 Task: Check the average views per listing of center island in the last 1 year.
Action: Mouse moved to (1064, 242)
Screenshot: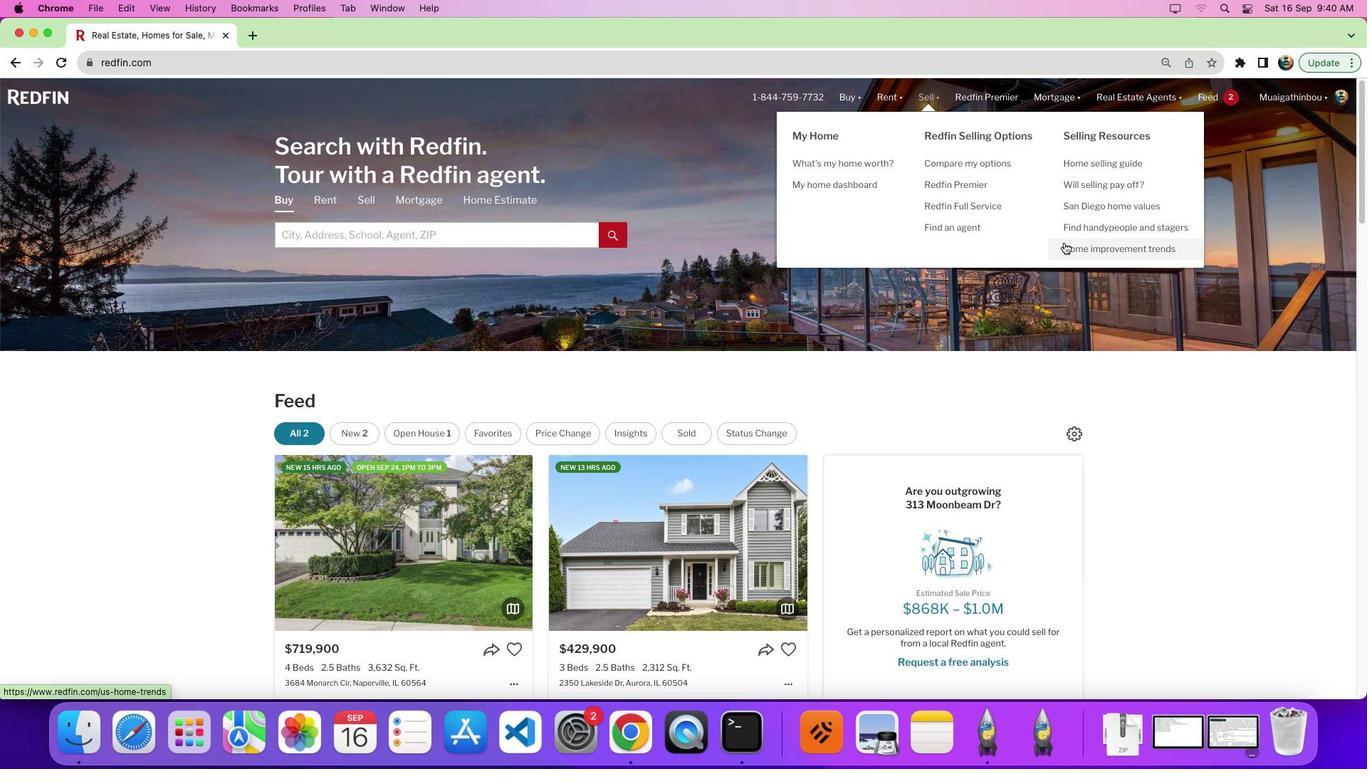 
Action: Mouse pressed left at (1064, 242)
Screenshot: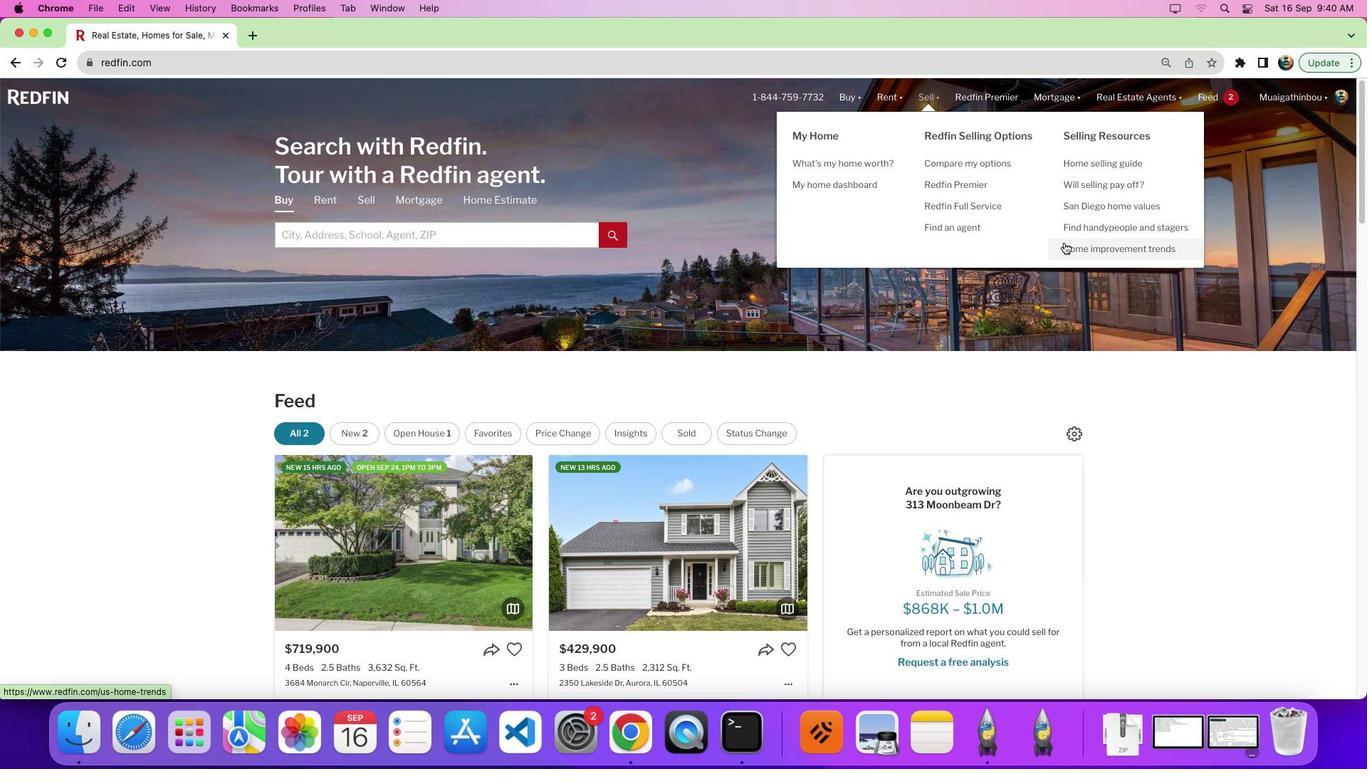 
Action: Mouse pressed left at (1064, 242)
Screenshot: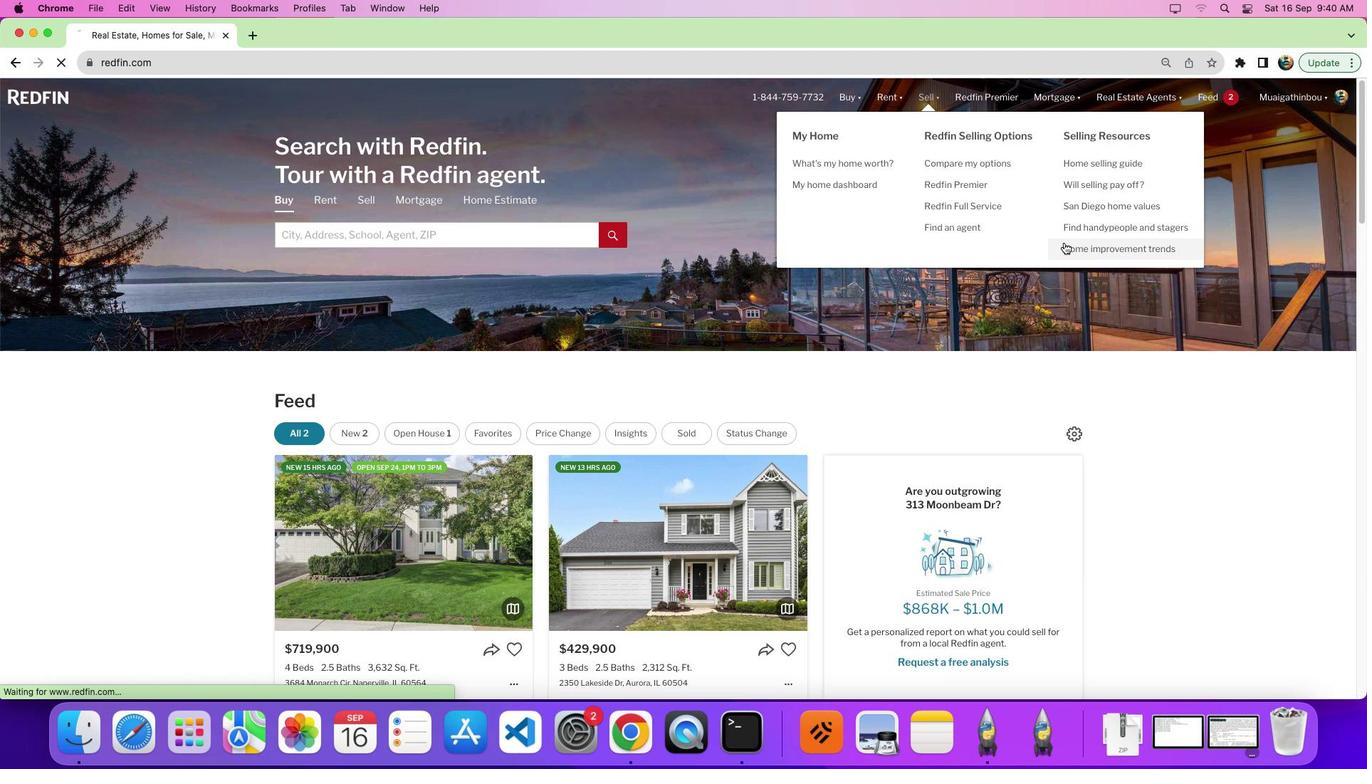 
Action: Mouse moved to (392, 273)
Screenshot: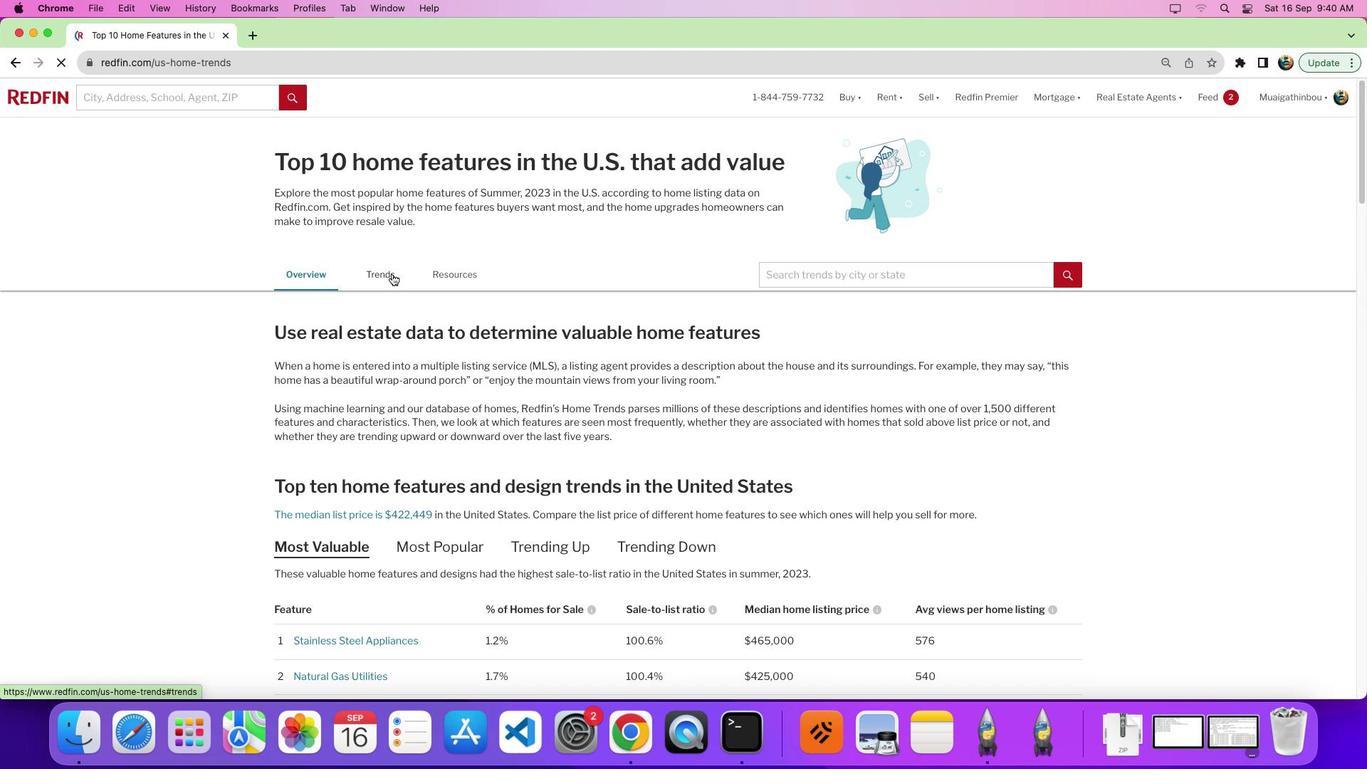 
Action: Mouse pressed left at (392, 273)
Screenshot: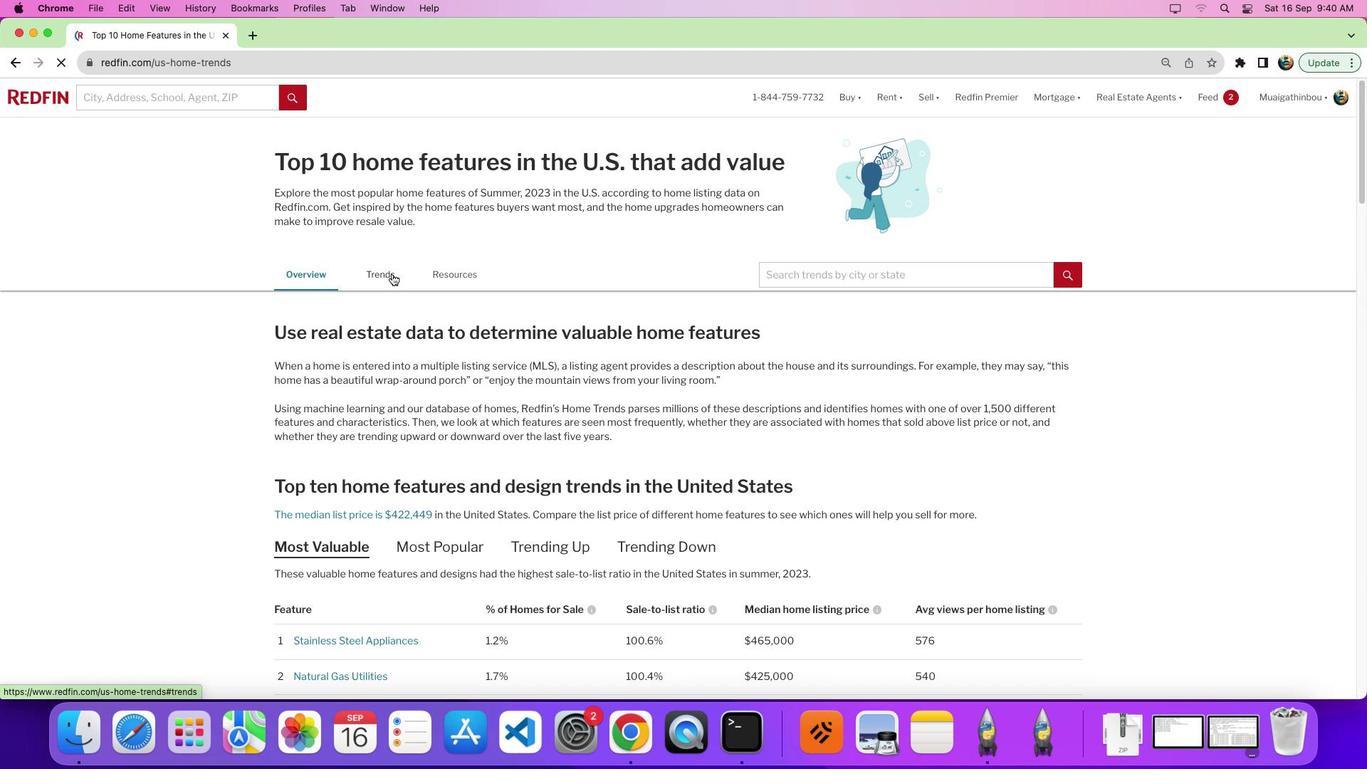 
Action: Mouse moved to (851, 393)
Screenshot: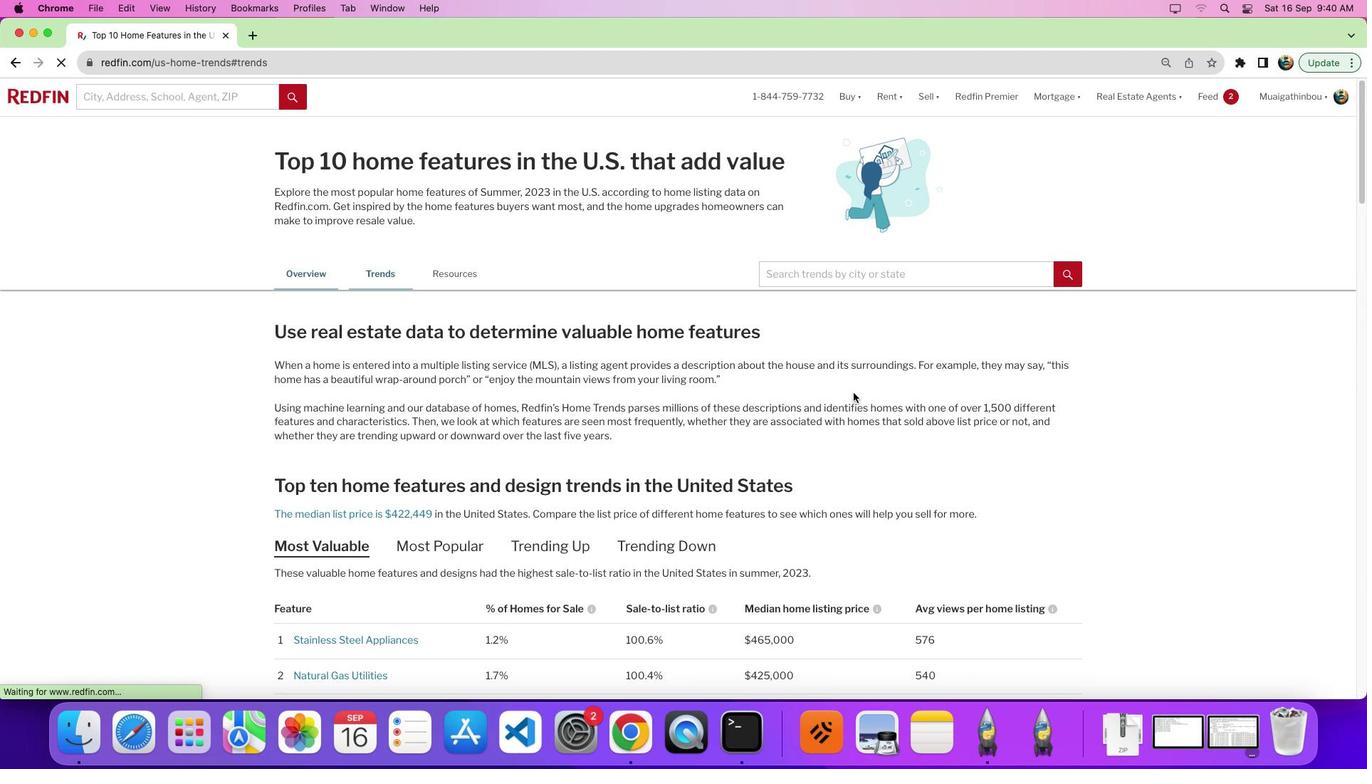 
Action: Mouse scrolled (851, 393) with delta (0, 0)
Screenshot: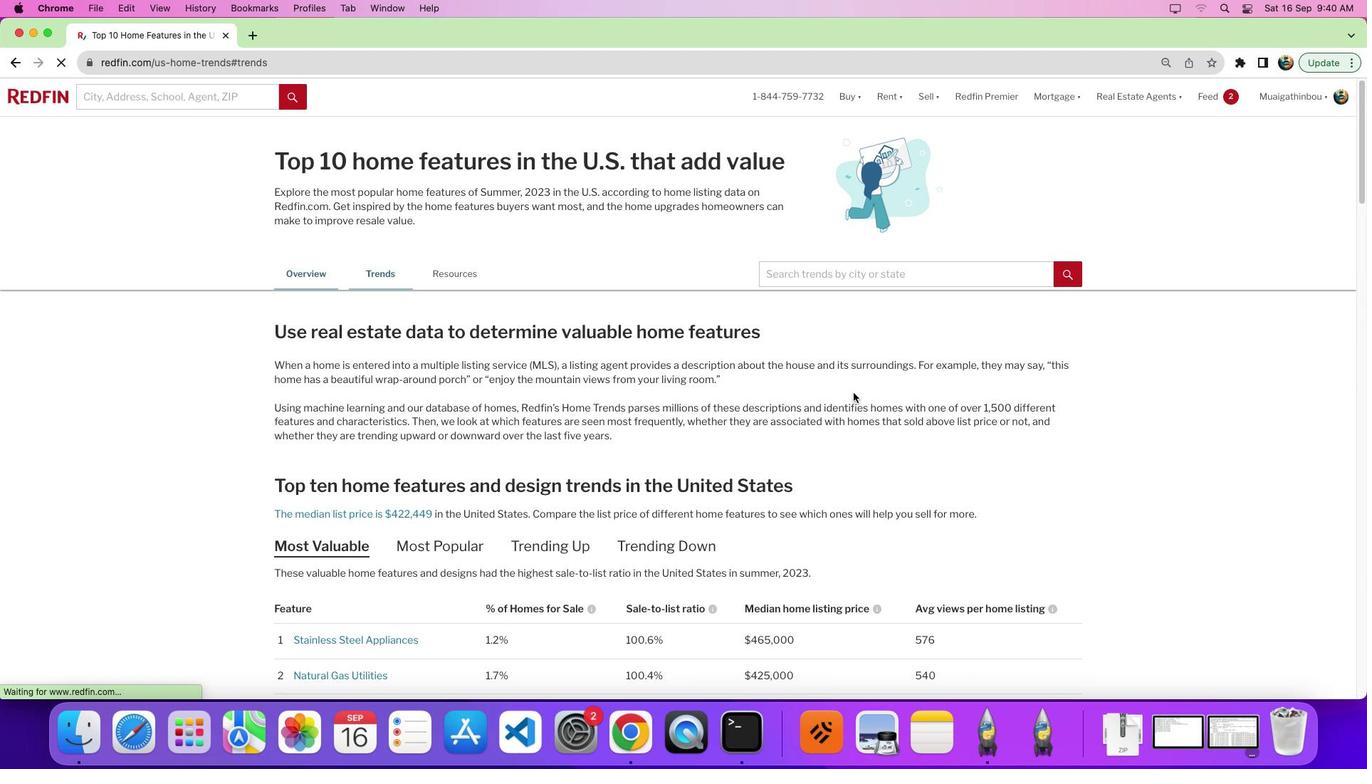 
Action: Mouse moved to (853, 393)
Screenshot: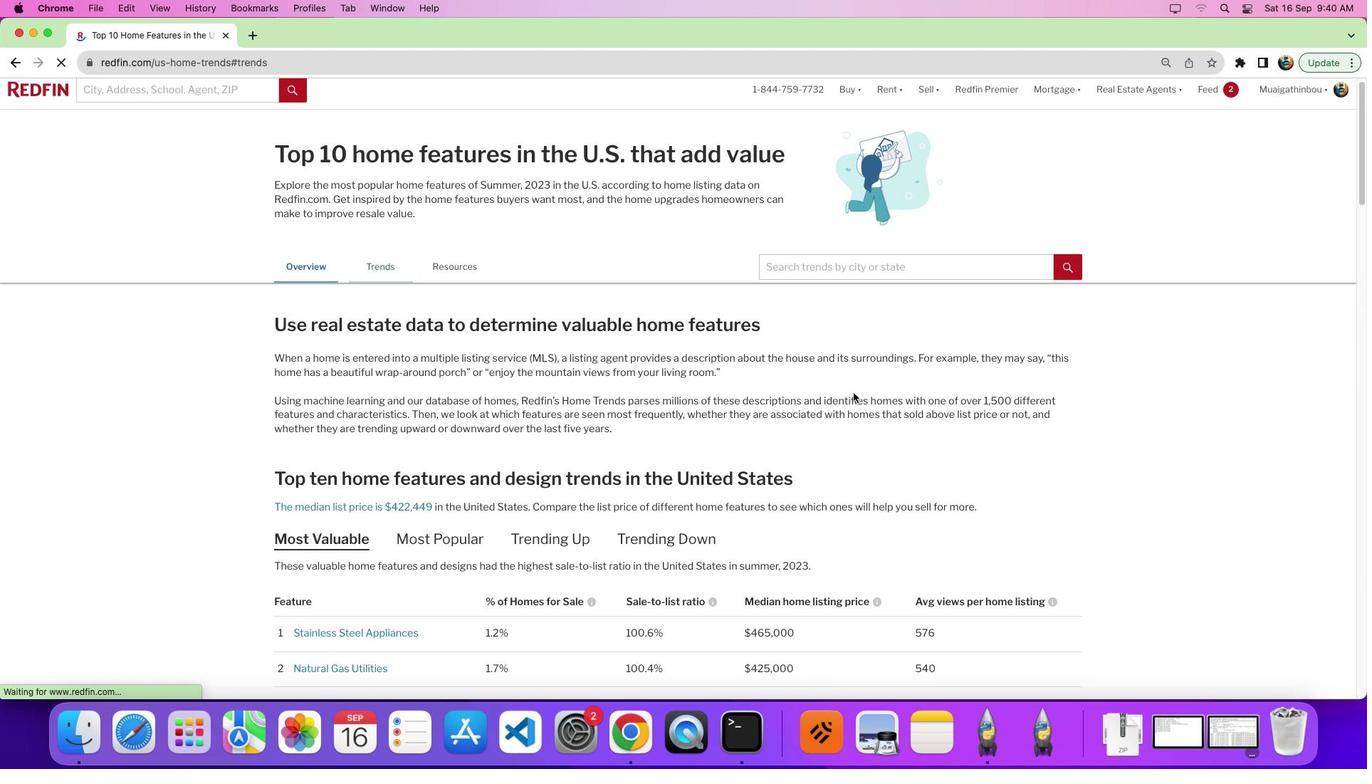 
Action: Mouse scrolled (853, 393) with delta (0, 0)
Screenshot: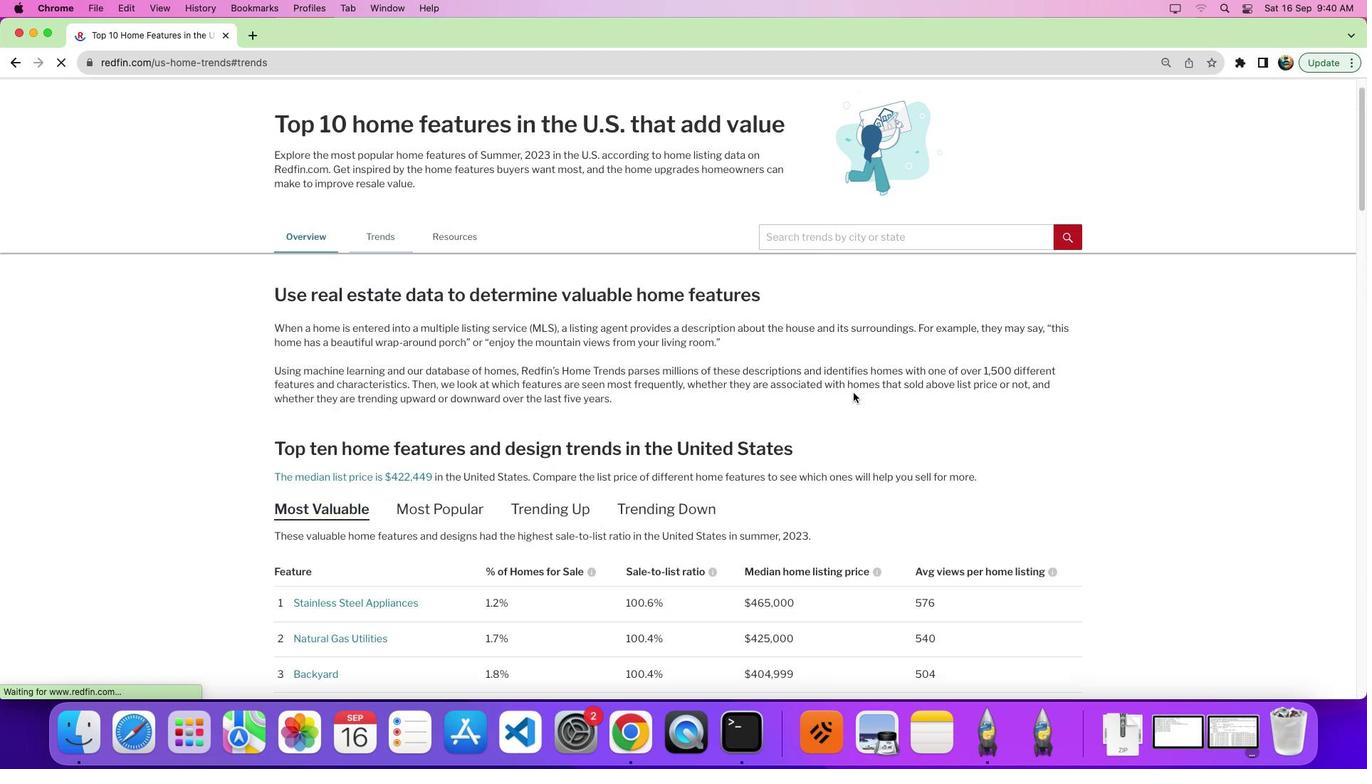 
Action: Mouse moved to (853, 393)
Screenshot: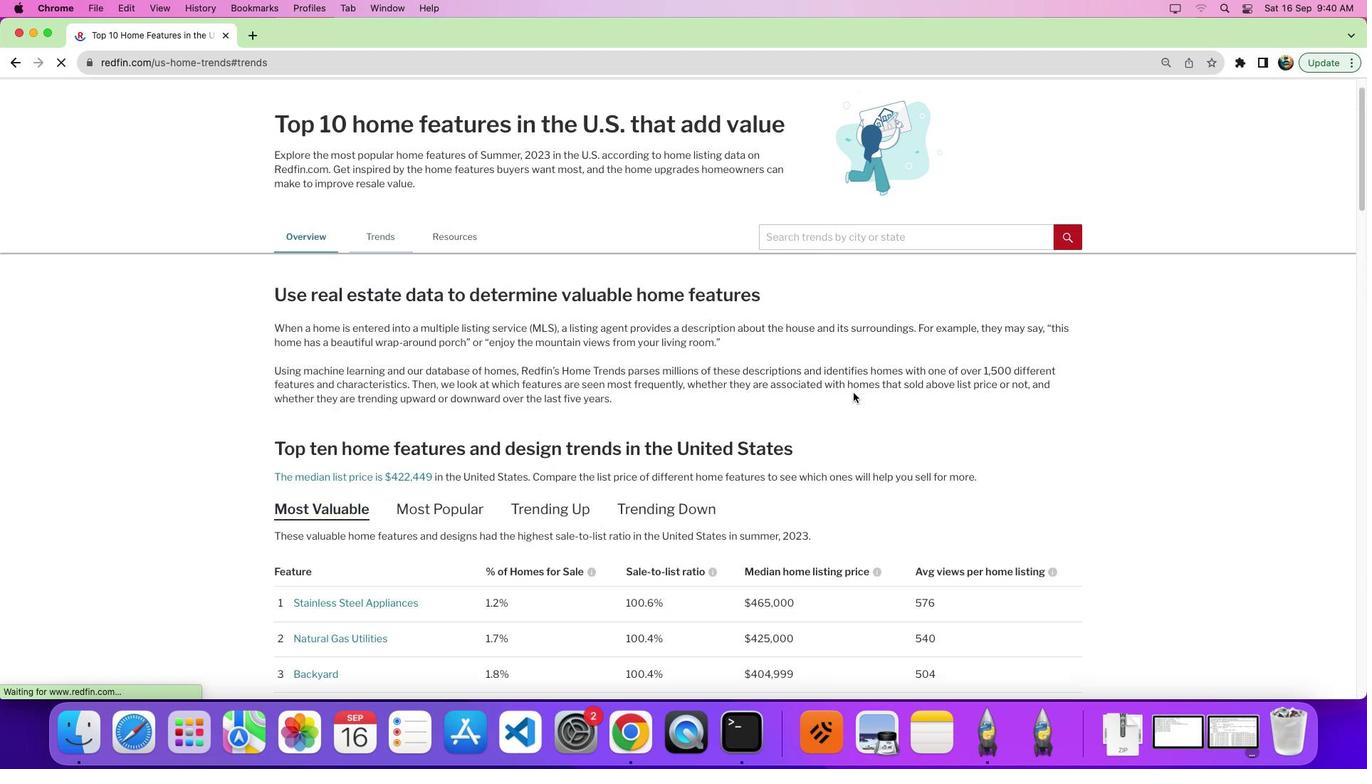 
Action: Mouse scrolled (853, 393) with delta (0, -2)
Screenshot: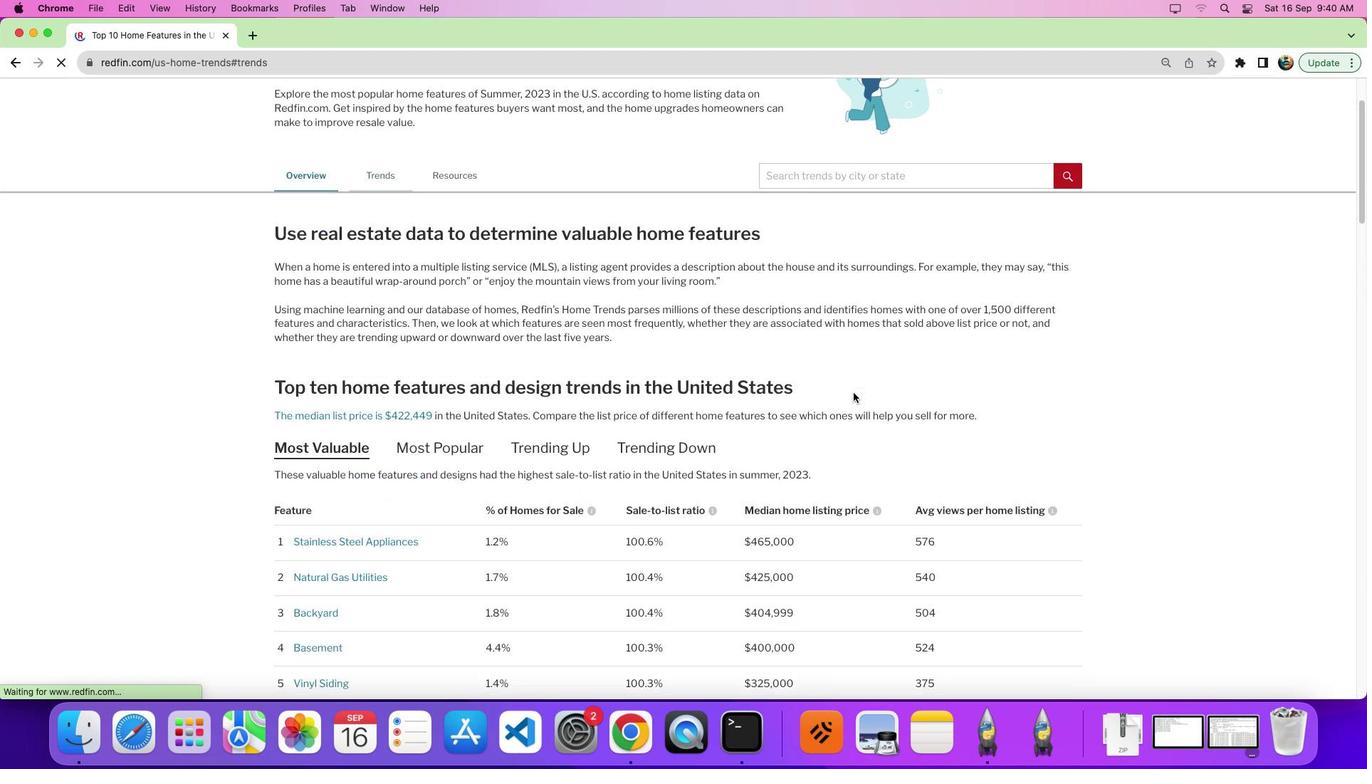 
Action: Mouse moved to (853, 392)
Screenshot: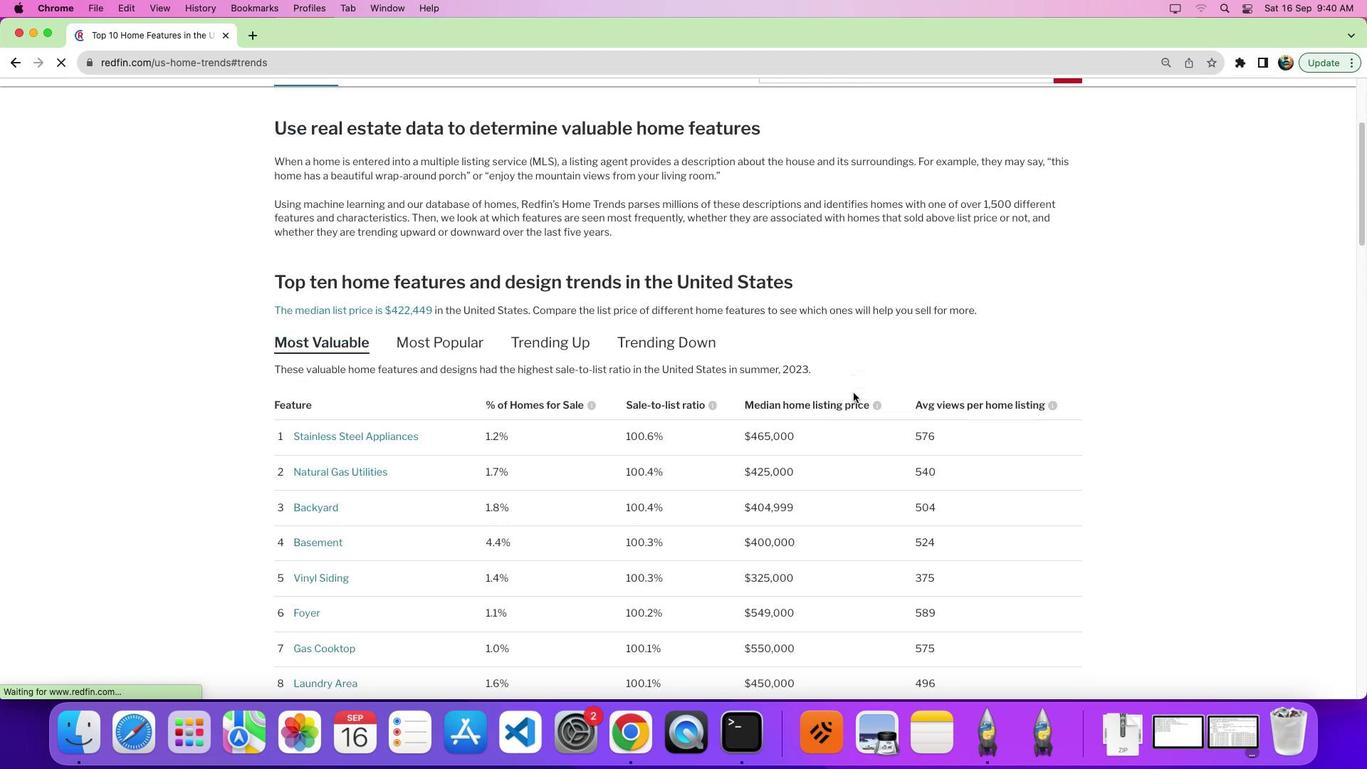 
Action: Mouse scrolled (853, 392) with delta (0, 0)
Screenshot: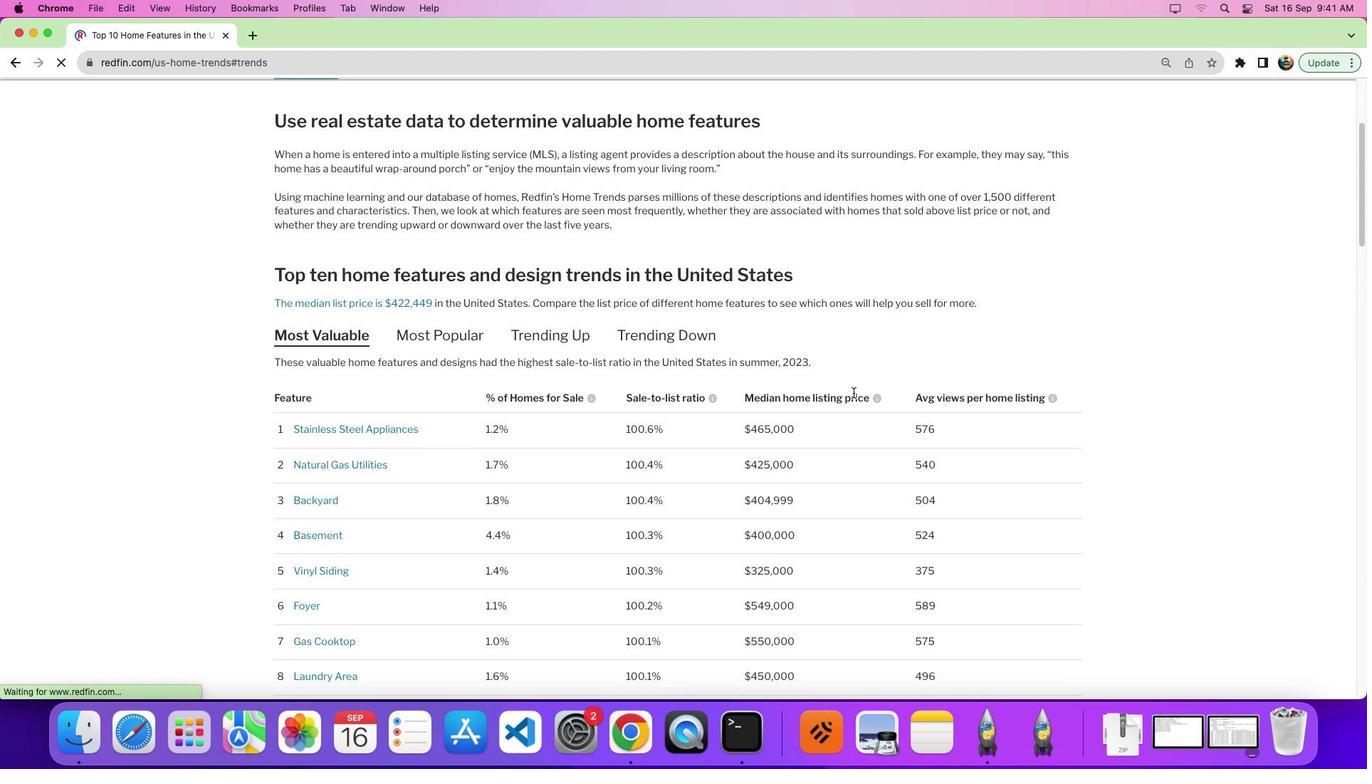 
Action: Mouse scrolled (853, 392) with delta (0, 0)
Screenshot: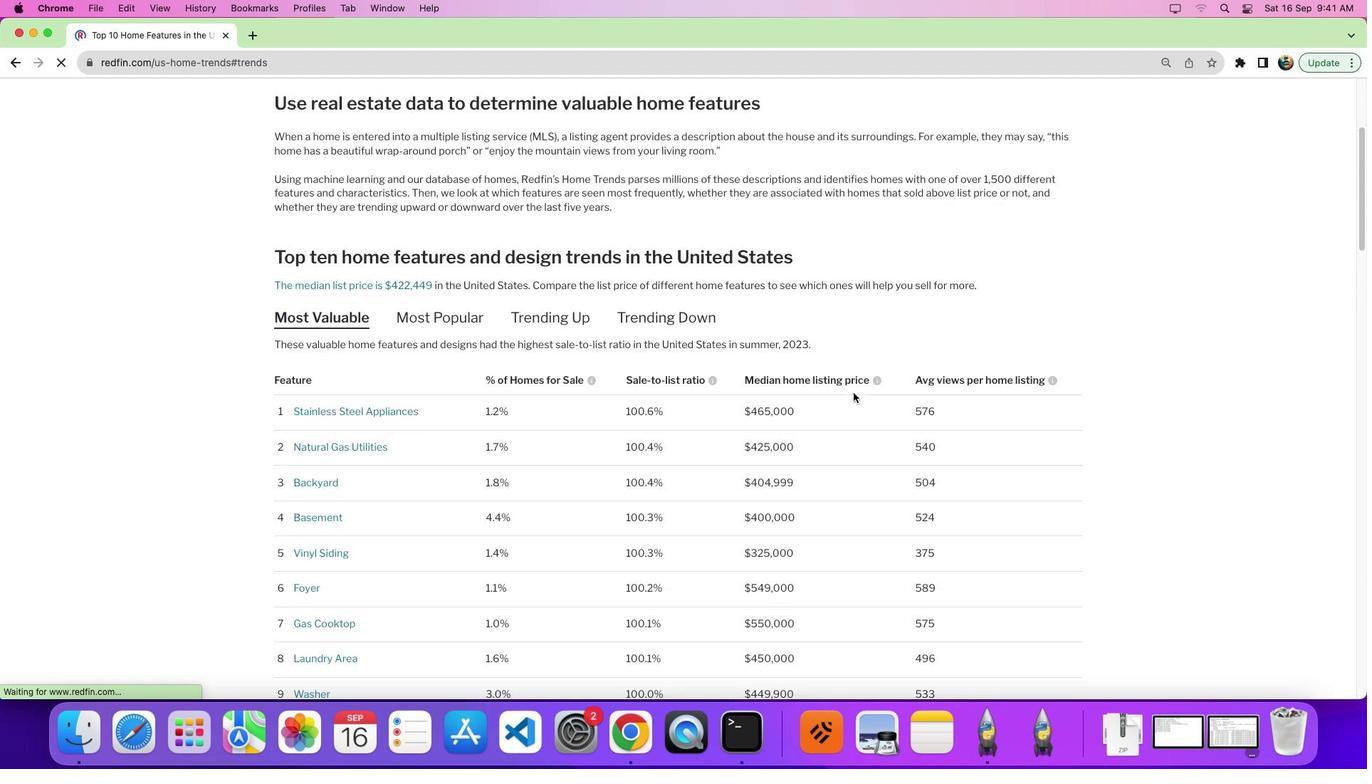 
Action: Mouse scrolled (853, 392) with delta (0, -4)
Screenshot: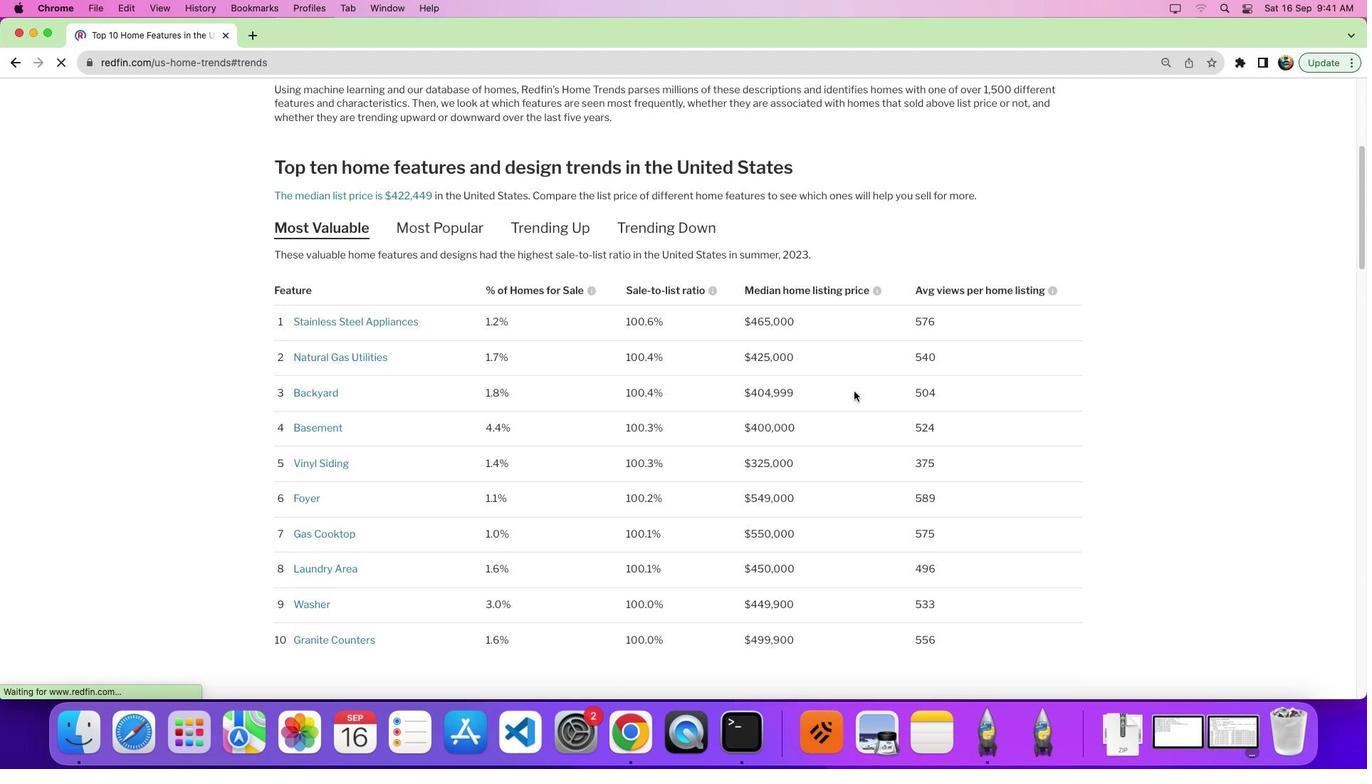 
Action: Mouse moved to (855, 386)
Screenshot: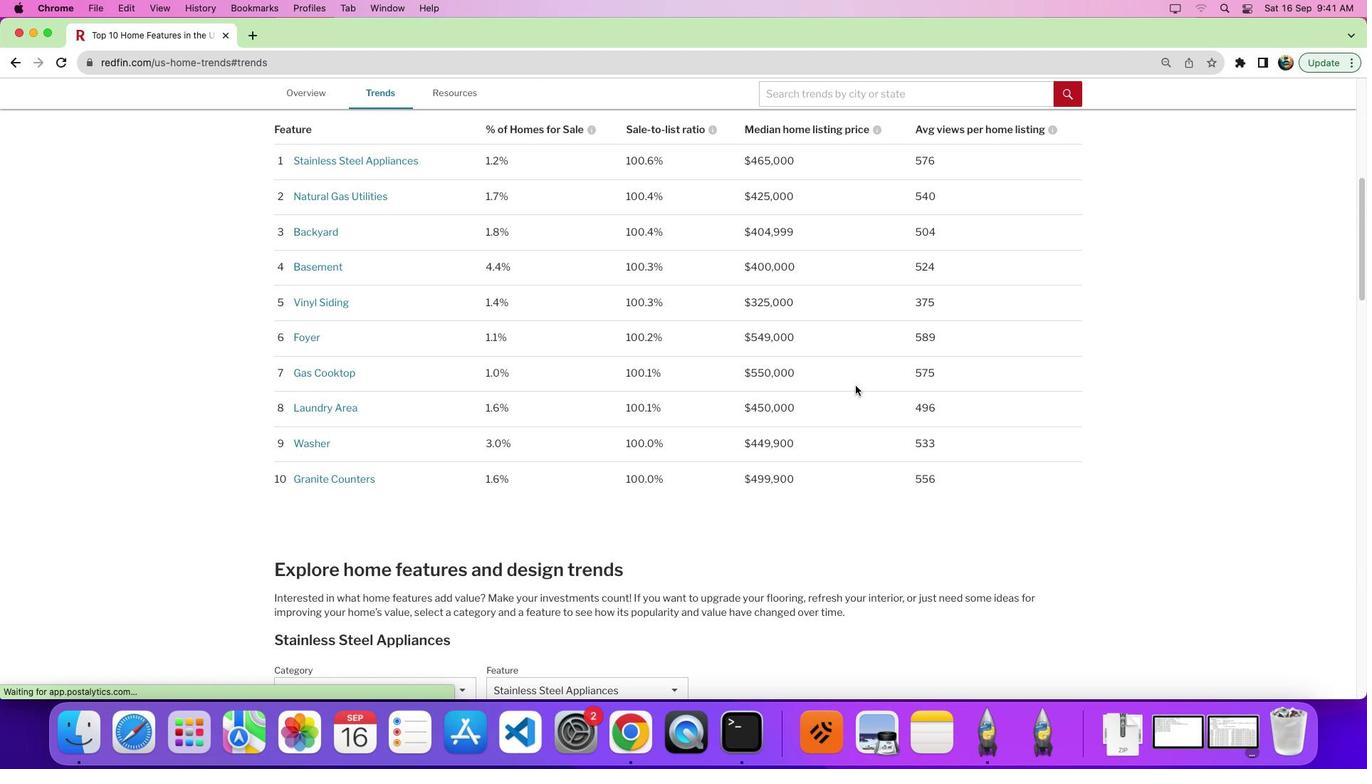 
Action: Mouse scrolled (855, 386) with delta (0, 0)
Screenshot: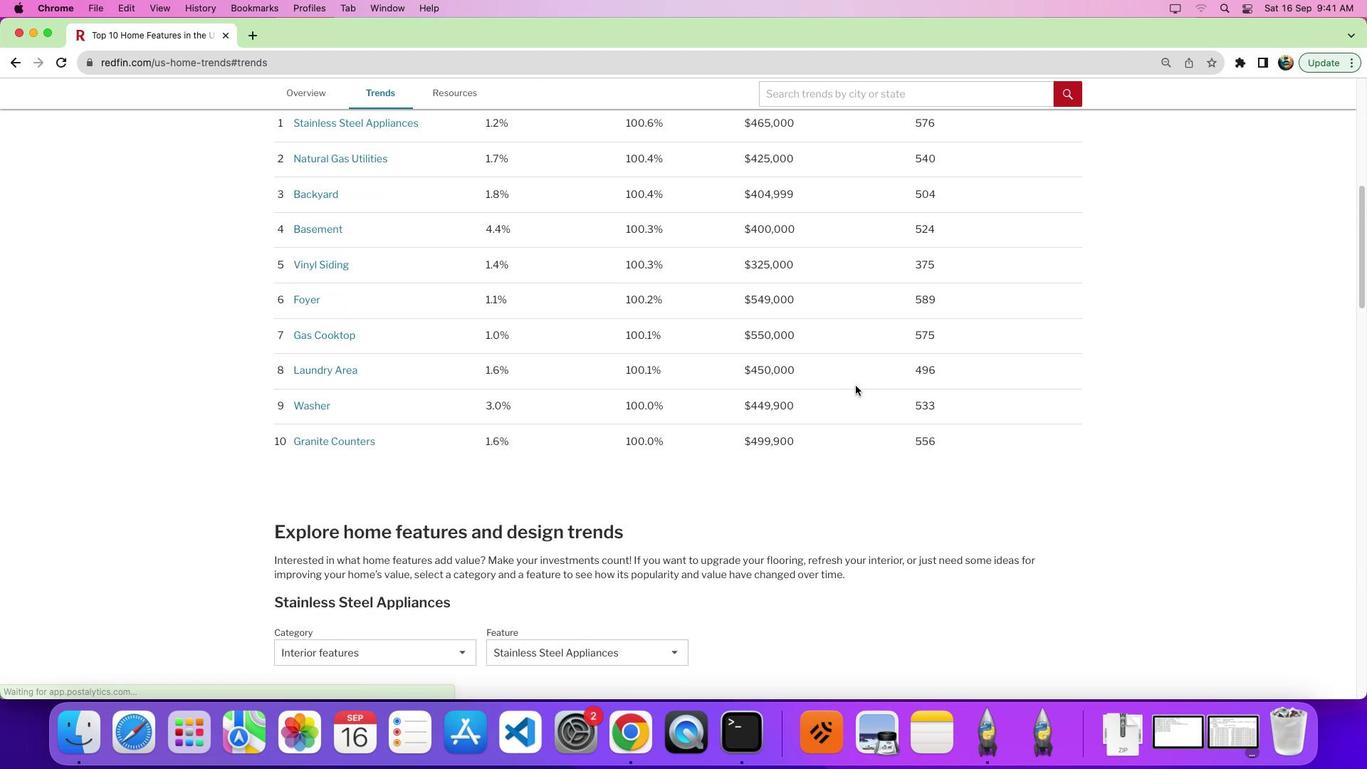 
Action: Mouse scrolled (855, 386) with delta (0, 0)
Screenshot: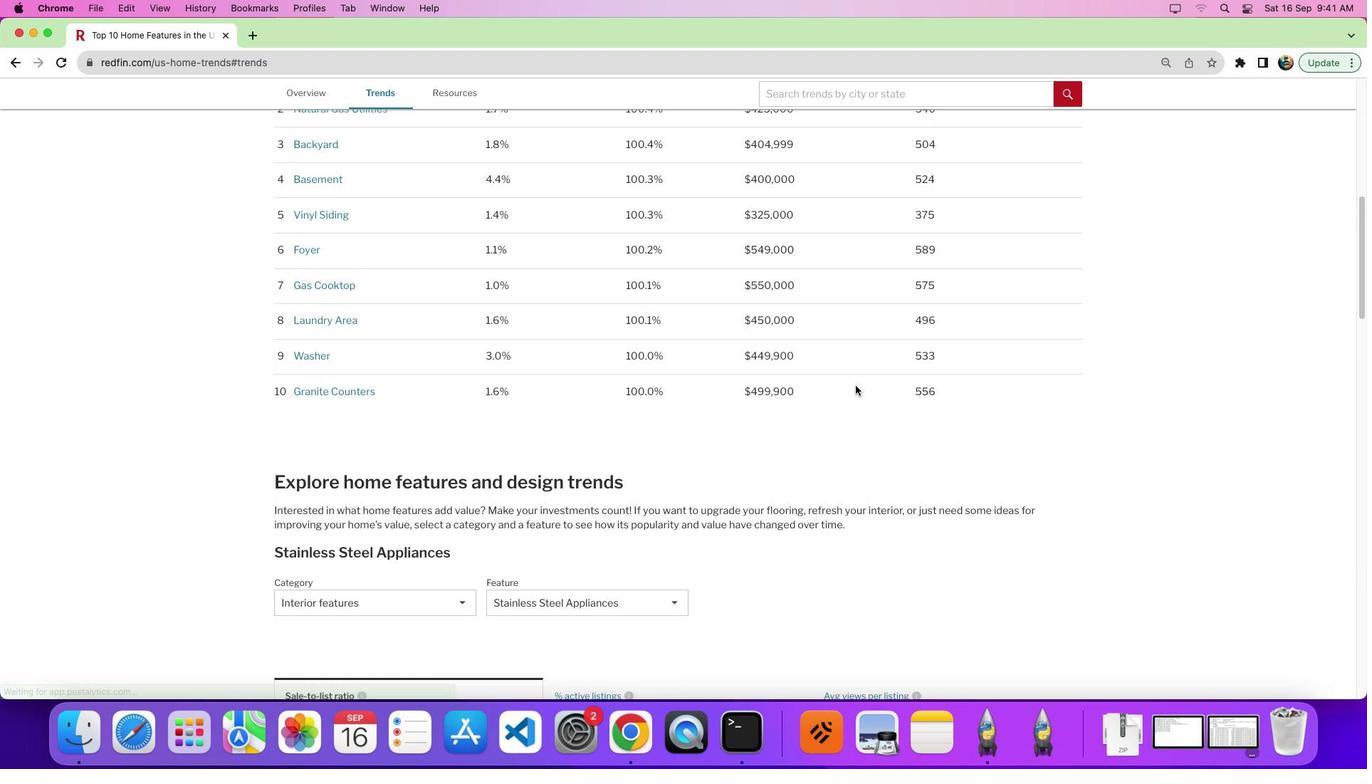 
Action: Mouse scrolled (855, 386) with delta (0, -4)
Screenshot: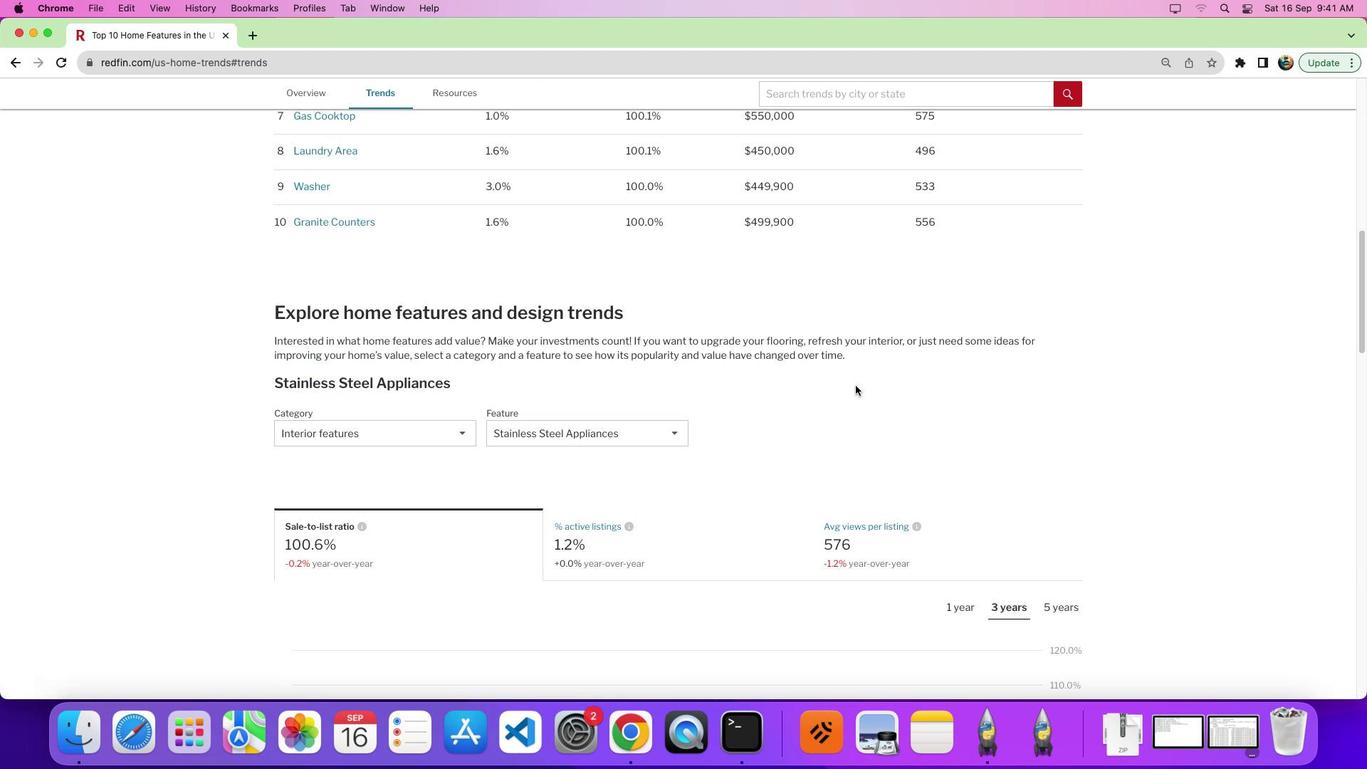 
Action: Mouse moved to (581, 397)
Screenshot: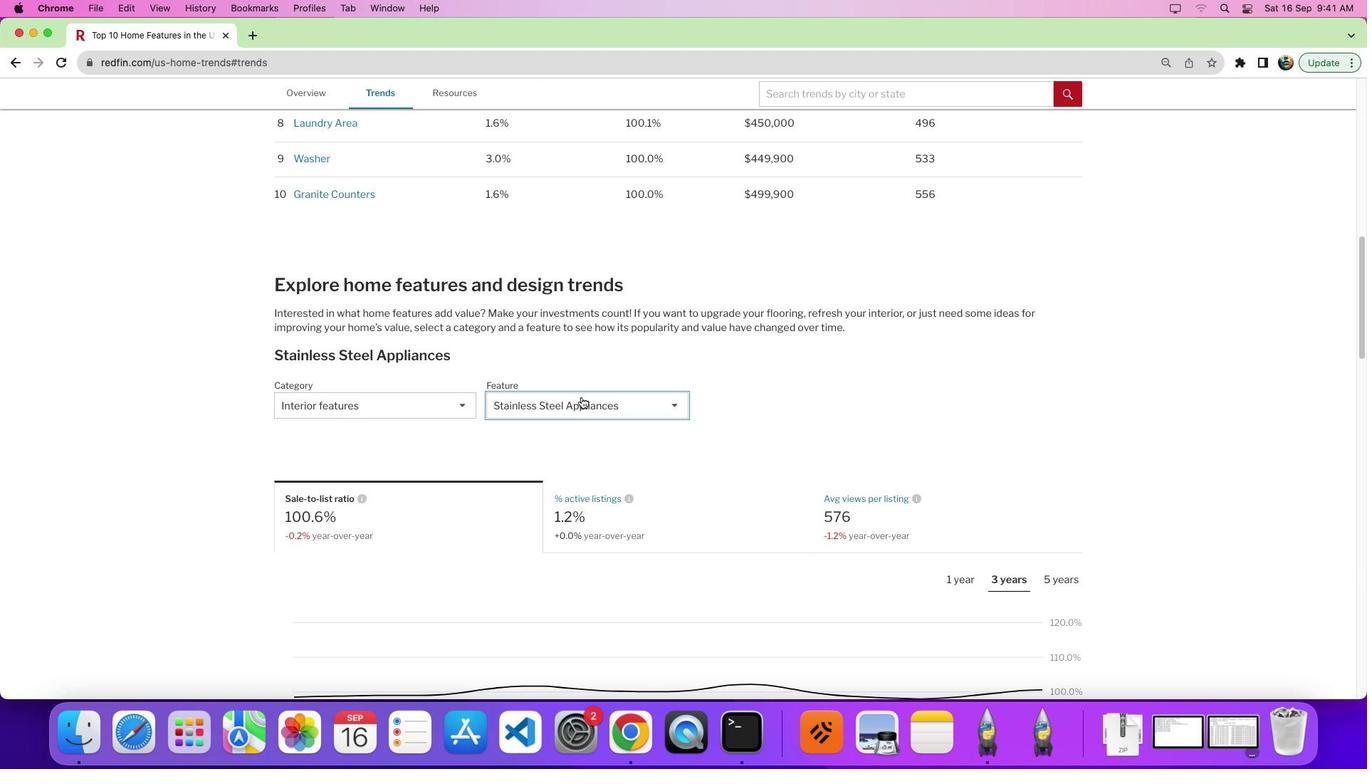
Action: Mouse pressed left at (581, 397)
Screenshot: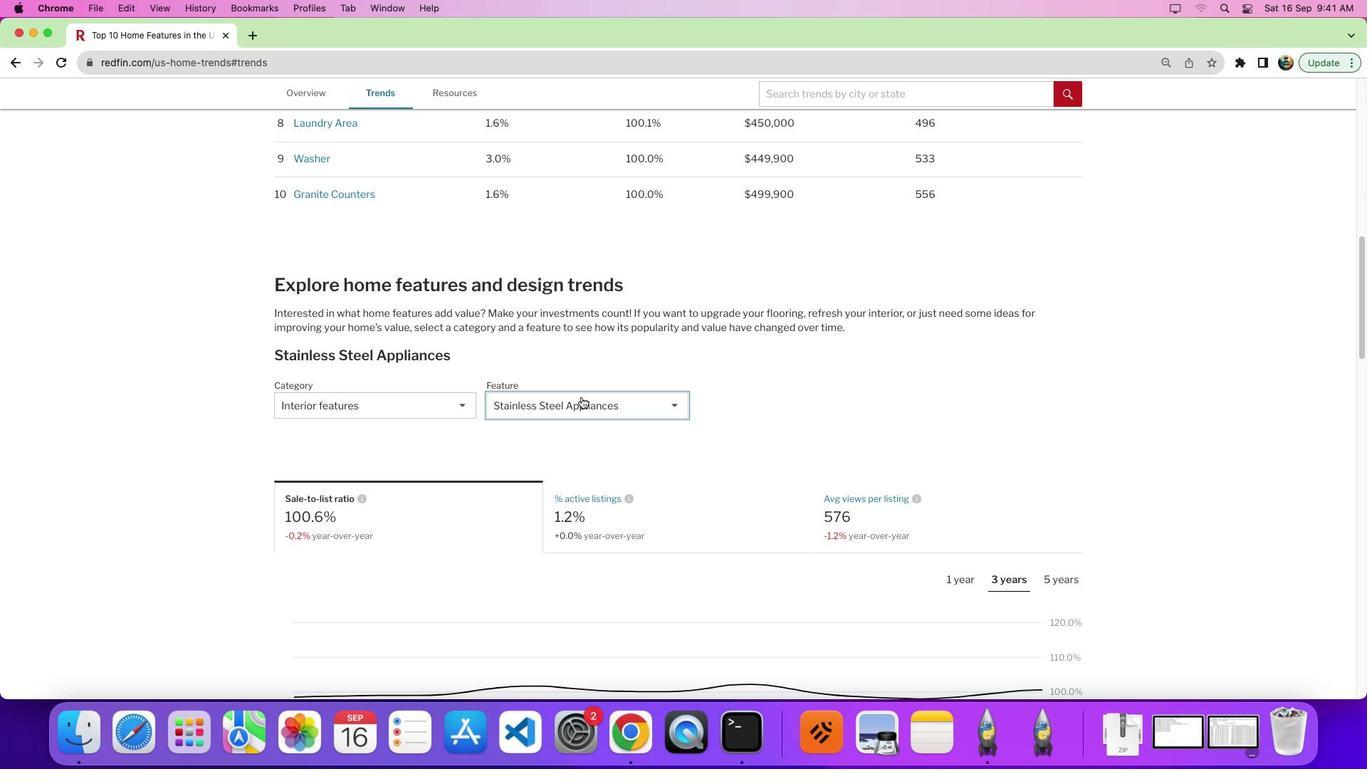 
Action: Mouse moved to (638, 494)
Screenshot: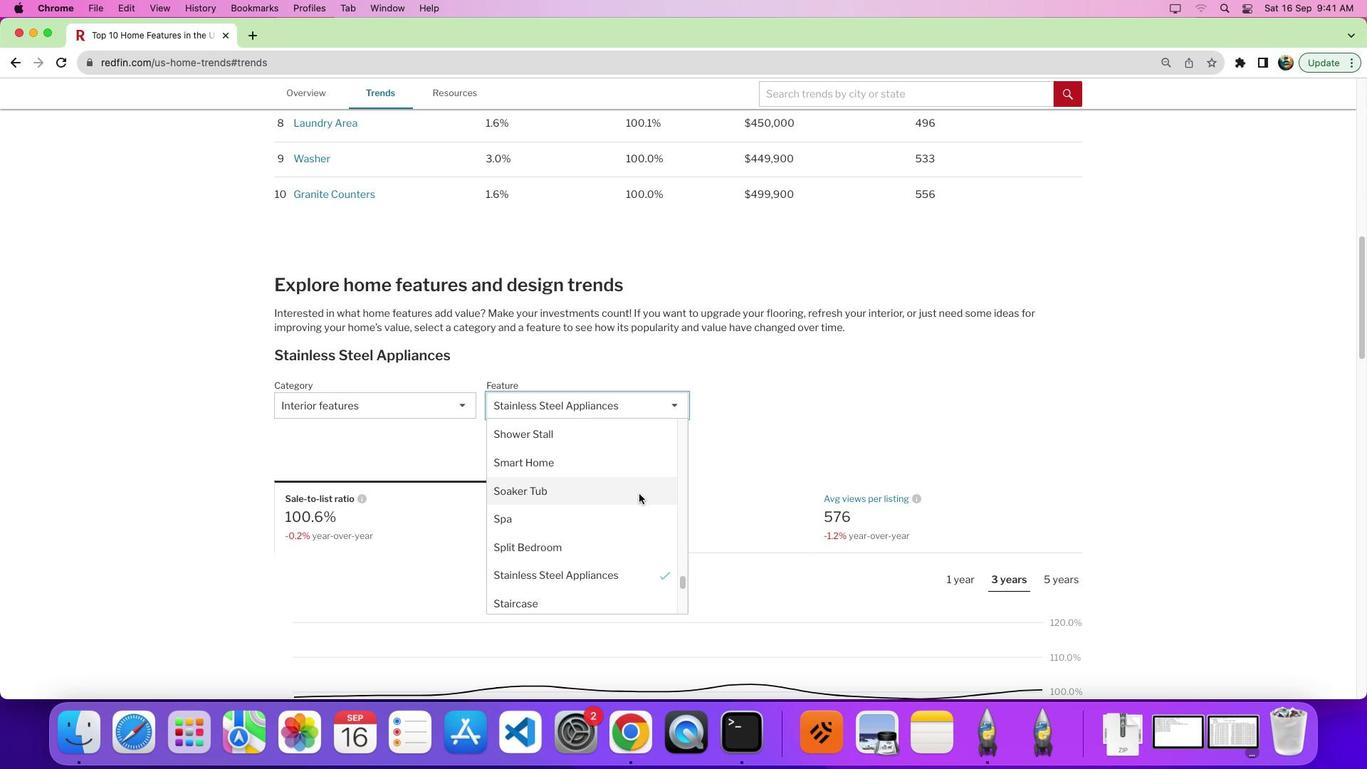 
Action: Mouse scrolled (638, 494) with delta (0, 0)
Screenshot: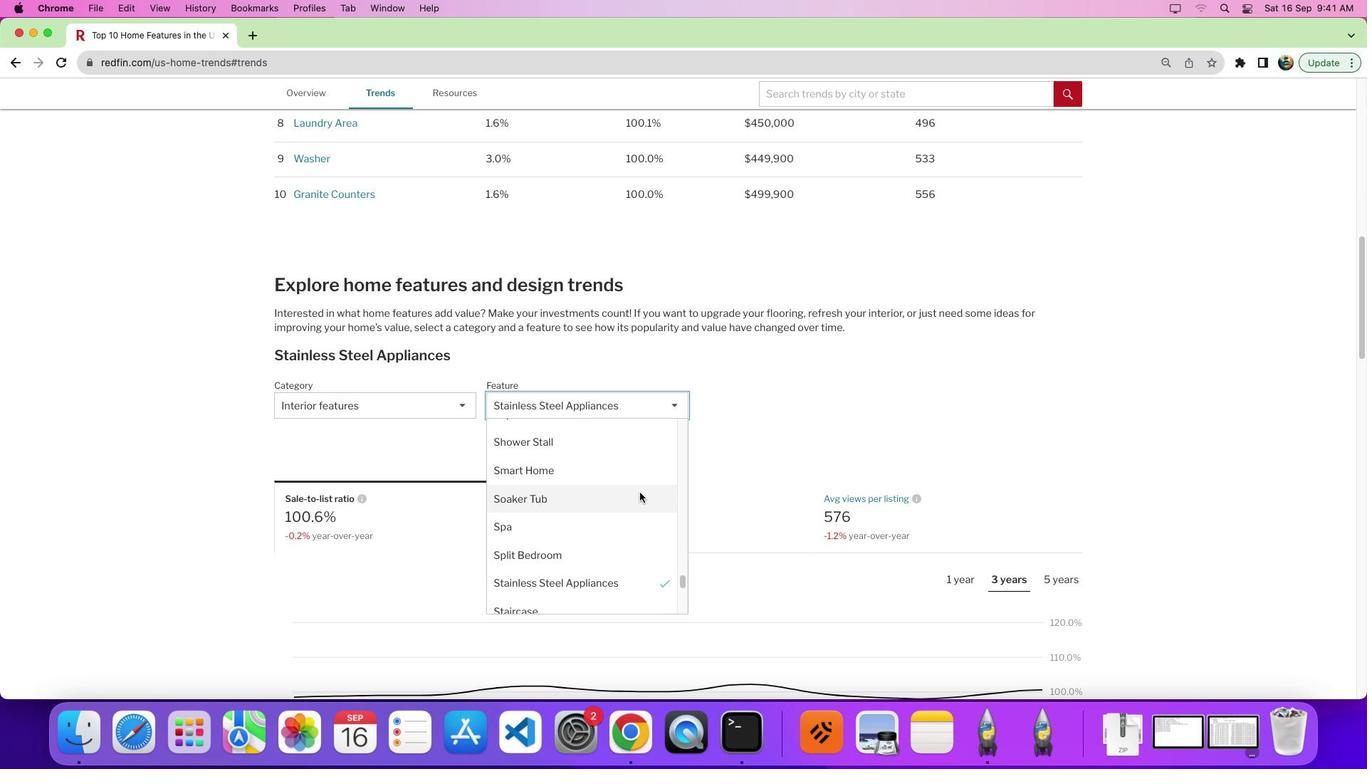 
Action: Mouse scrolled (638, 494) with delta (0, 0)
Screenshot: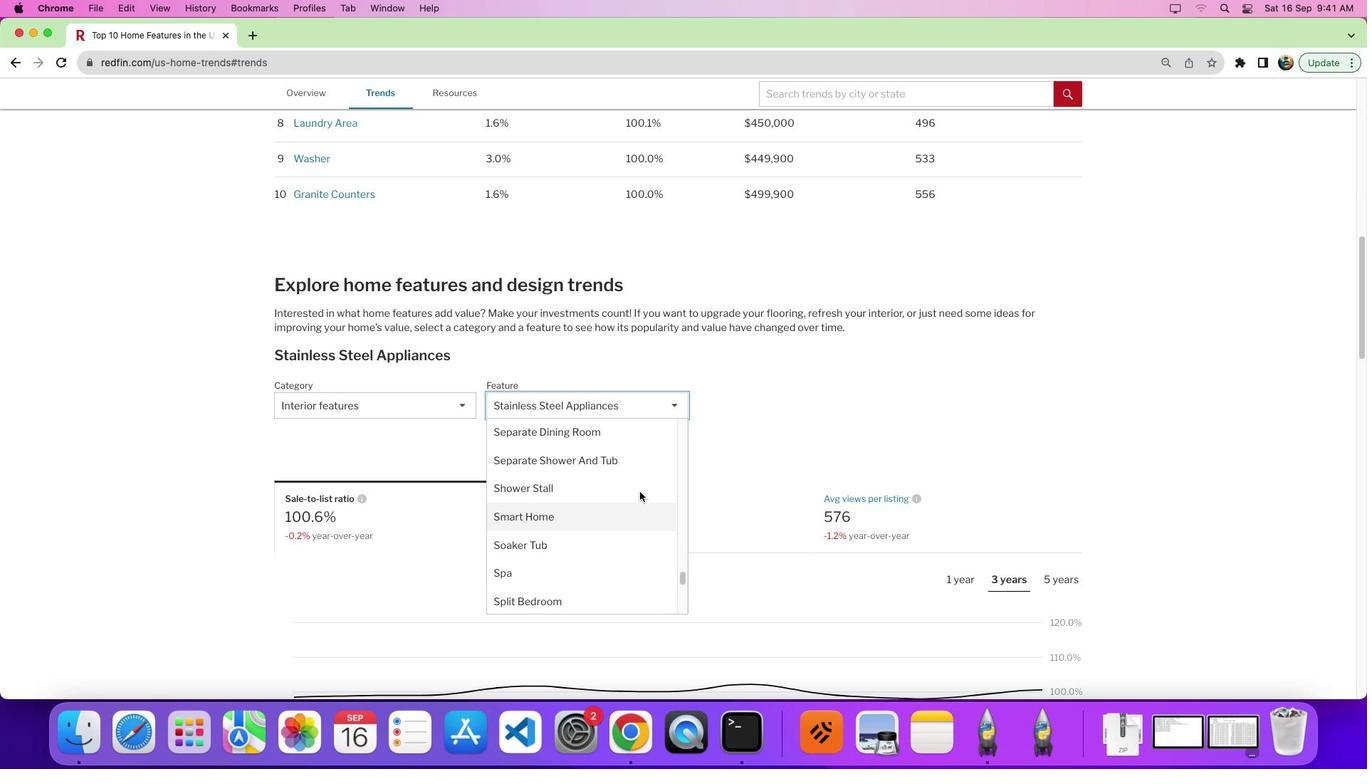 
Action: Mouse moved to (640, 493)
Screenshot: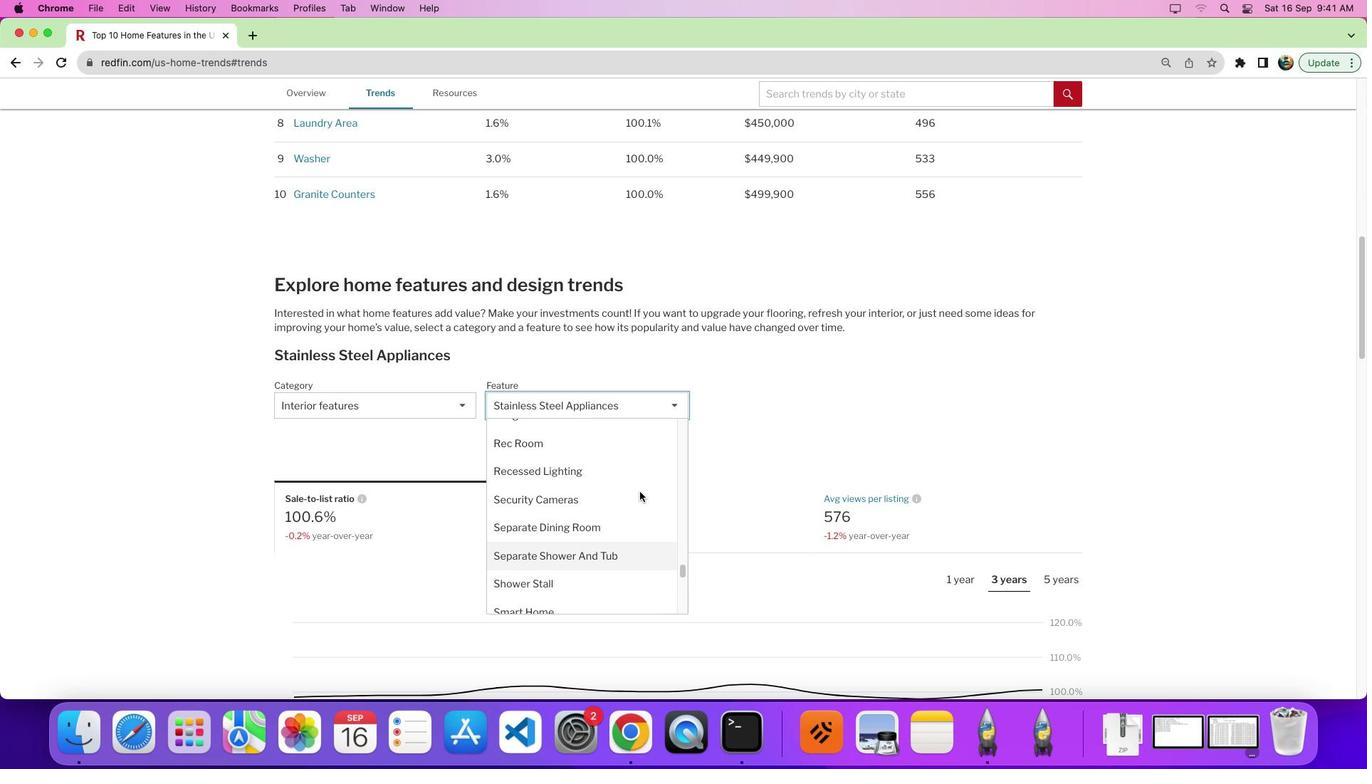 
Action: Mouse scrolled (640, 493) with delta (0, 4)
Screenshot: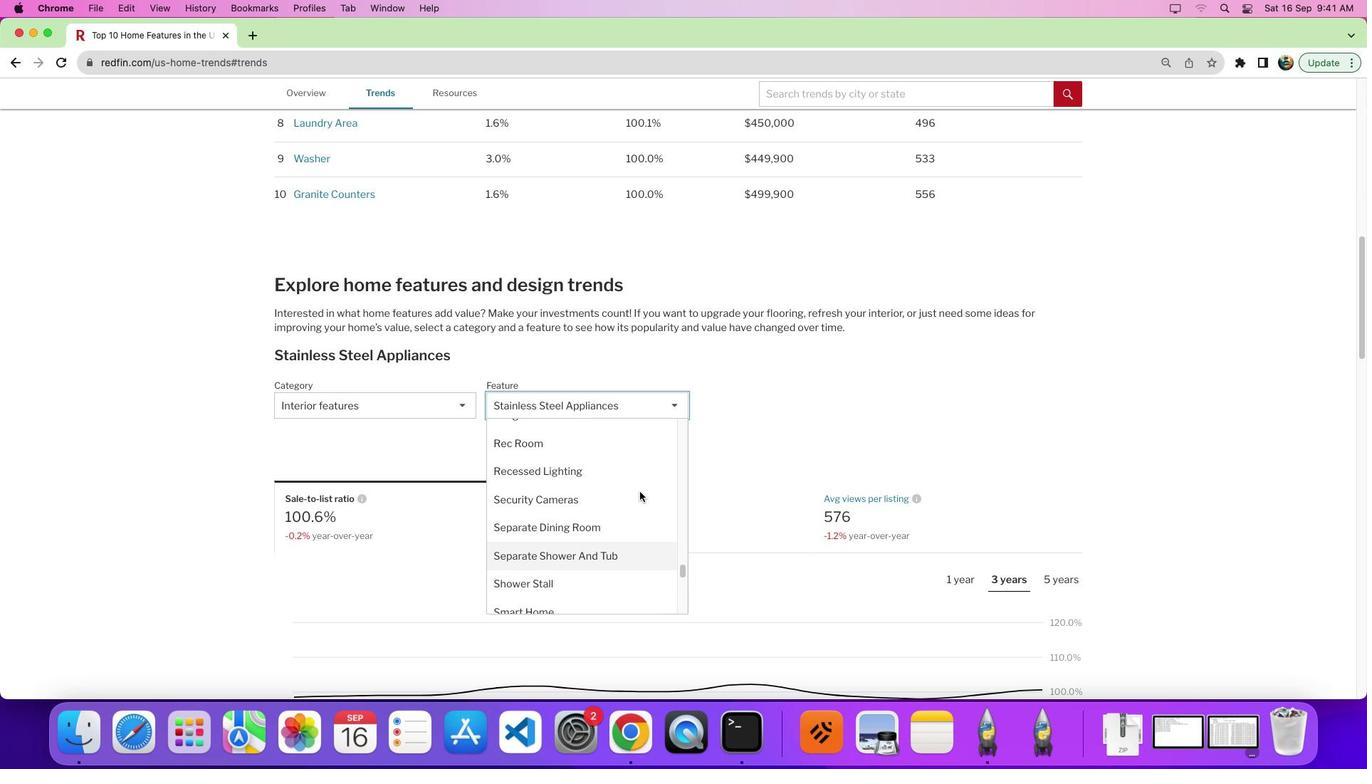 
Action: Mouse moved to (640, 489)
Screenshot: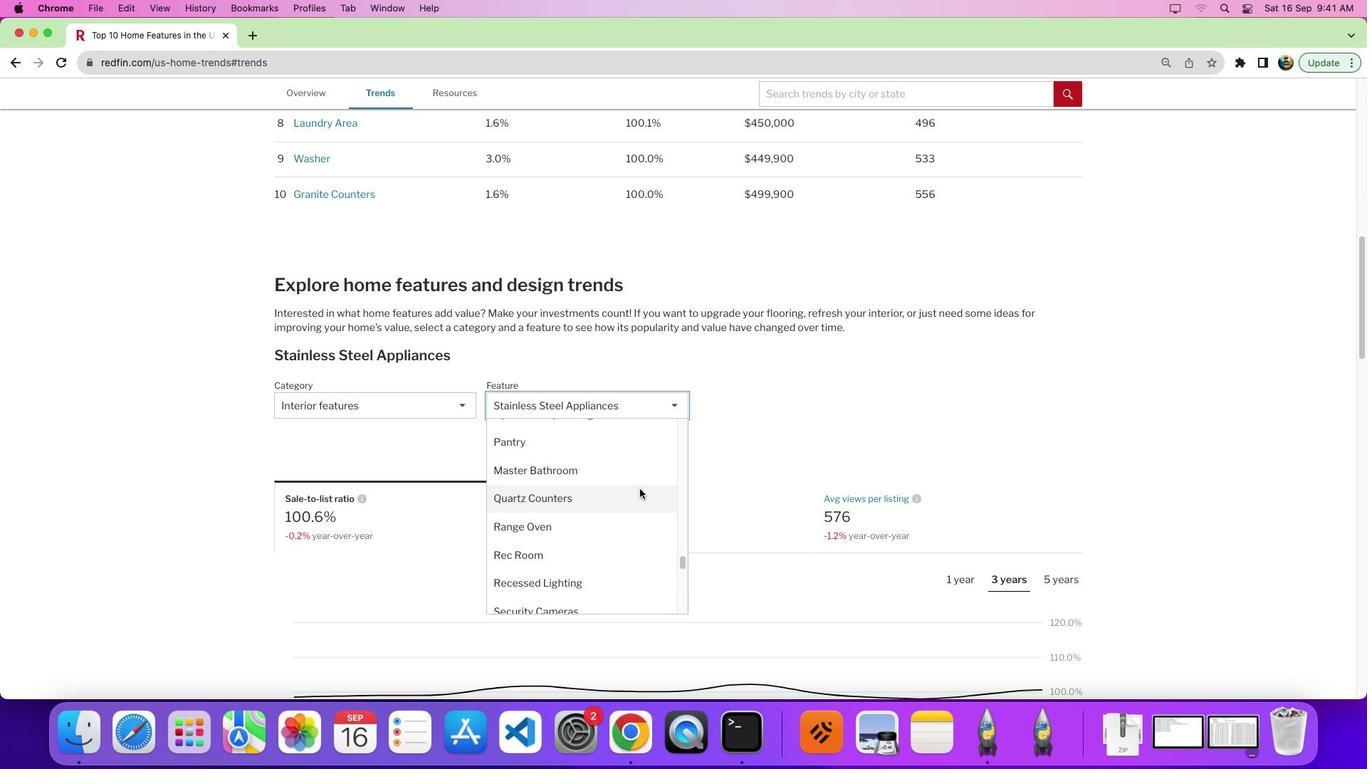 
Action: Mouse scrolled (640, 489) with delta (0, 0)
Screenshot: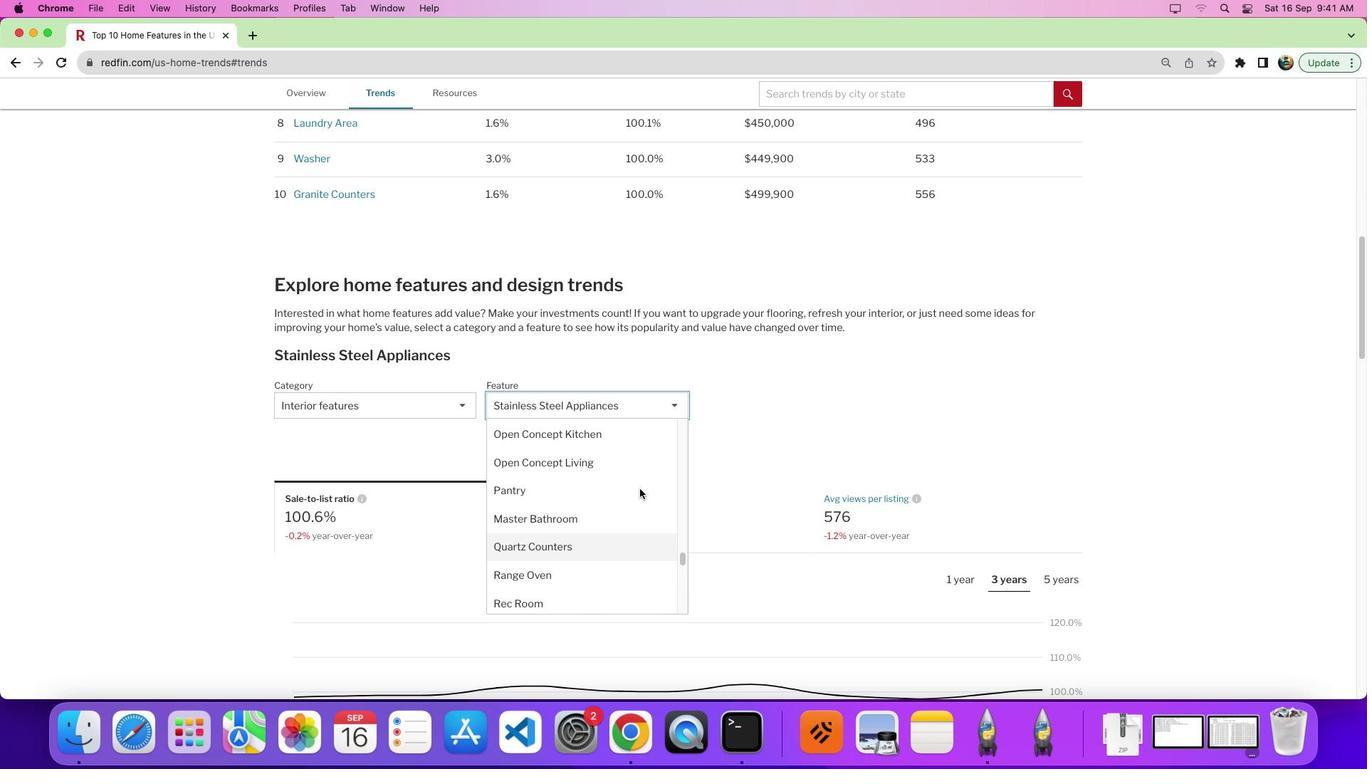 
Action: Mouse scrolled (640, 489) with delta (0, 0)
Screenshot: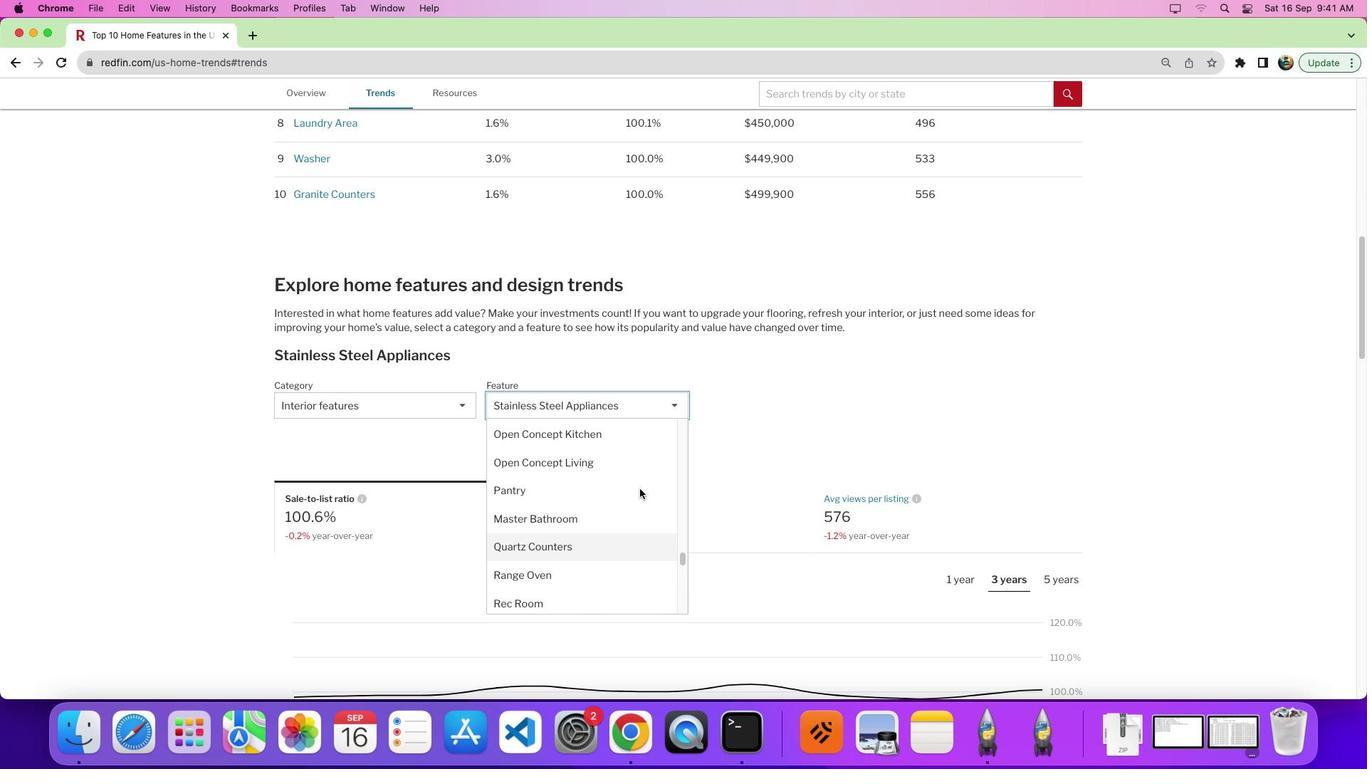 
Action: Mouse scrolled (640, 489) with delta (0, 4)
Screenshot: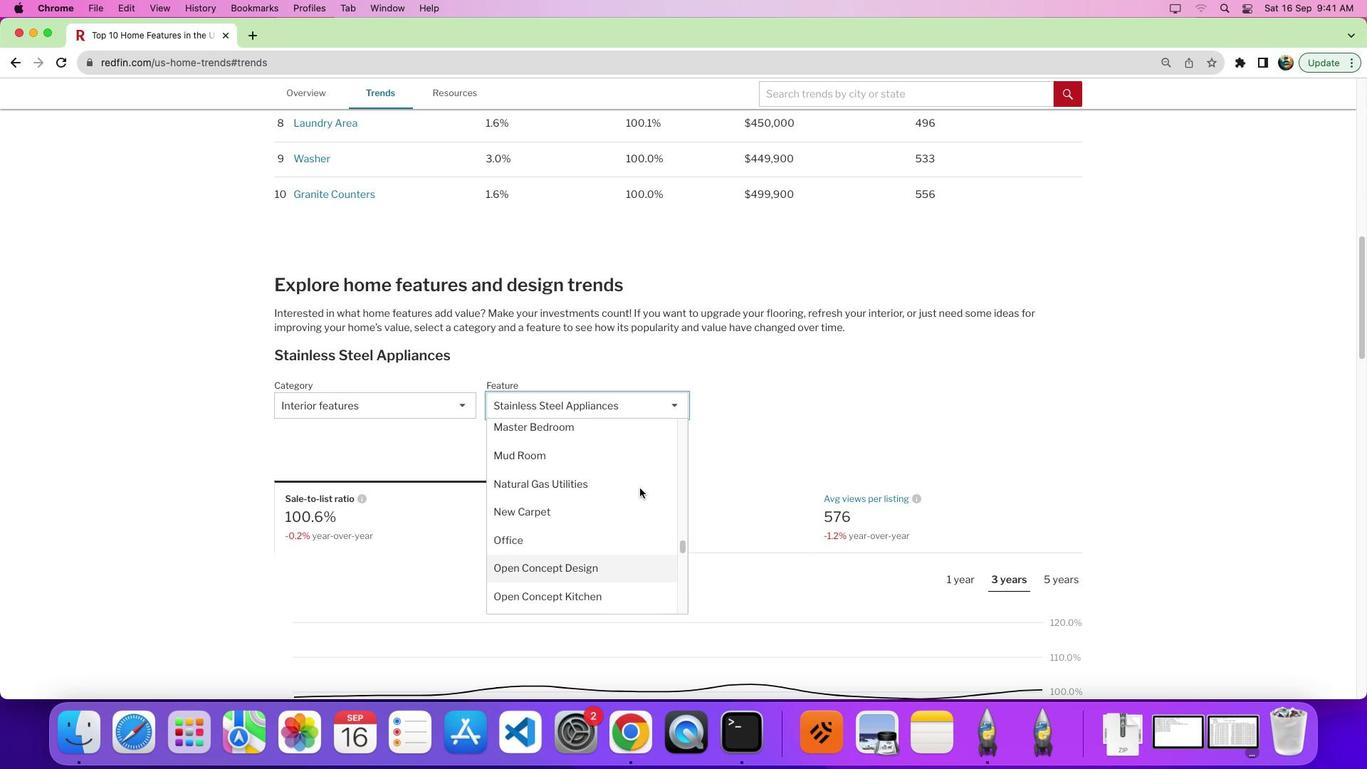 
Action: Mouse moved to (640, 487)
Screenshot: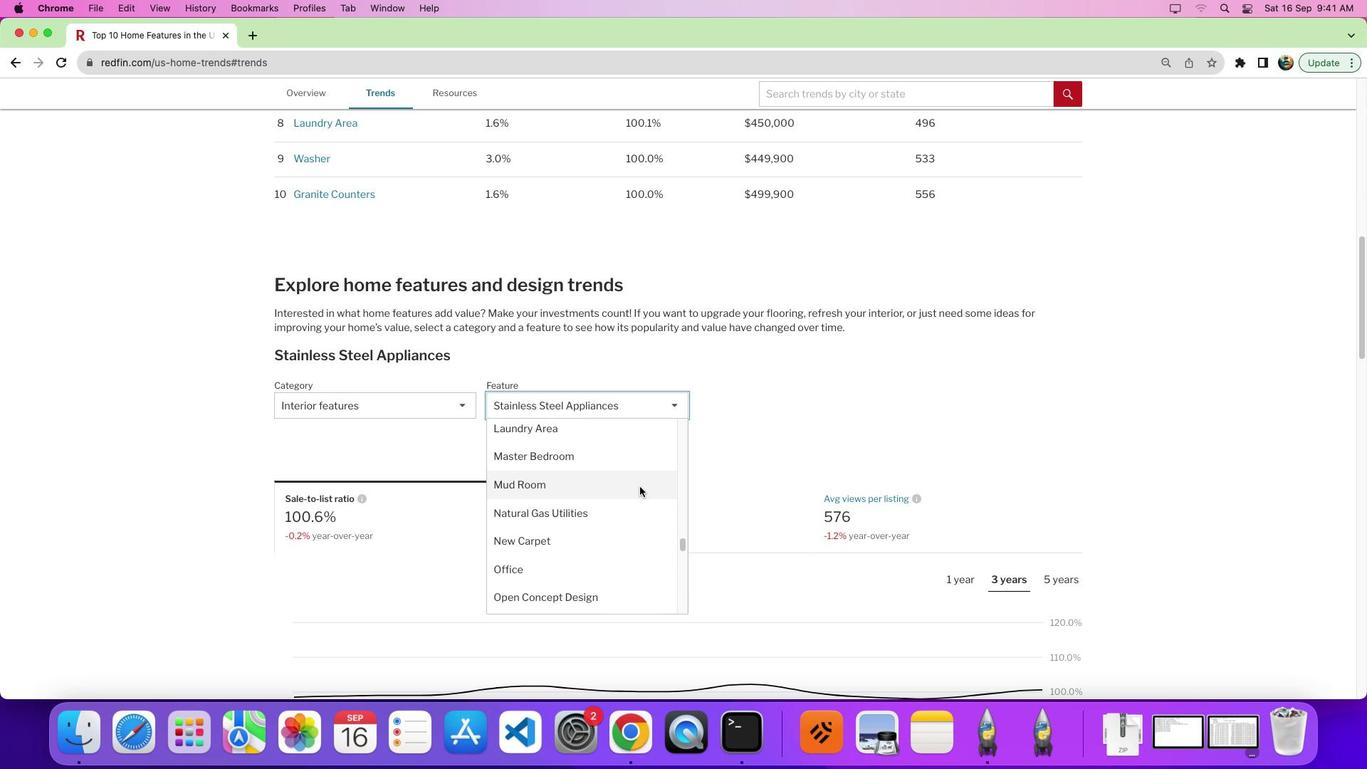 
Action: Mouse scrolled (640, 487) with delta (0, 0)
Screenshot: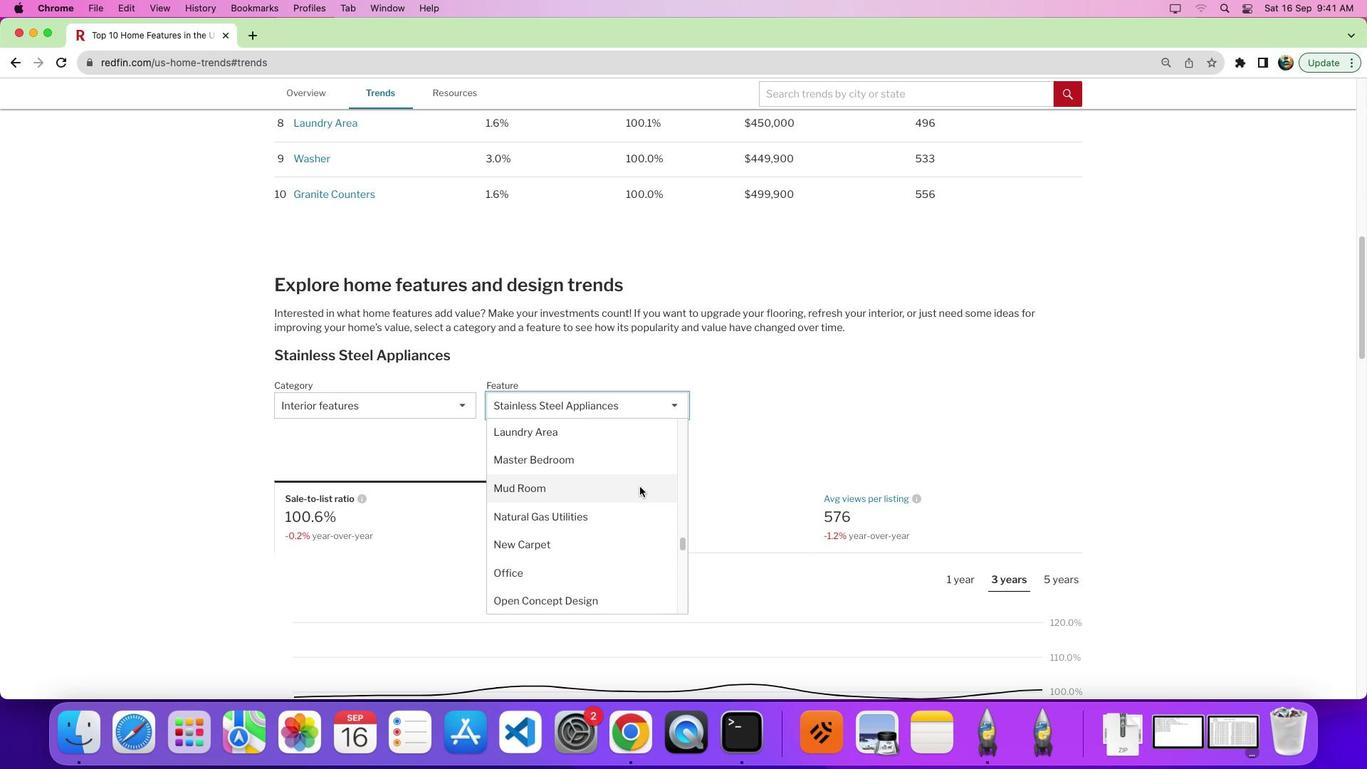 
Action: Mouse scrolled (640, 487) with delta (0, 0)
Screenshot: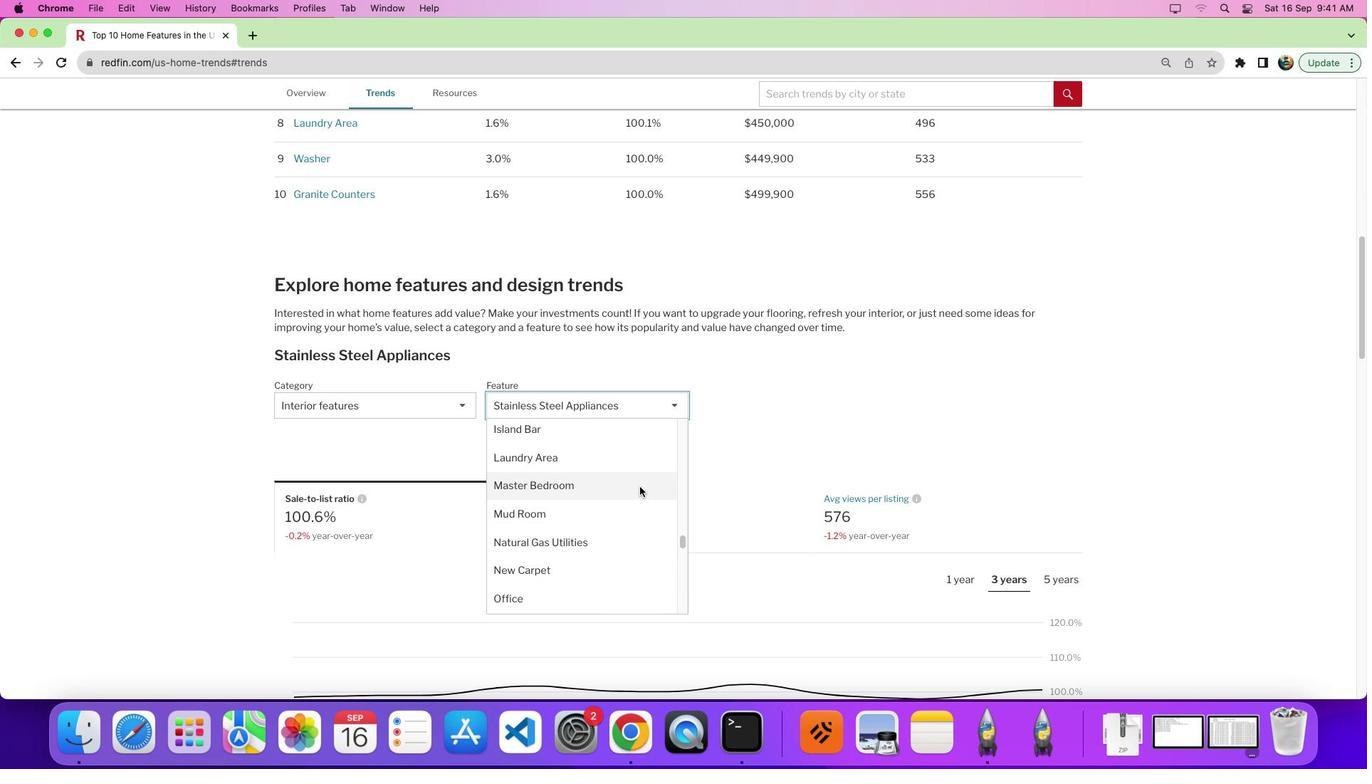 
Action: Mouse moved to (640, 486)
Screenshot: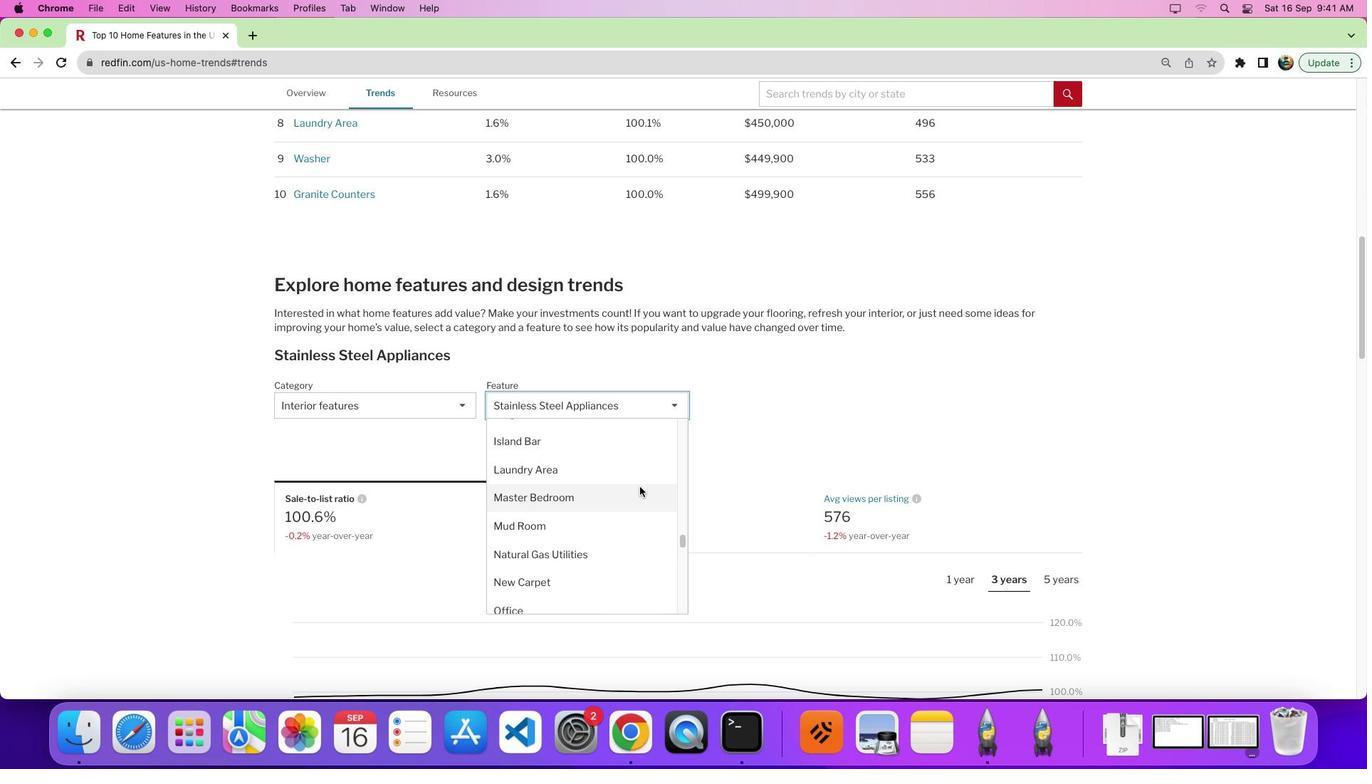 
Action: Mouse scrolled (640, 486) with delta (0, 0)
Screenshot: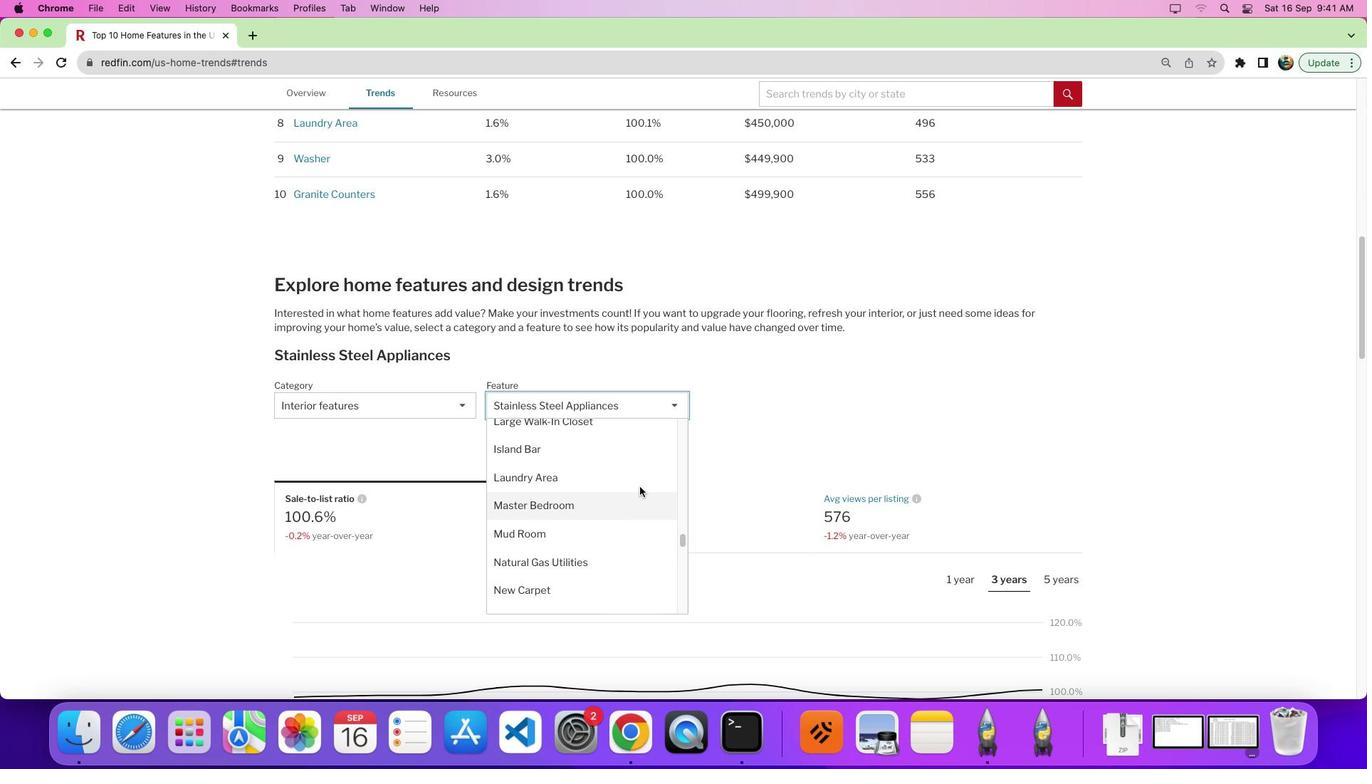 
Action: Mouse scrolled (640, 486) with delta (0, 0)
Screenshot: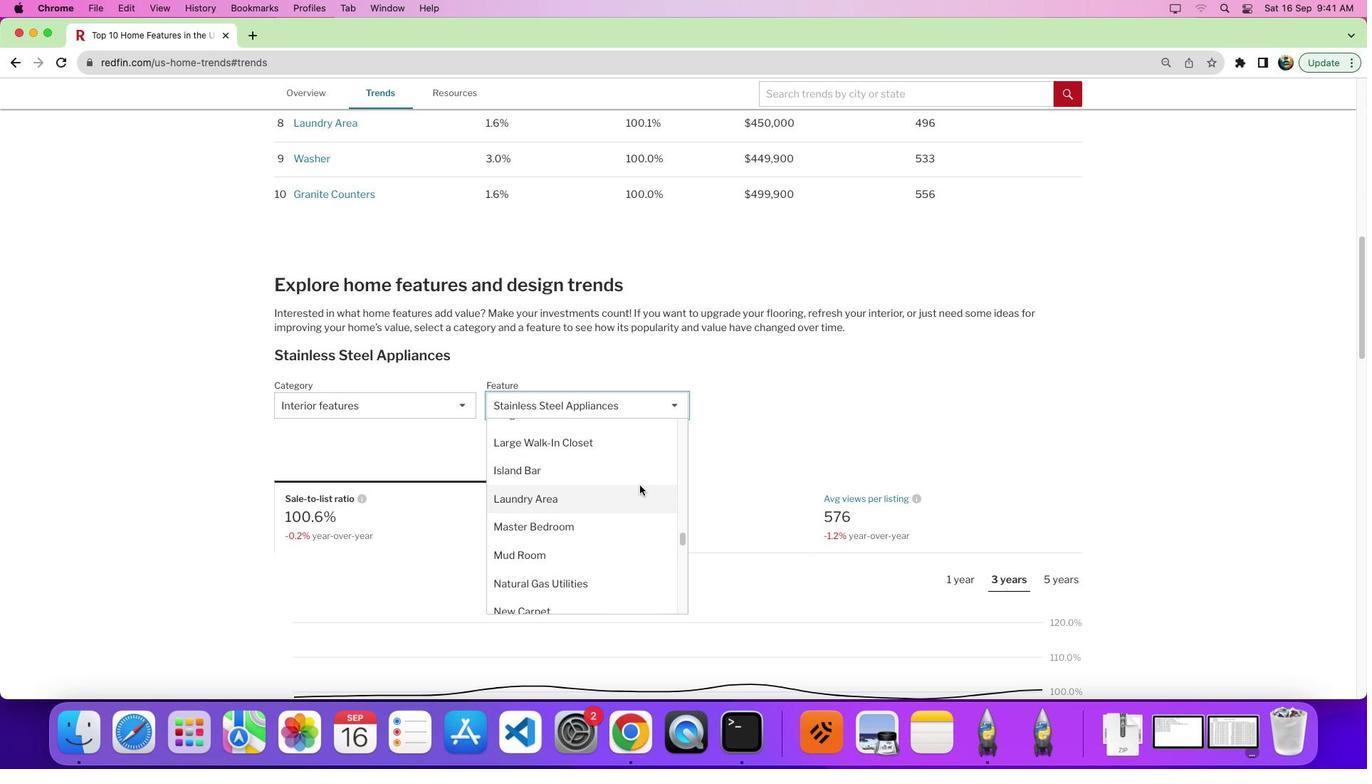 
Action: Mouse moved to (640, 485)
Screenshot: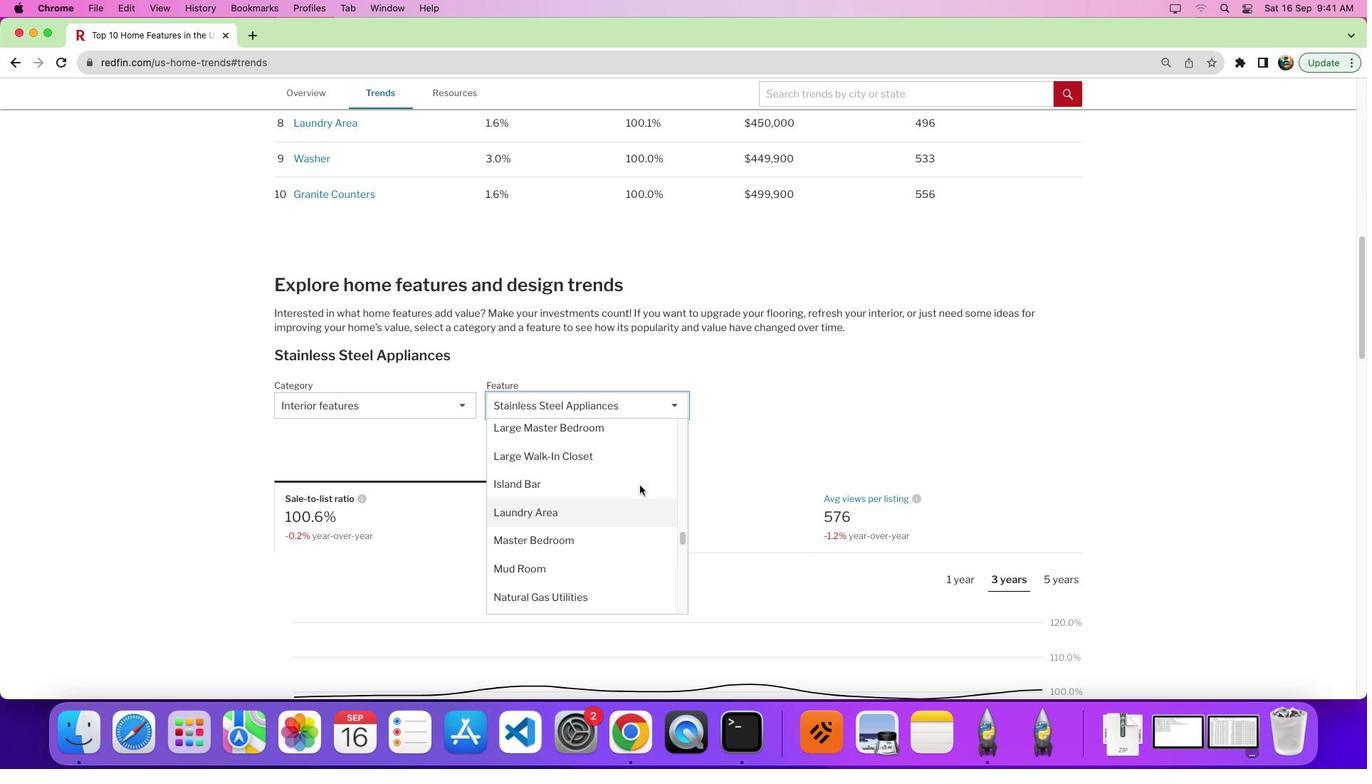 
Action: Mouse scrolled (640, 485) with delta (0, 0)
Screenshot: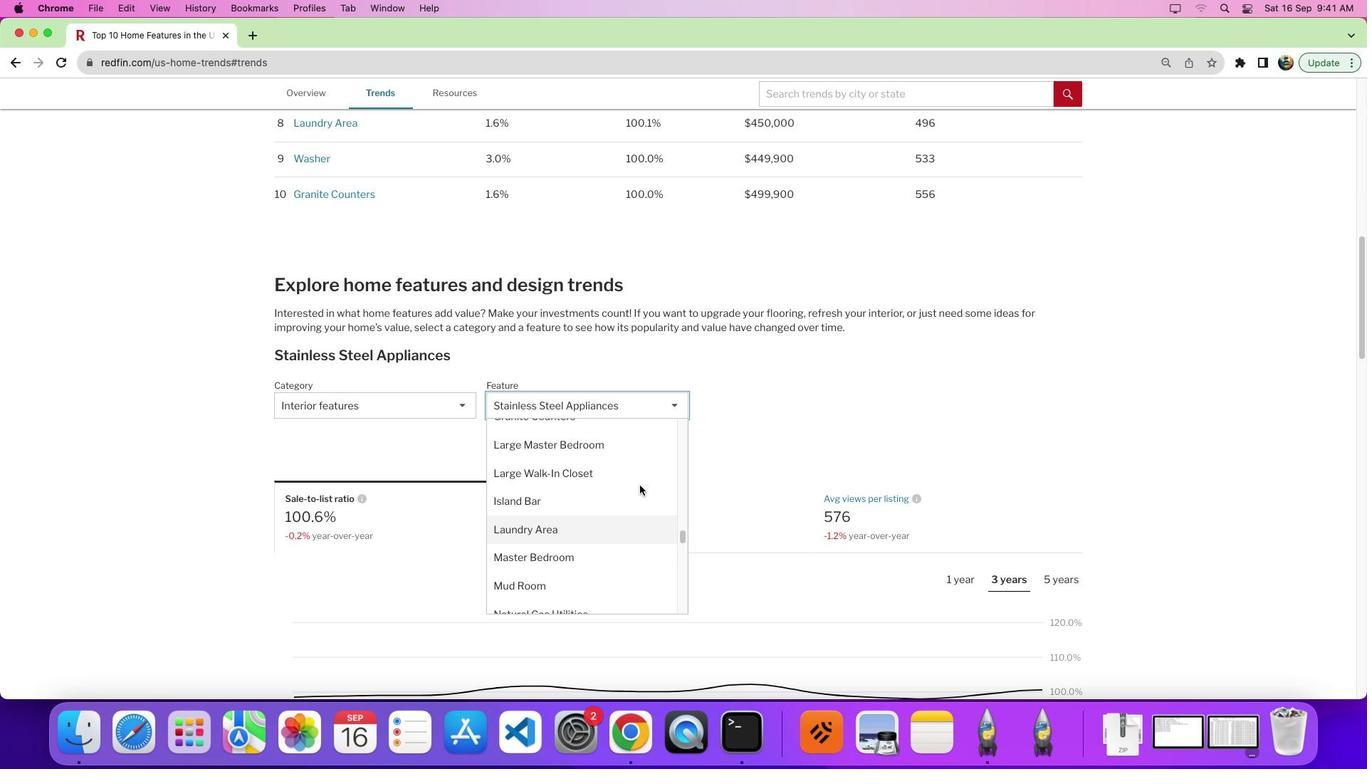 
Action: Mouse scrolled (640, 485) with delta (0, 0)
Screenshot: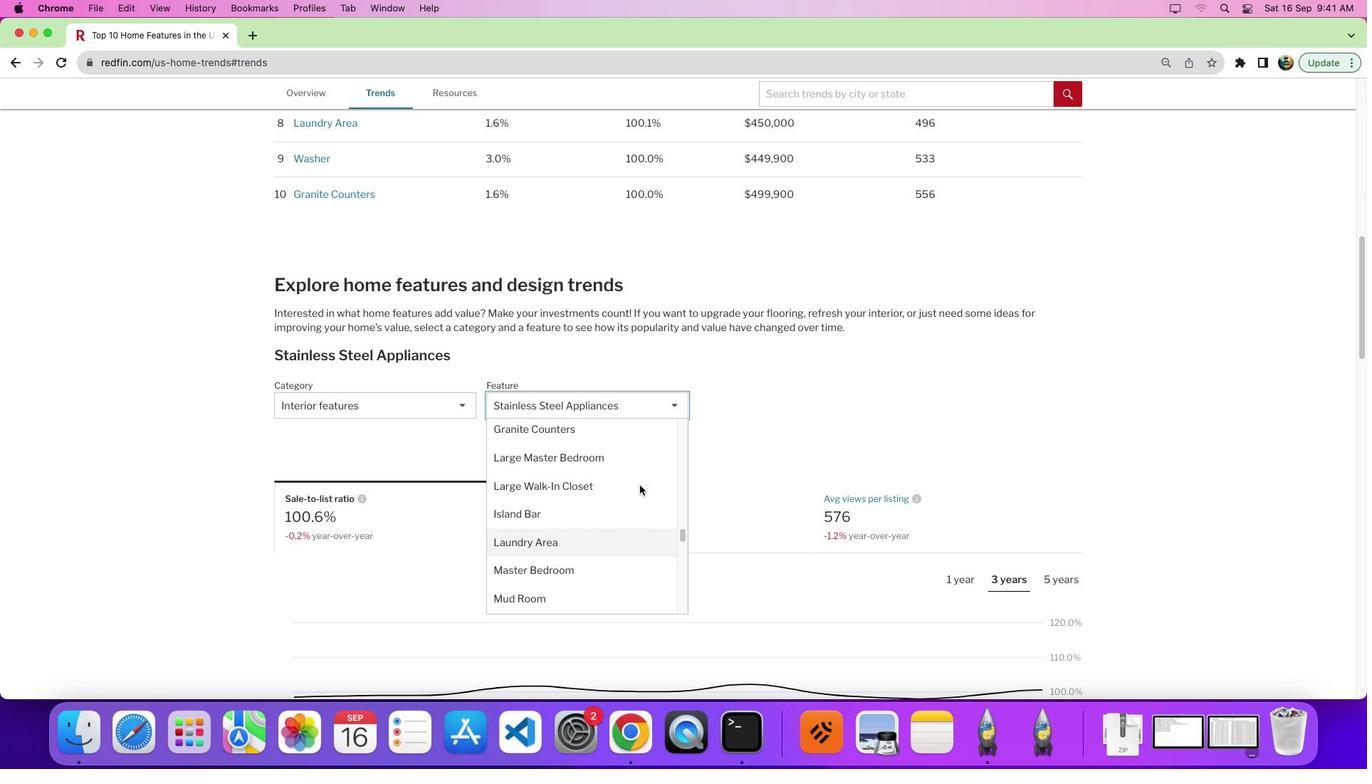 
Action: Mouse moved to (639, 485)
Screenshot: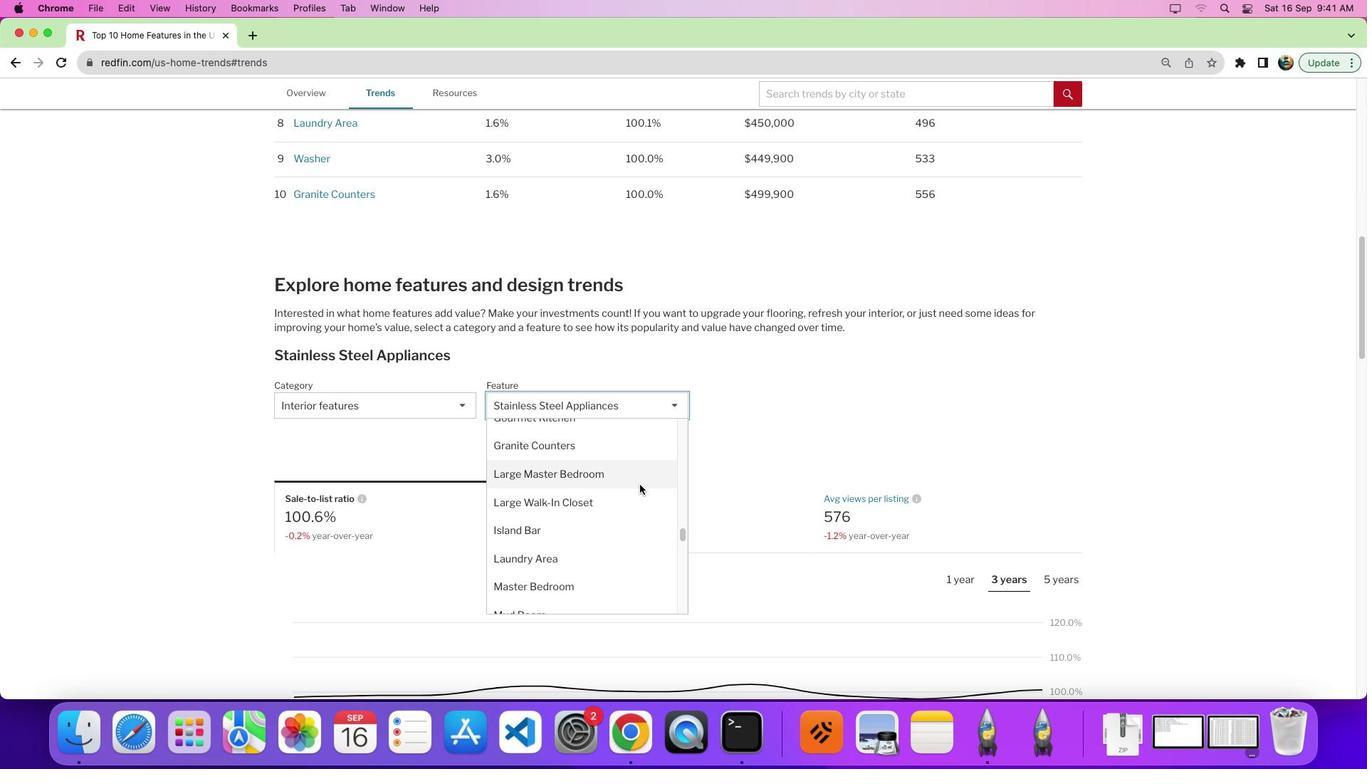 
Action: Mouse scrolled (639, 485) with delta (0, 0)
Screenshot: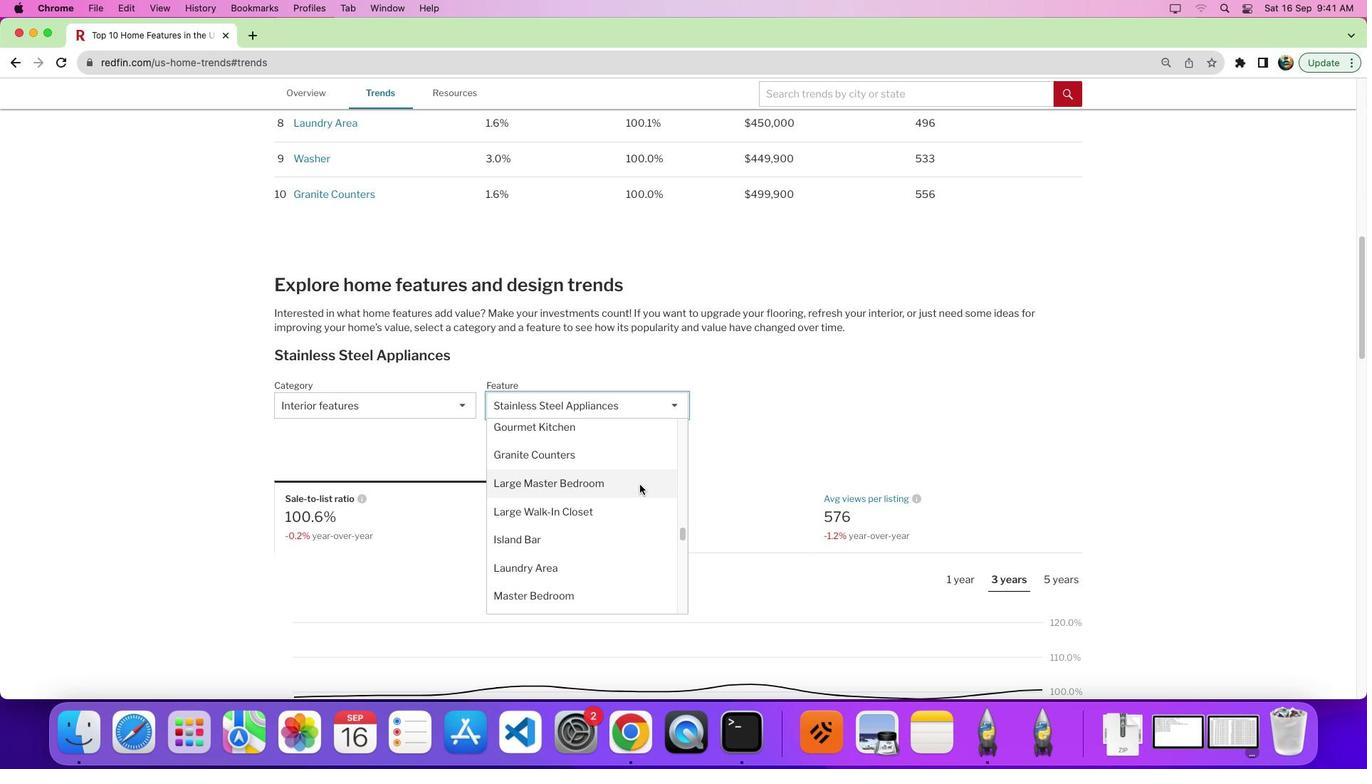 
Action: Mouse scrolled (639, 485) with delta (0, 0)
Screenshot: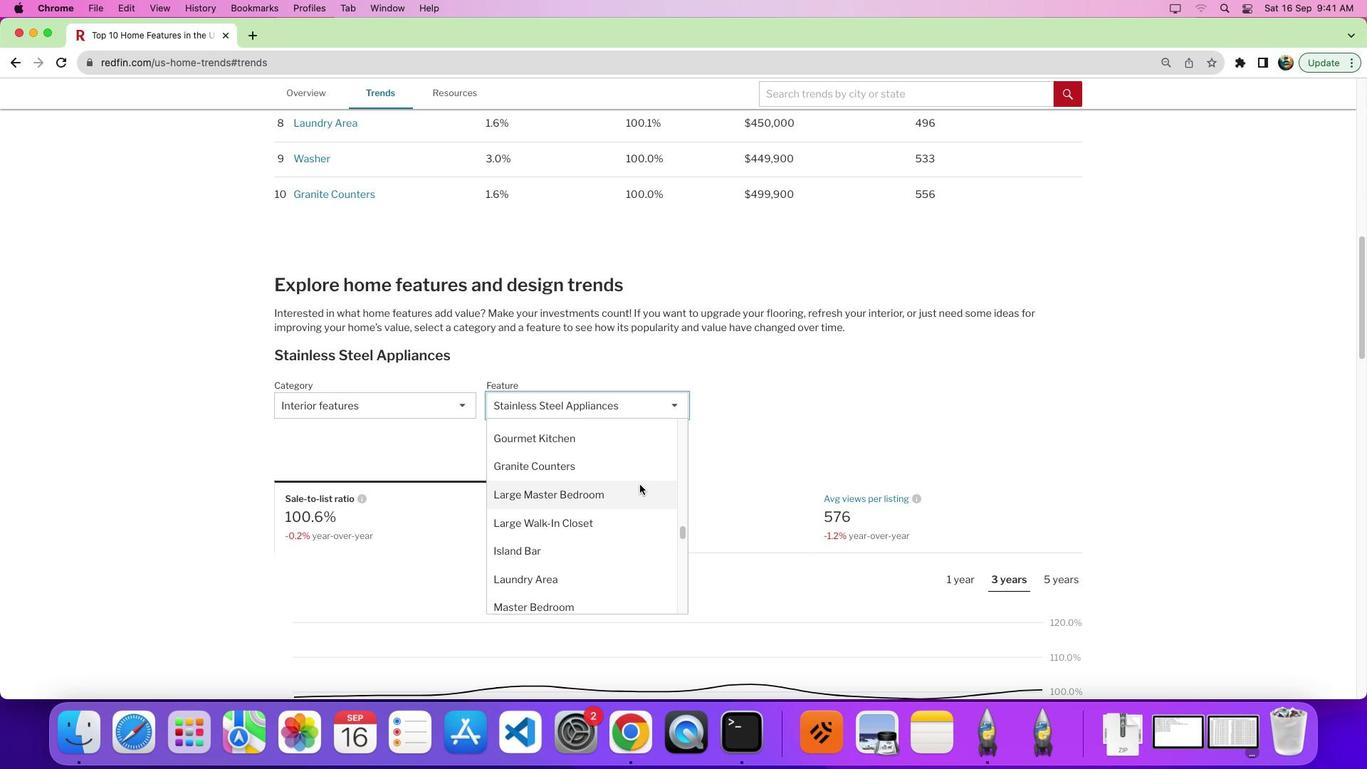 
Action: Mouse scrolled (639, 485) with delta (0, 0)
Screenshot: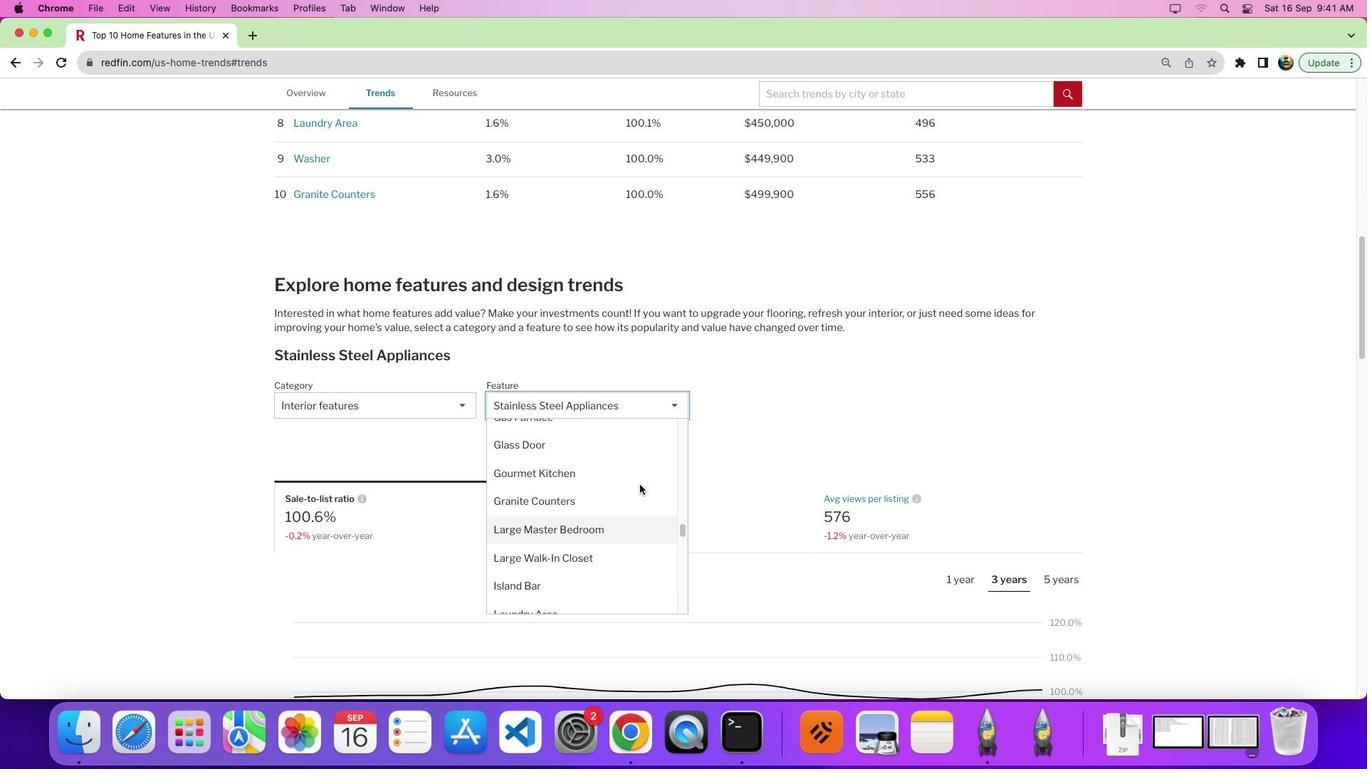 
Action: Mouse scrolled (639, 485) with delta (0, 0)
Screenshot: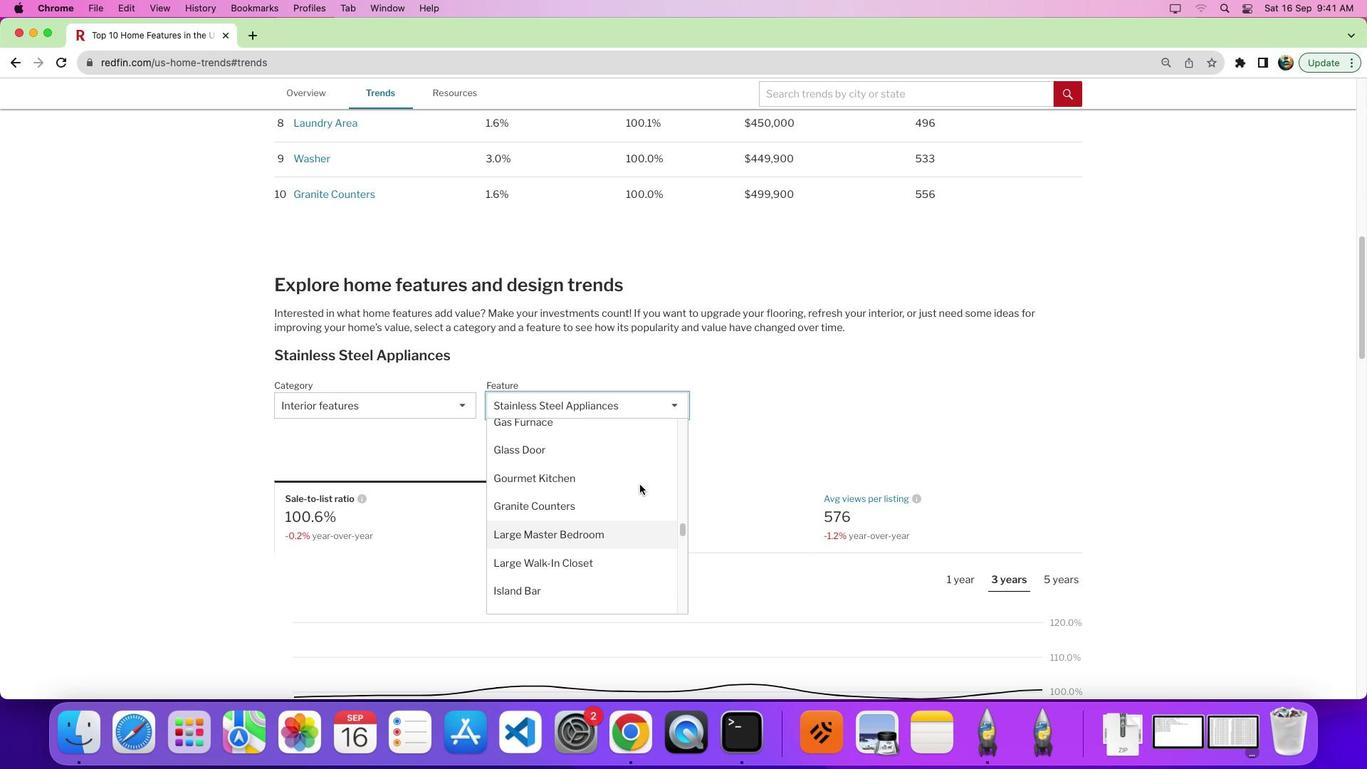 
Action: Mouse scrolled (639, 485) with delta (0, 0)
Screenshot: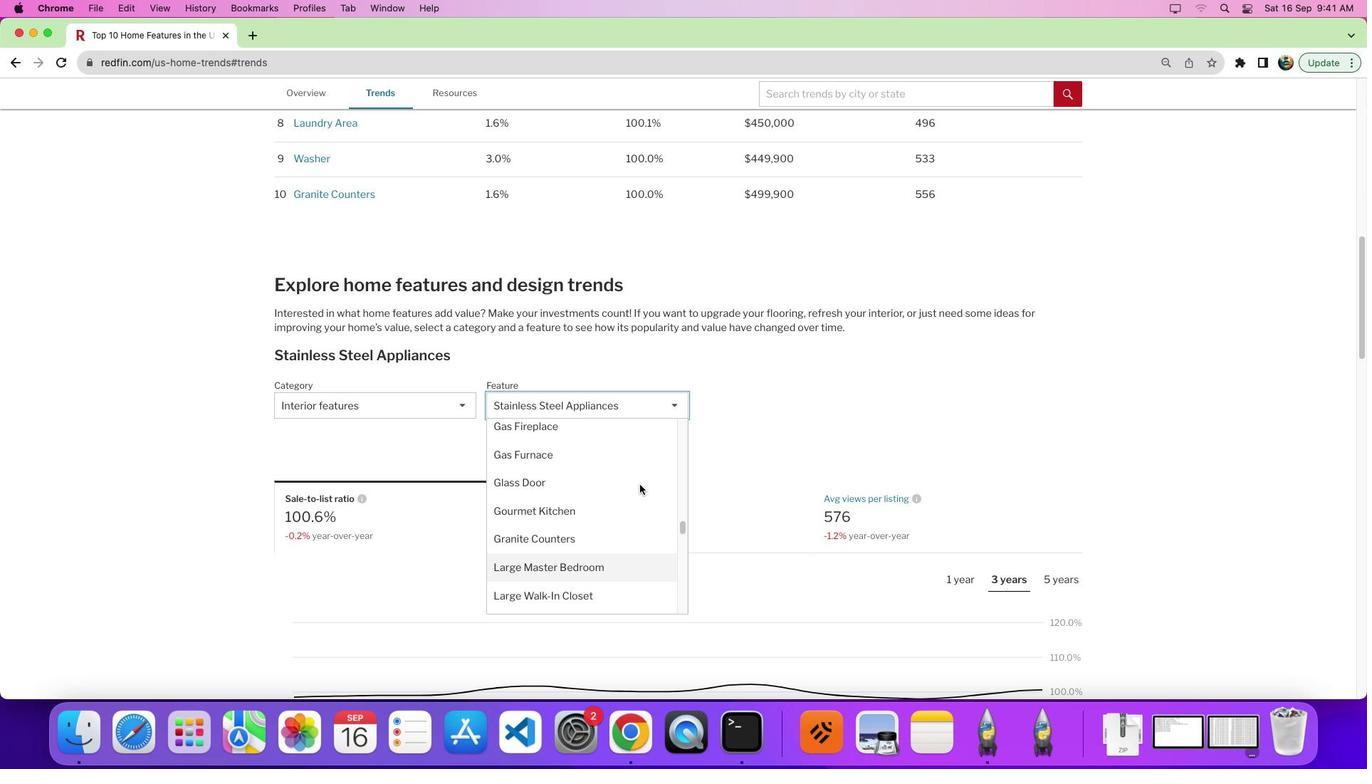 
Action: Mouse scrolled (639, 485) with delta (0, 0)
Screenshot: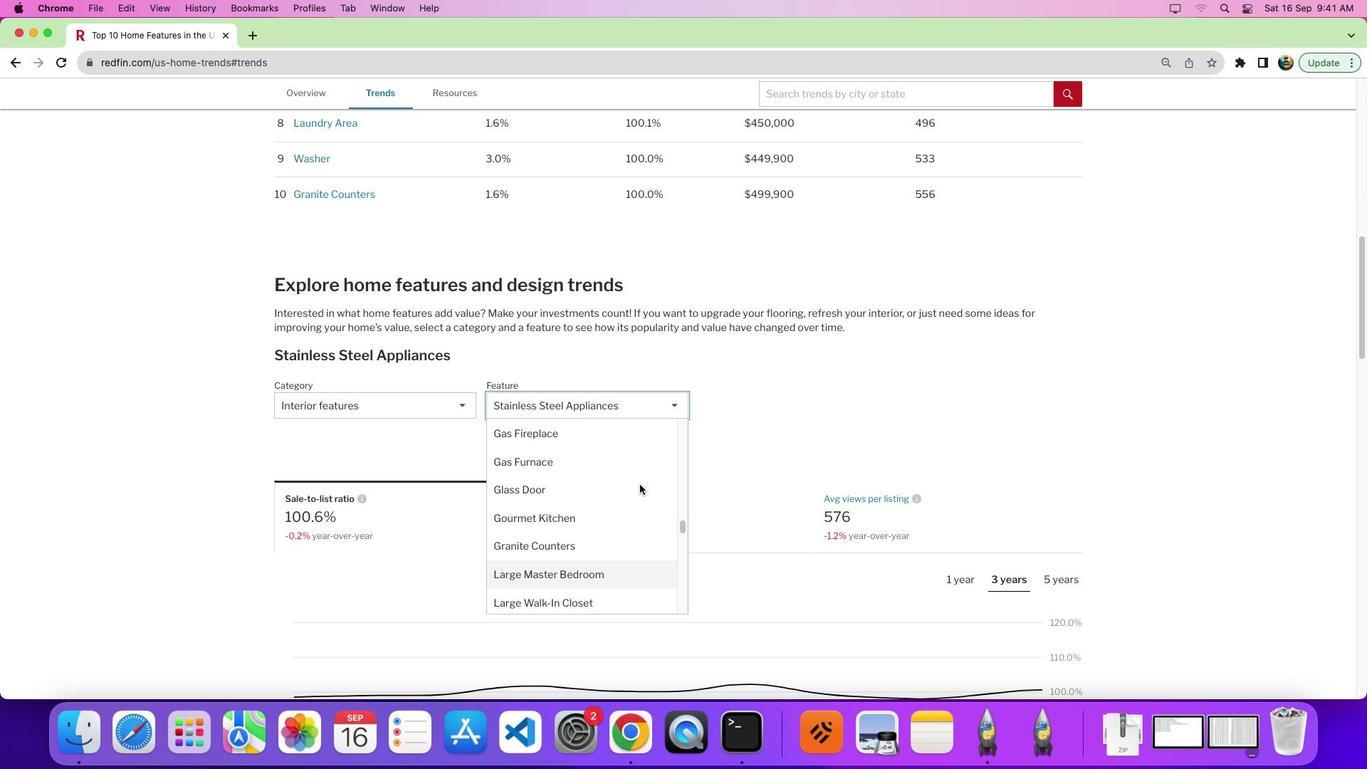 
Action: Mouse scrolled (639, 485) with delta (0, 0)
Screenshot: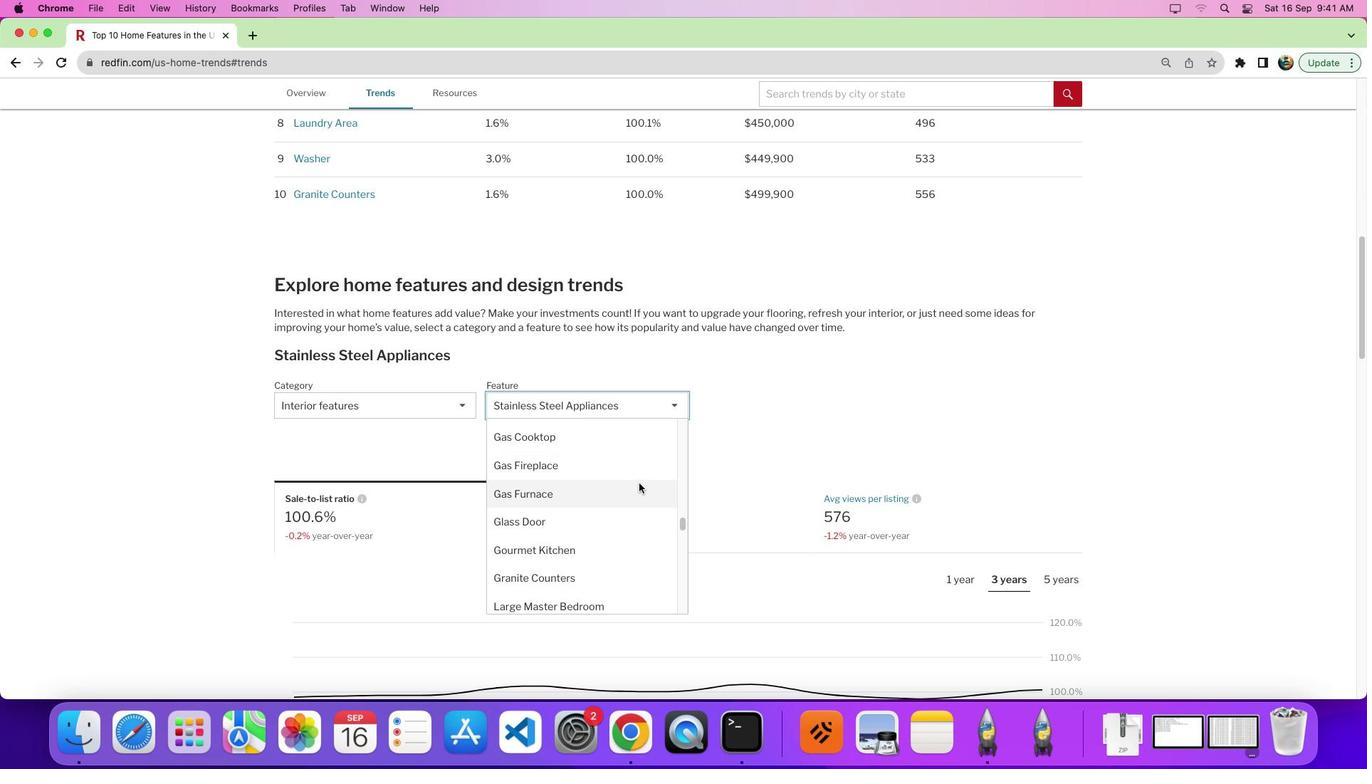 
Action: Mouse scrolled (639, 485) with delta (0, 0)
Screenshot: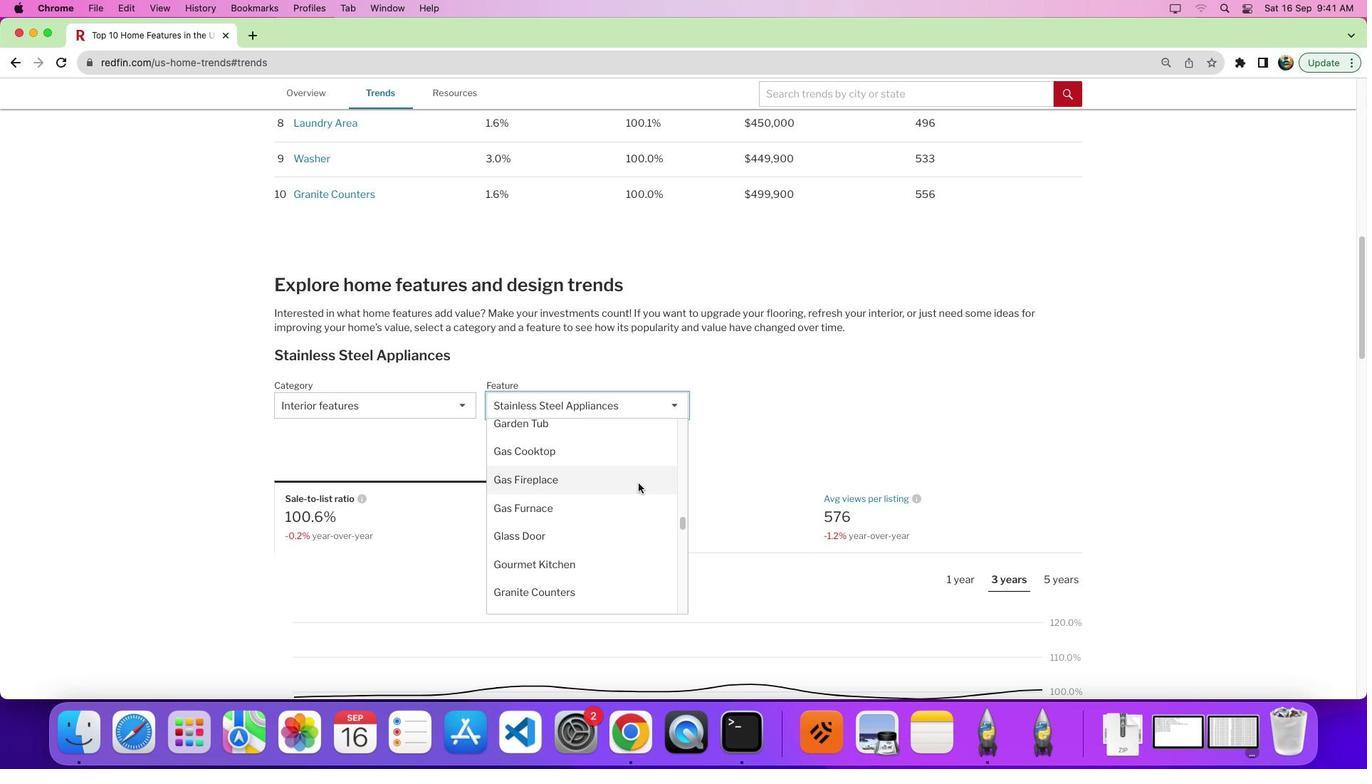 
Action: Mouse moved to (638, 482)
Screenshot: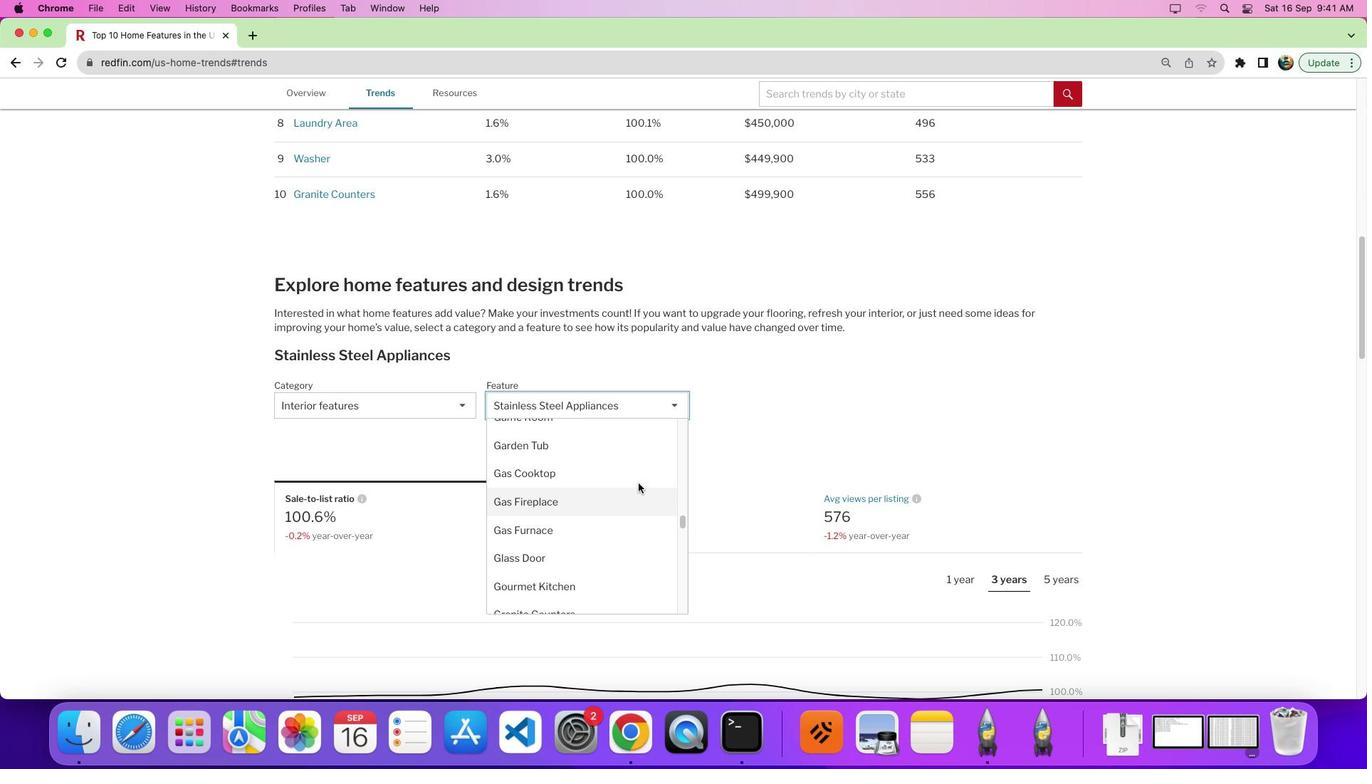 
Action: Mouse scrolled (638, 482) with delta (0, 0)
Screenshot: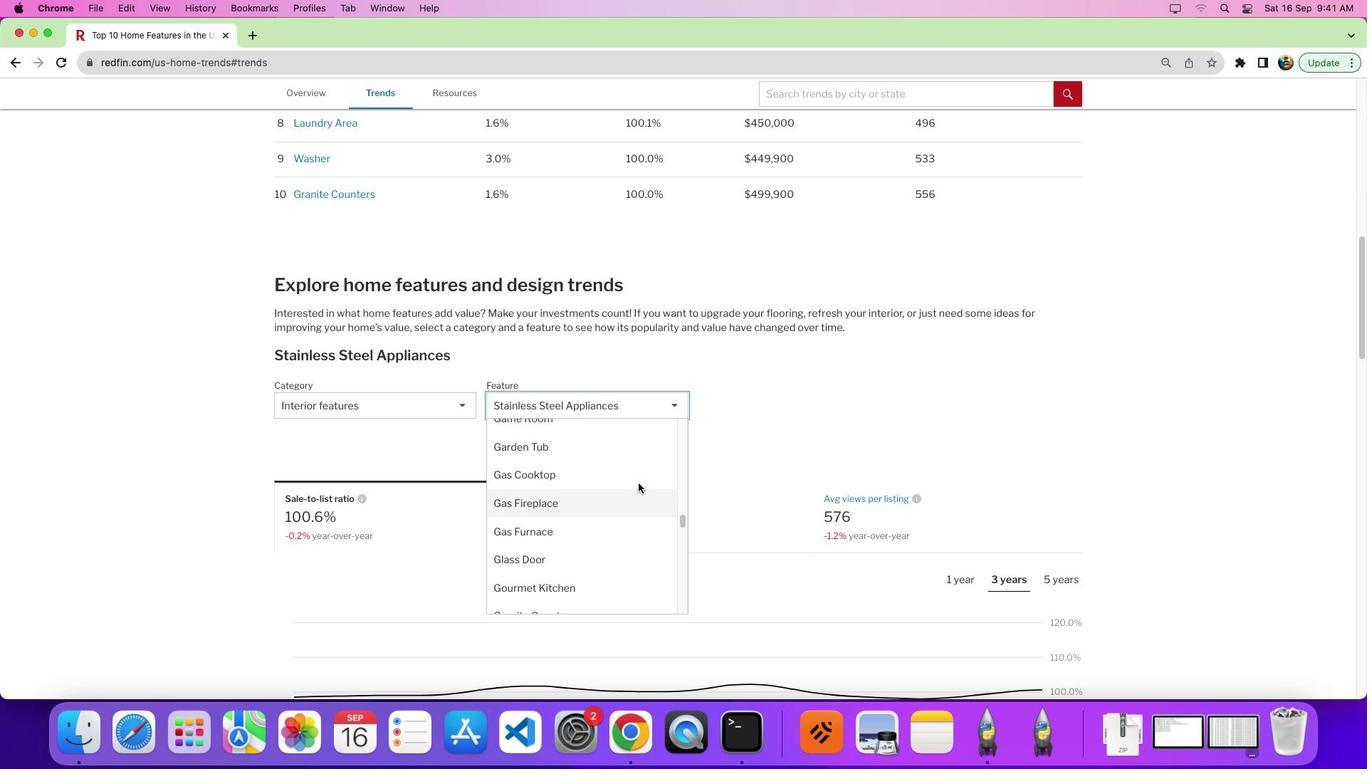 
Action: Mouse scrolled (638, 482) with delta (0, 0)
Screenshot: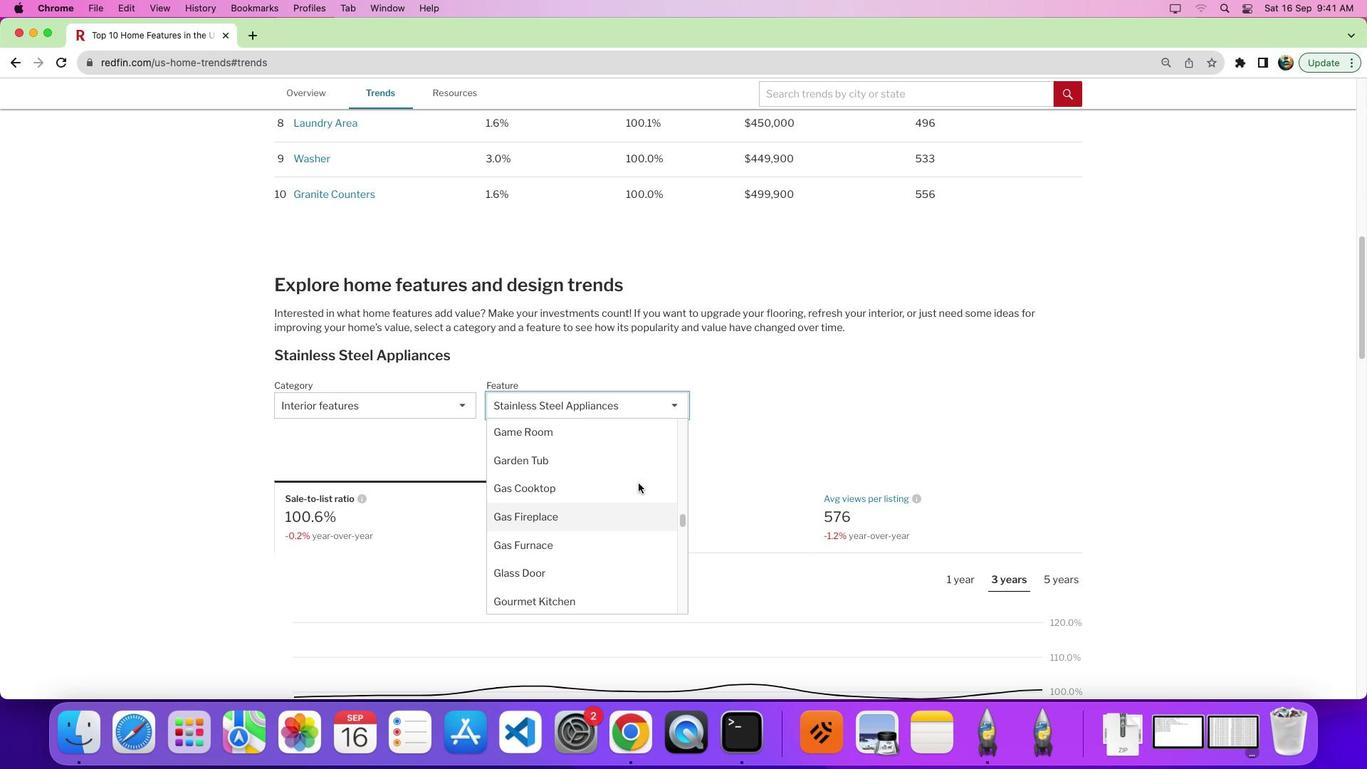 
Action: Mouse scrolled (638, 482) with delta (0, 0)
Screenshot: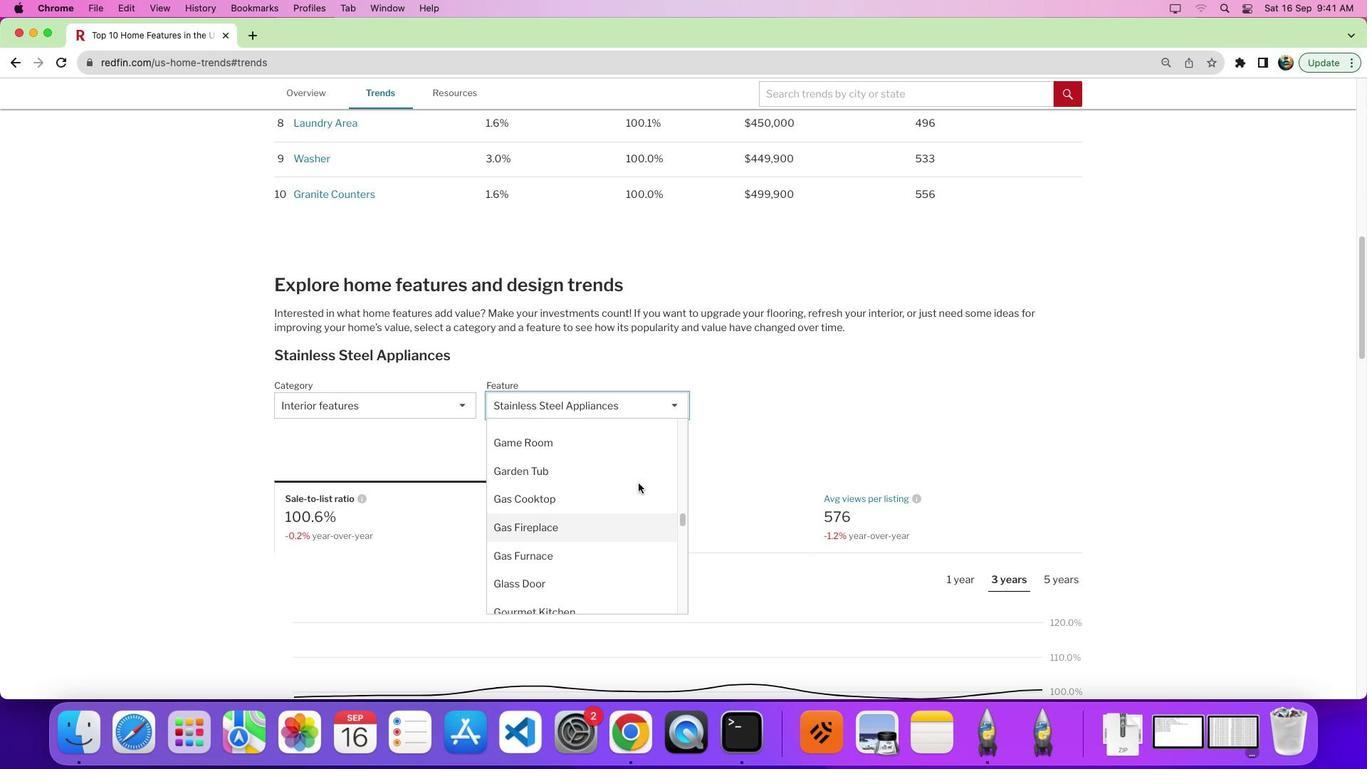 
Action: Mouse scrolled (638, 482) with delta (0, 0)
Screenshot: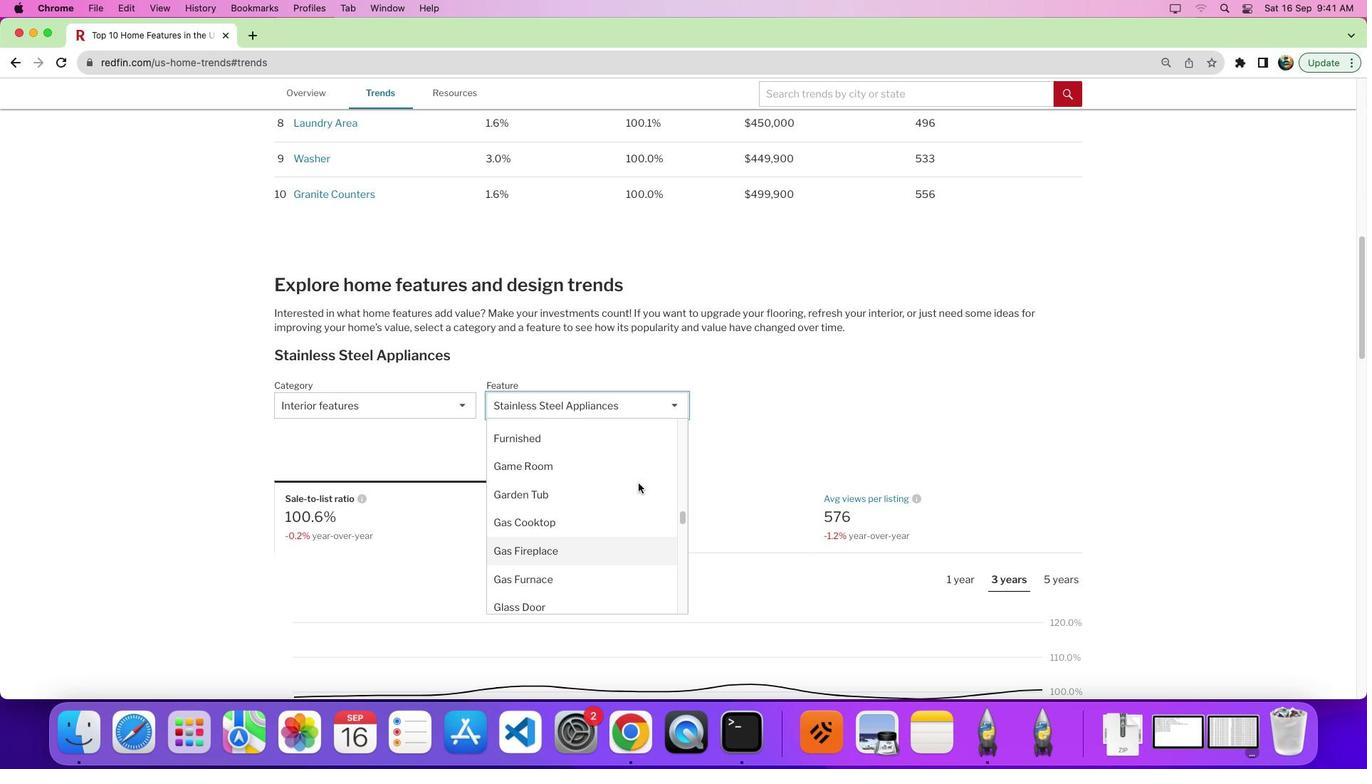 
Action: Mouse scrolled (638, 482) with delta (0, 0)
Screenshot: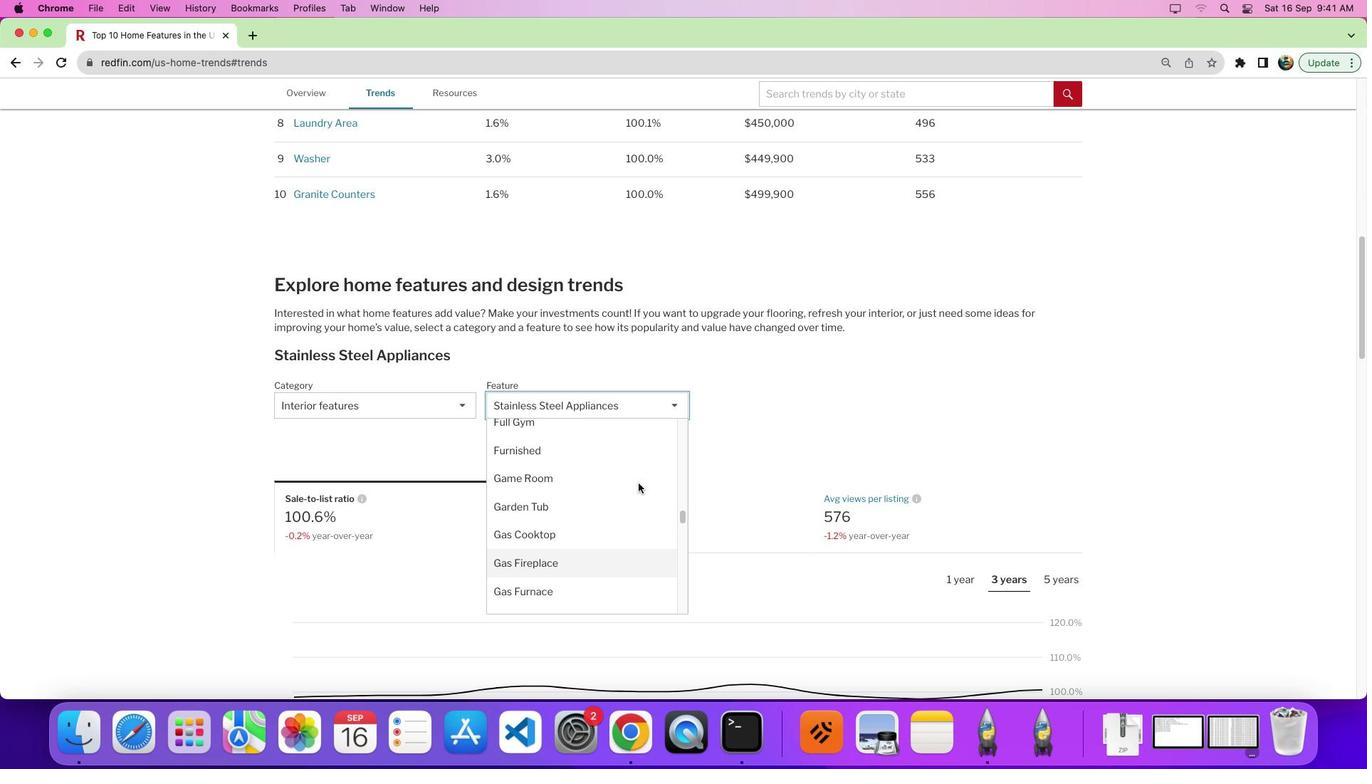 
Action: Mouse scrolled (638, 482) with delta (0, 0)
Screenshot: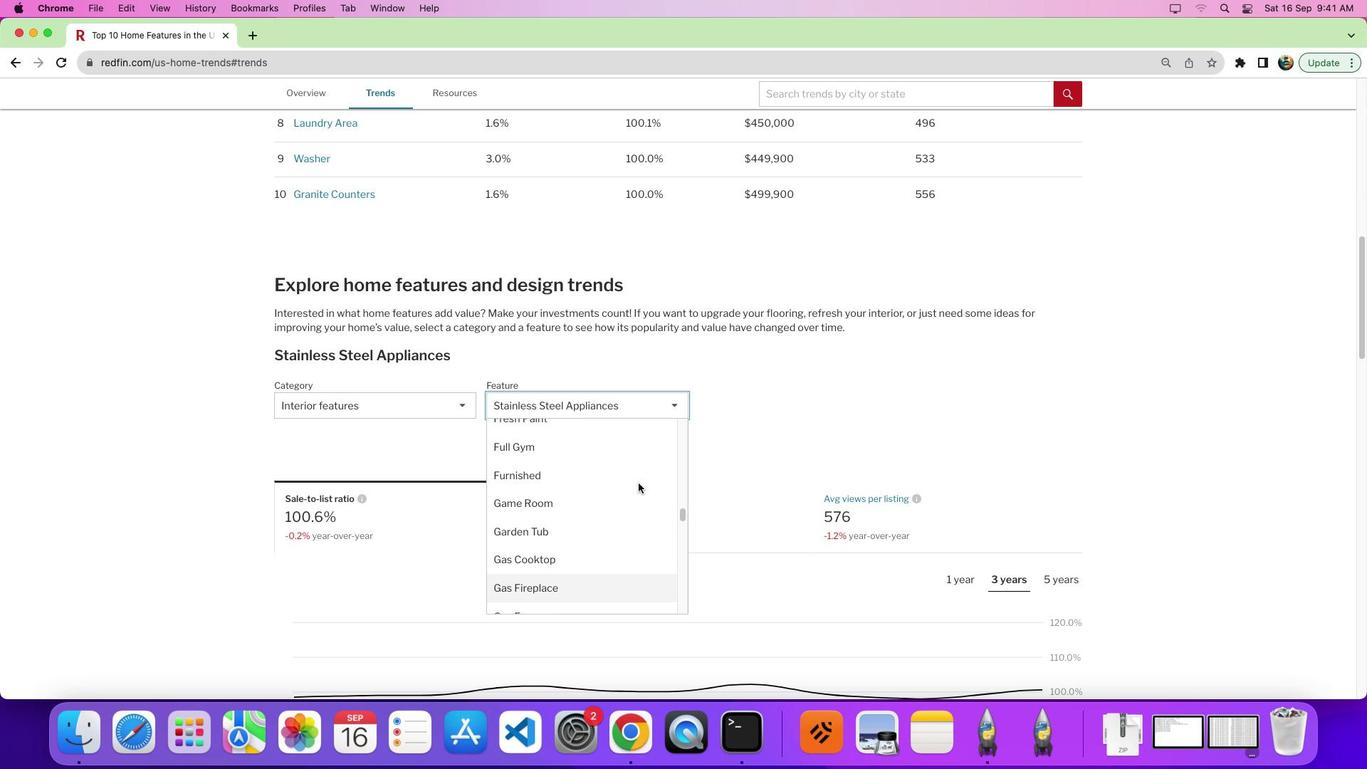 
Action: Mouse scrolled (638, 482) with delta (0, 0)
Screenshot: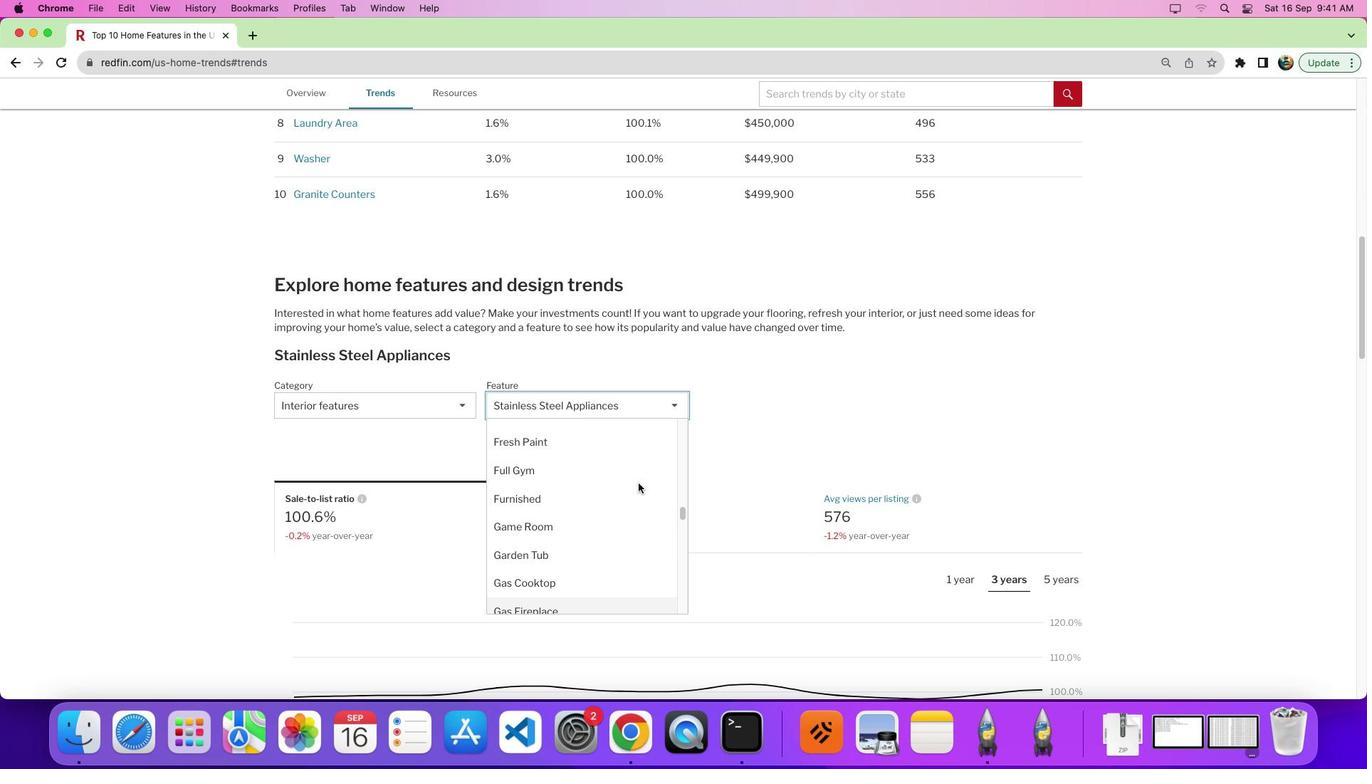 
Action: Mouse scrolled (638, 482) with delta (0, 0)
Screenshot: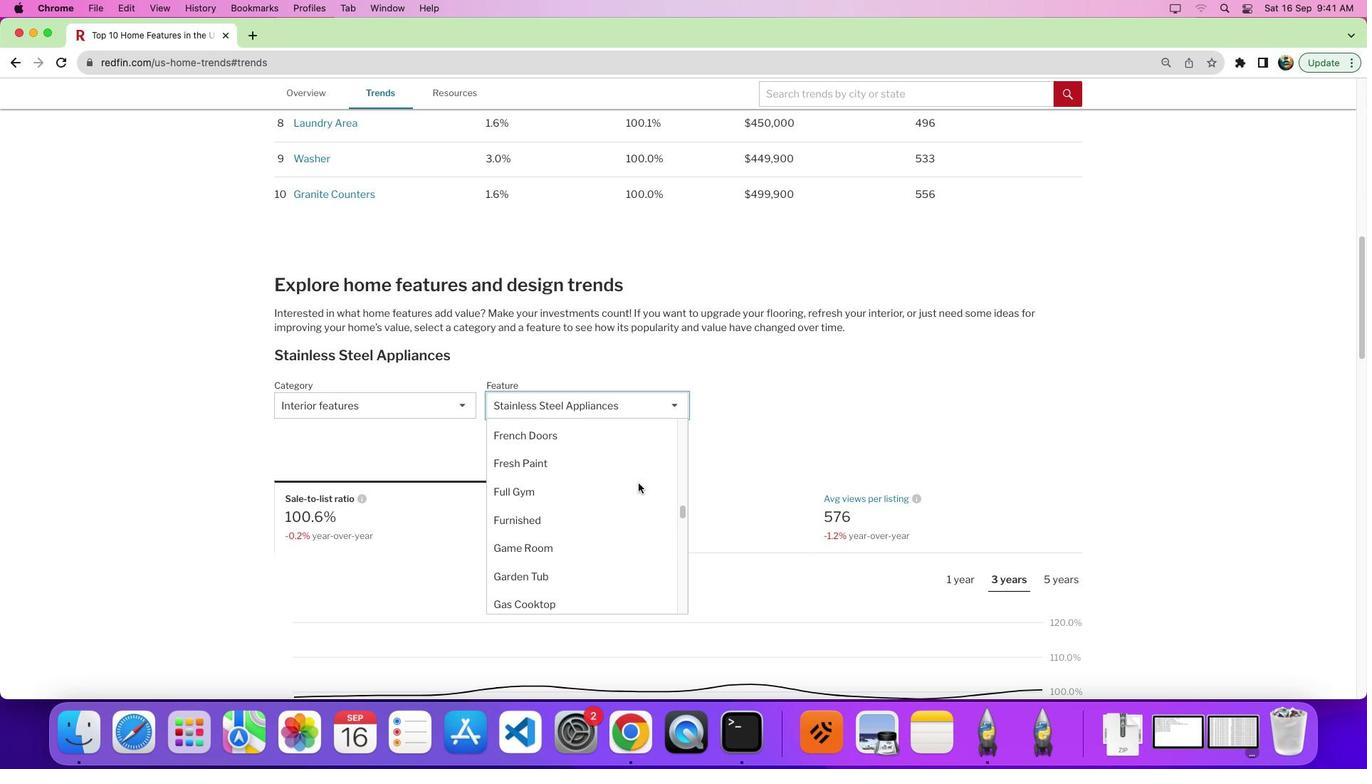 
Action: Mouse scrolled (638, 482) with delta (0, 0)
Screenshot: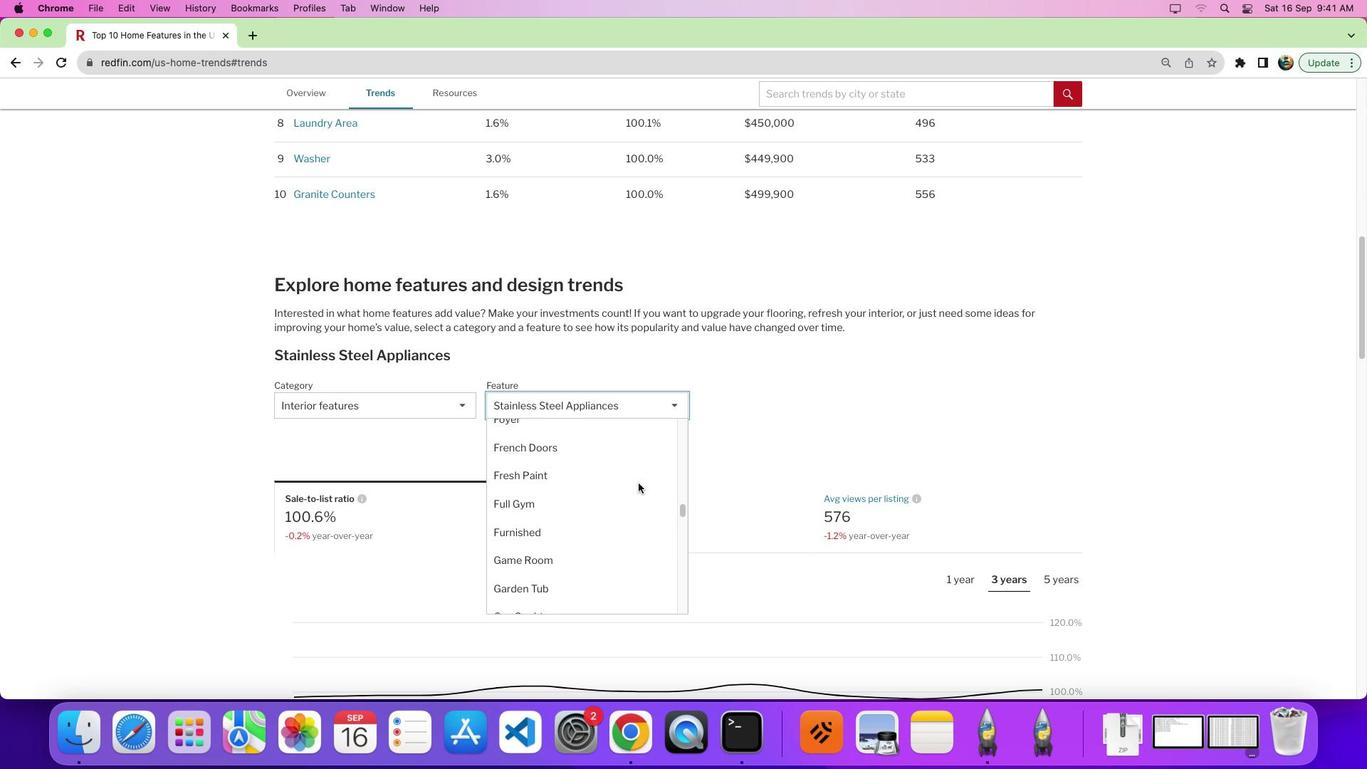 
Action: Mouse scrolled (638, 482) with delta (0, 0)
Screenshot: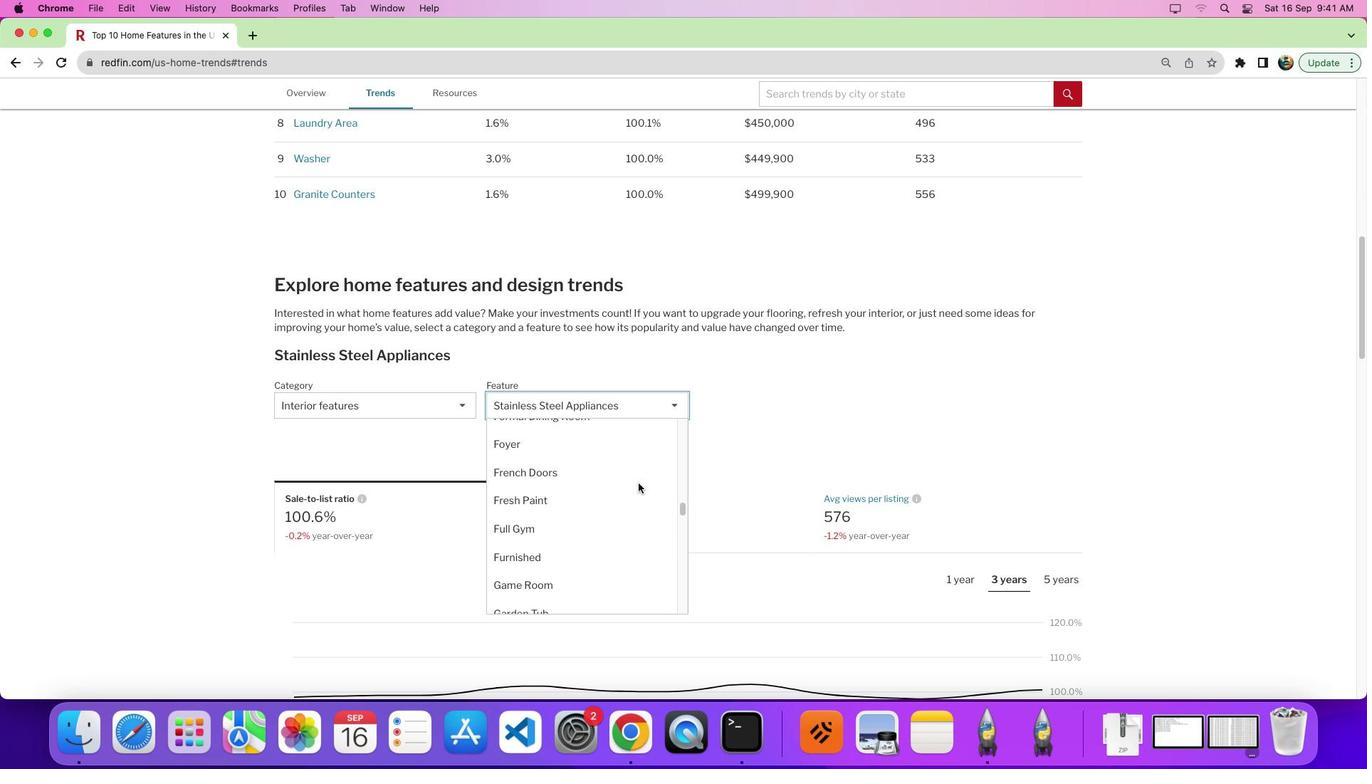 
Action: Mouse scrolled (638, 482) with delta (0, 0)
Screenshot: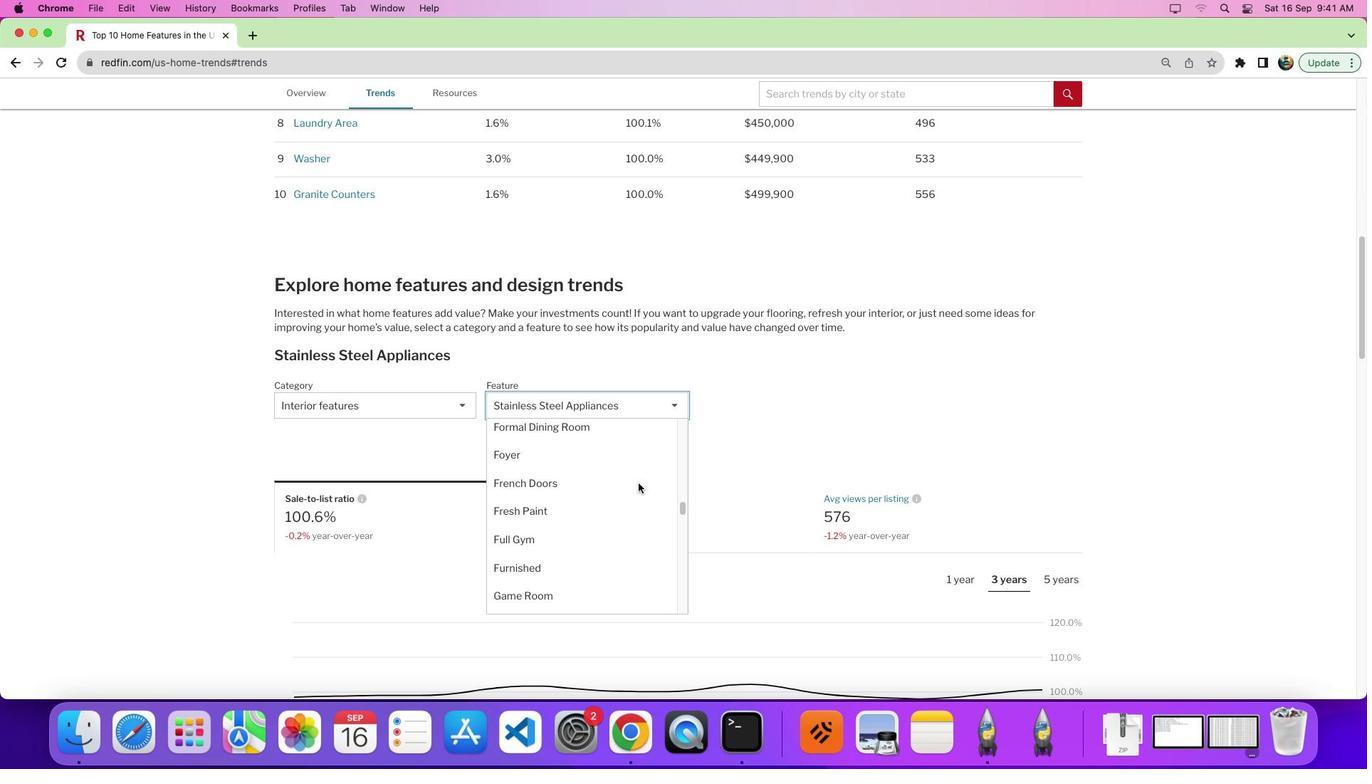
Action: Mouse scrolled (638, 482) with delta (0, 0)
Screenshot: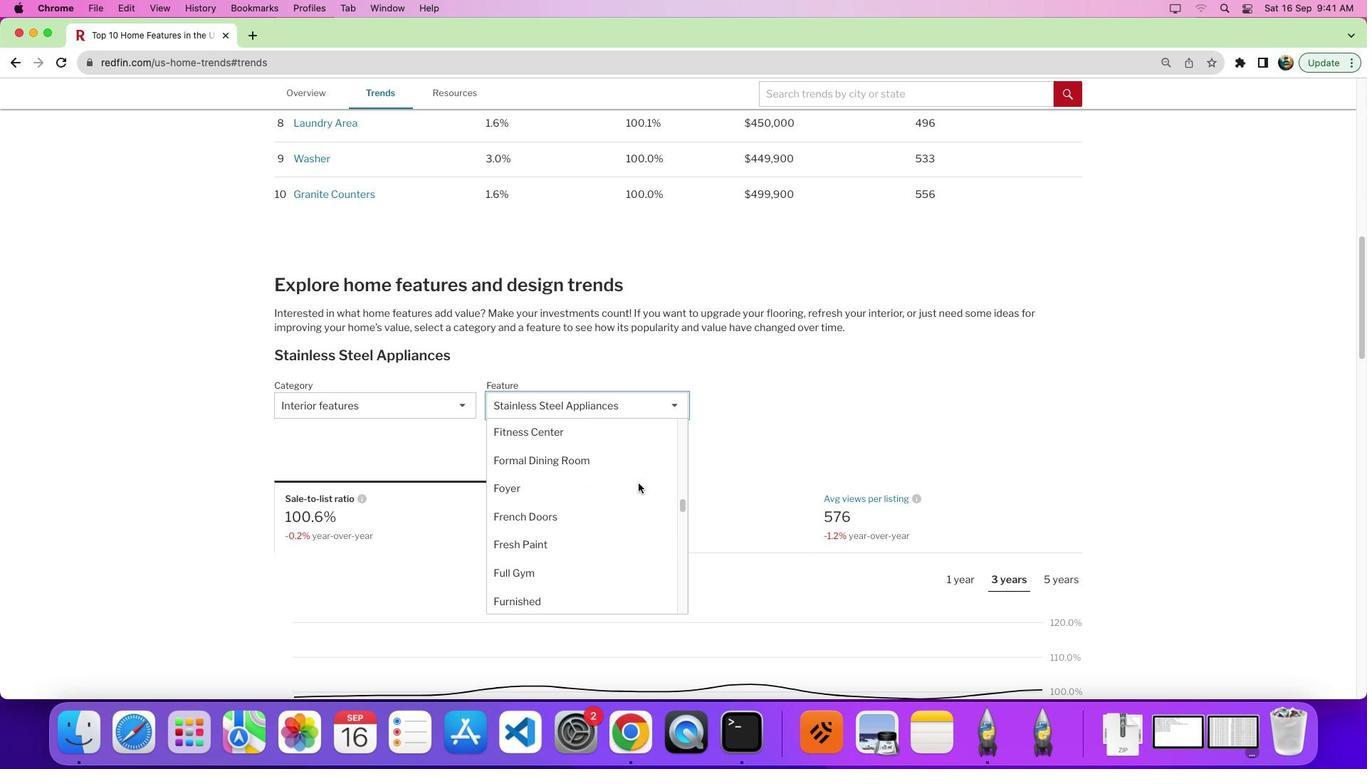 
Action: Mouse scrolled (638, 482) with delta (0, 0)
Screenshot: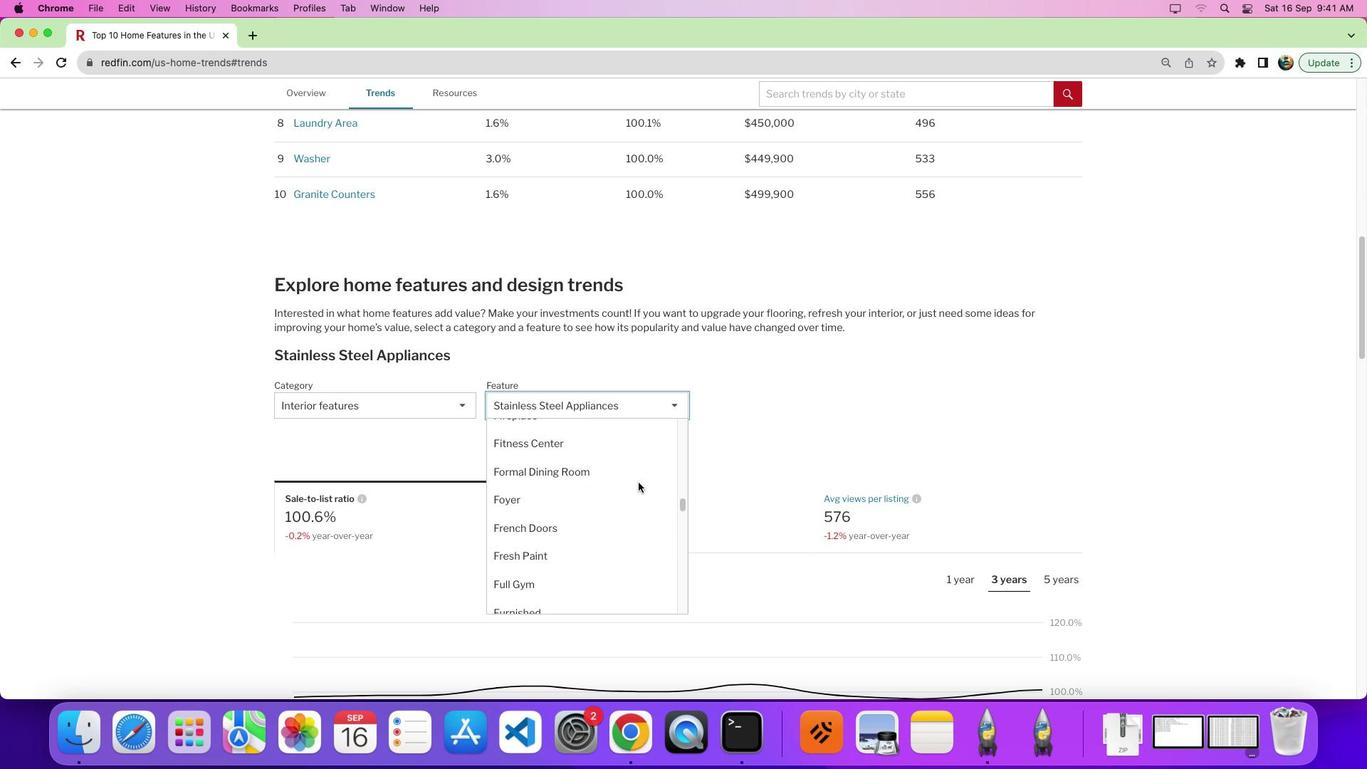 
Action: Mouse moved to (638, 482)
Screenshot: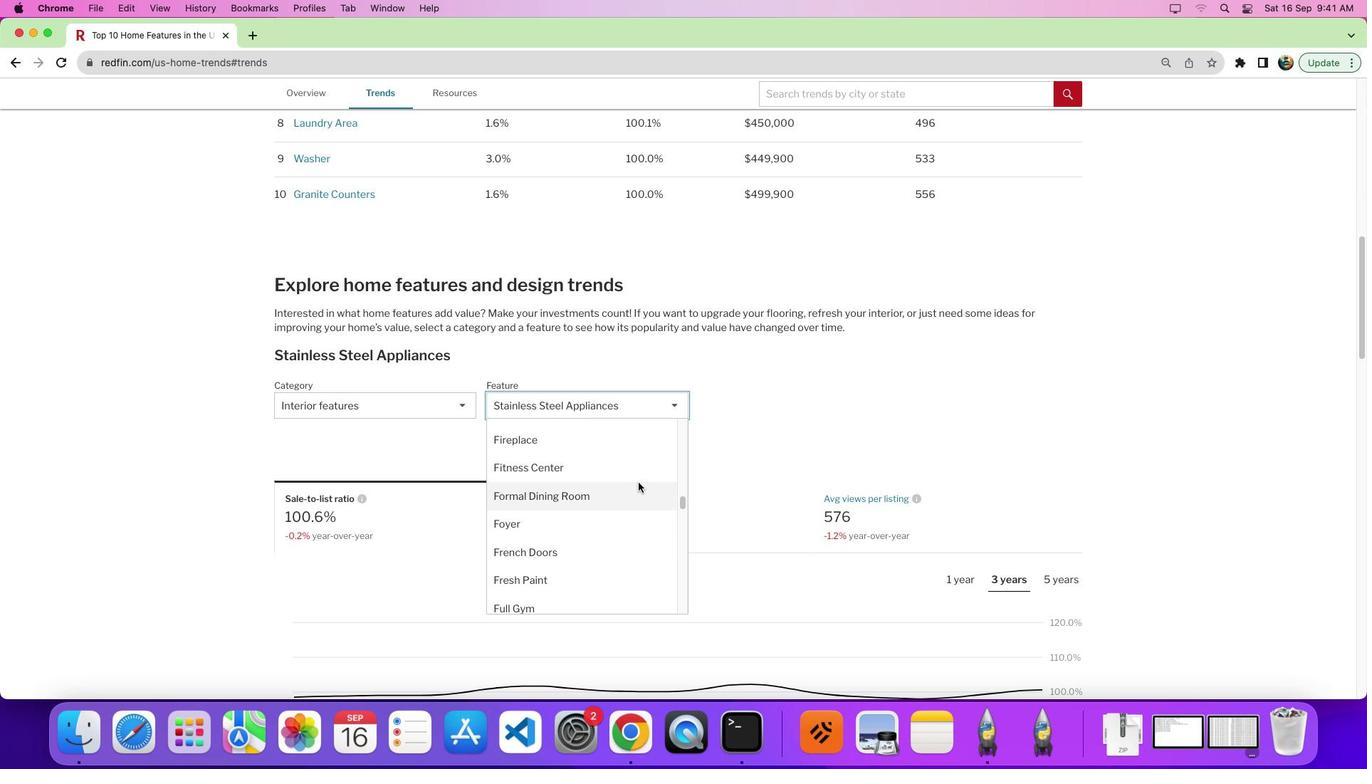 
Action: Mouse scrolled (638, 482) with delta (0, 0)
Screenshot: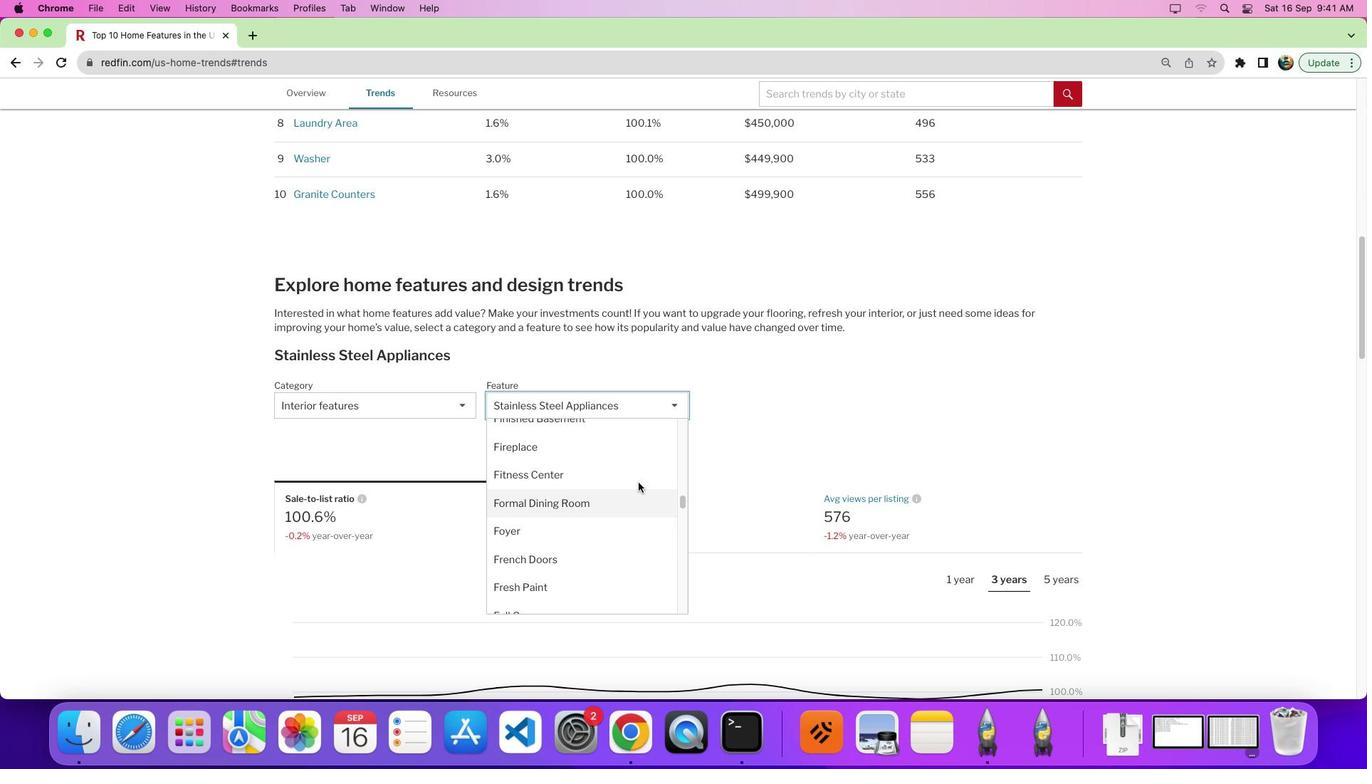 
Action: Mouse scrolled (638, 482) with delta (0, 0)
Screenshot: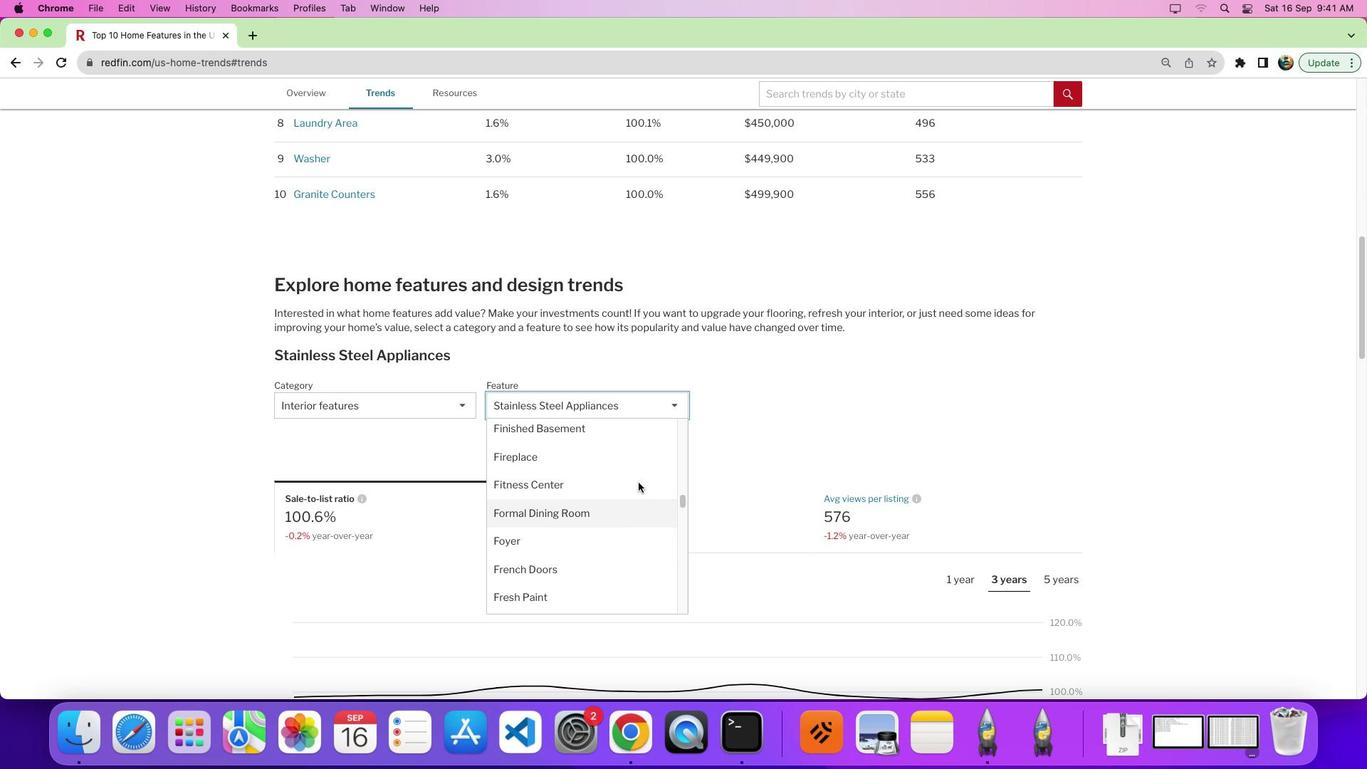 
Action: Mouse scrolled (638, 482) with delta (0, 2)
Screenshot: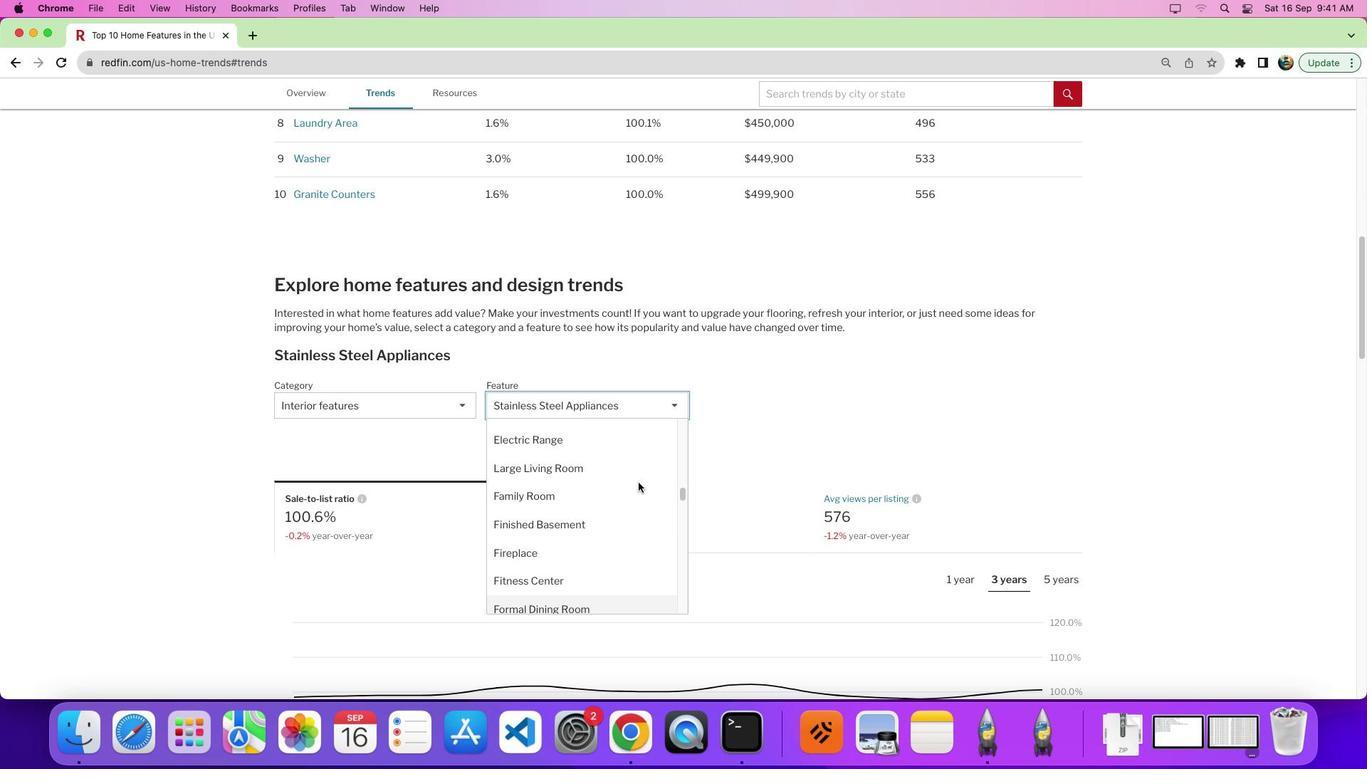 
Action: Mouse scrolled (638, 482) with delta (0, 0)
Screenshot: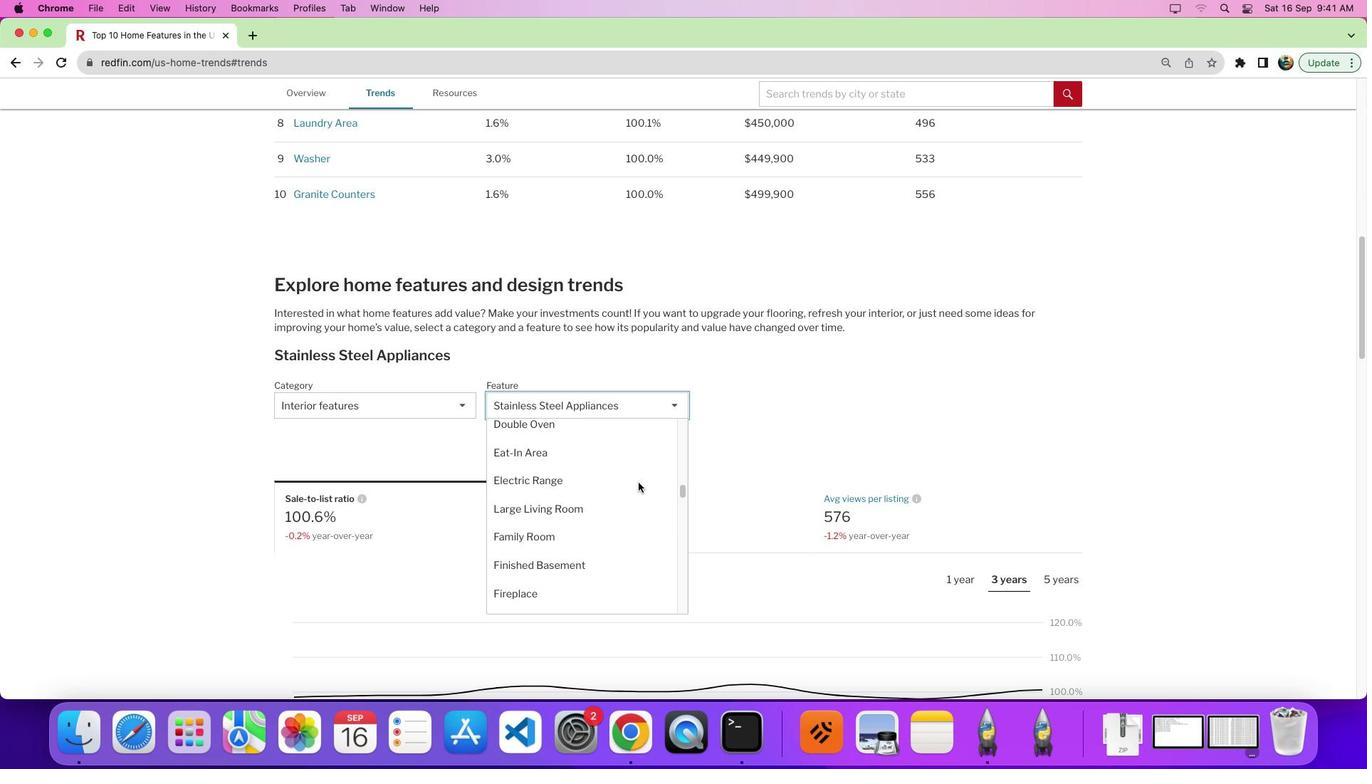 
Action: Mouse scrolled (638, 482) with delta (0, 0)
Screenshot: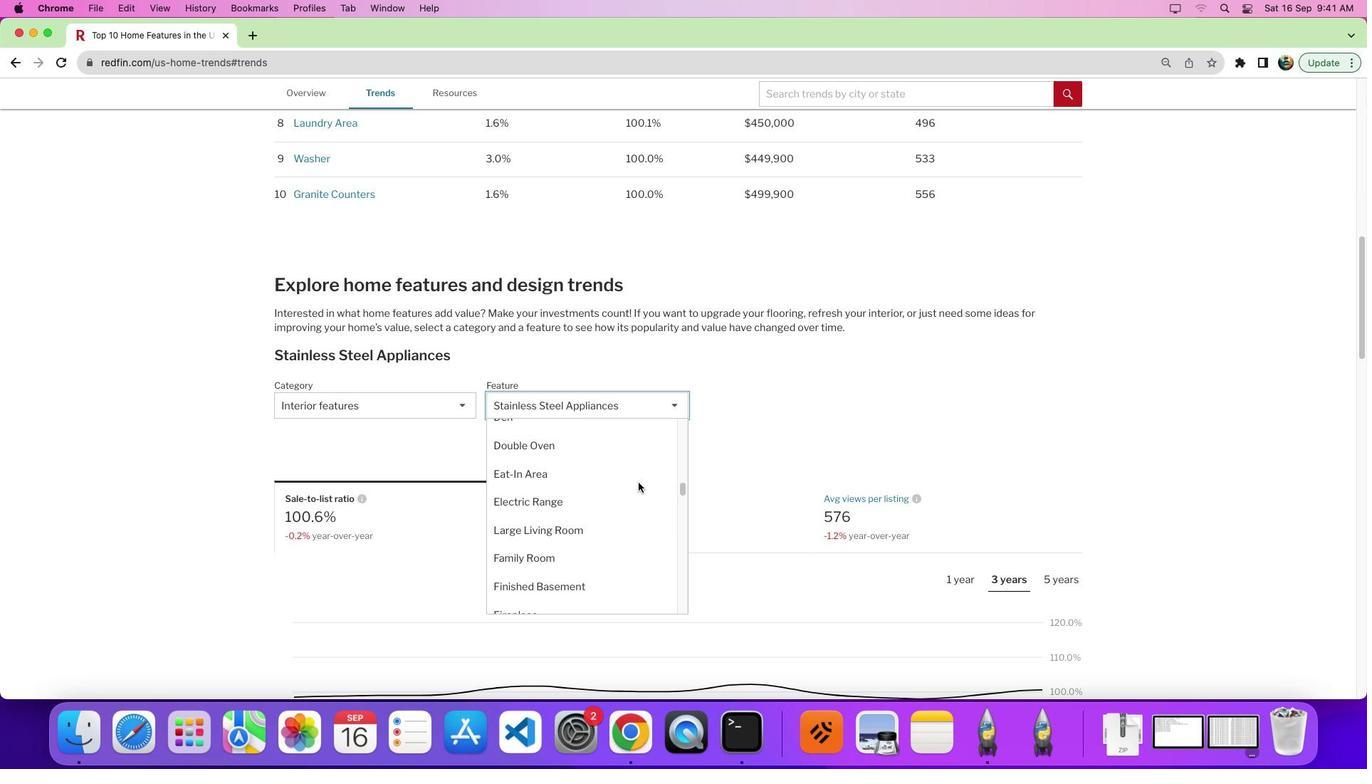 
Action: Mouse scrolled (638, 482) with delta (0, 0)
Screenshot: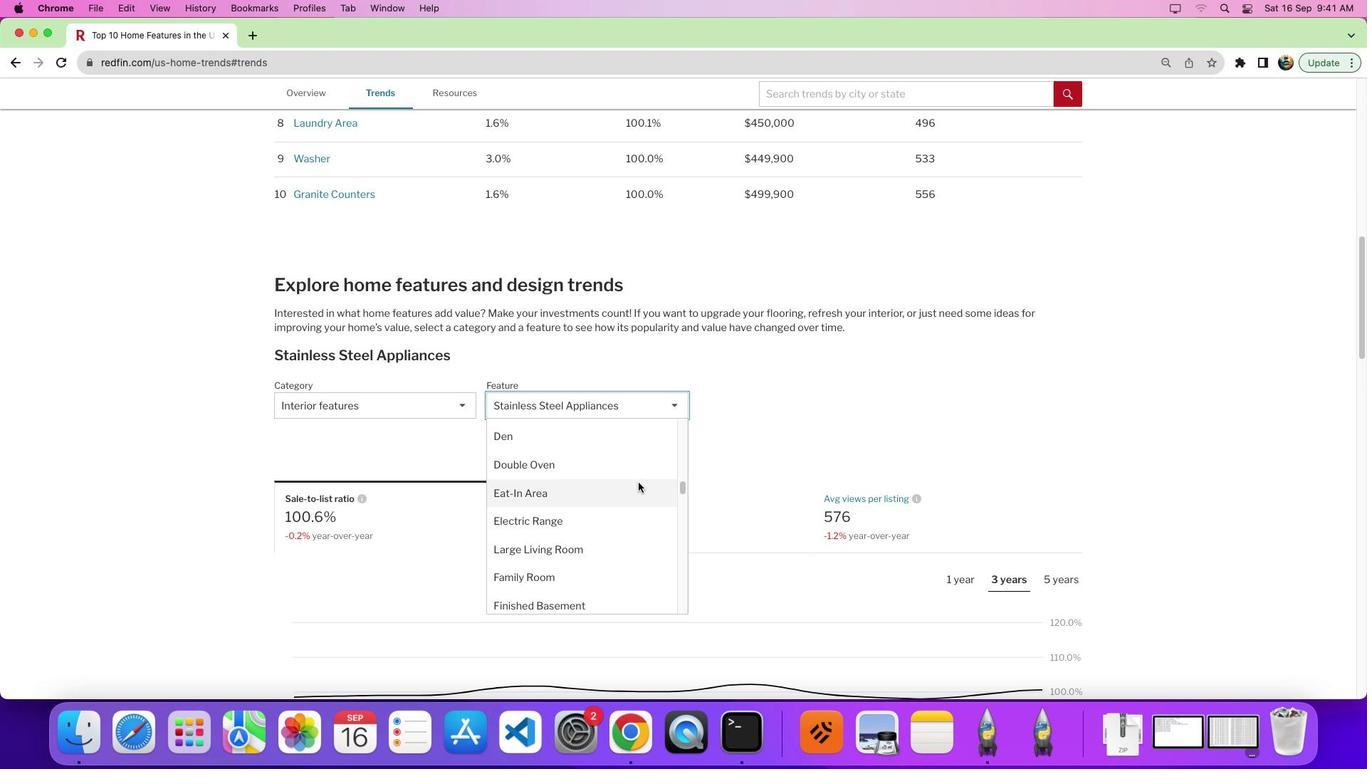 
Action: Mouse scrolled (638, 482) with delta (0, 0)
Screenshot: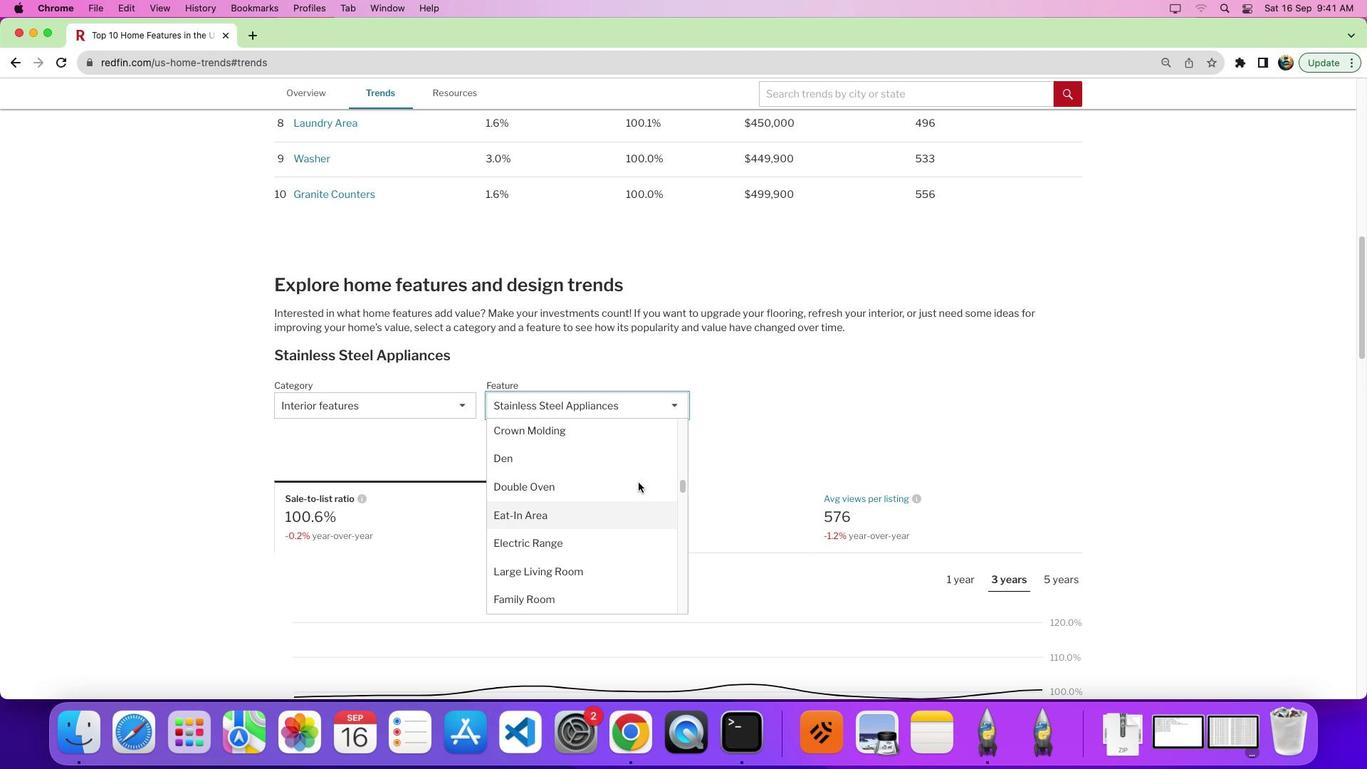 
Action: Mouse scrolled (638, 482) with delta (0, 0)
Screenshot: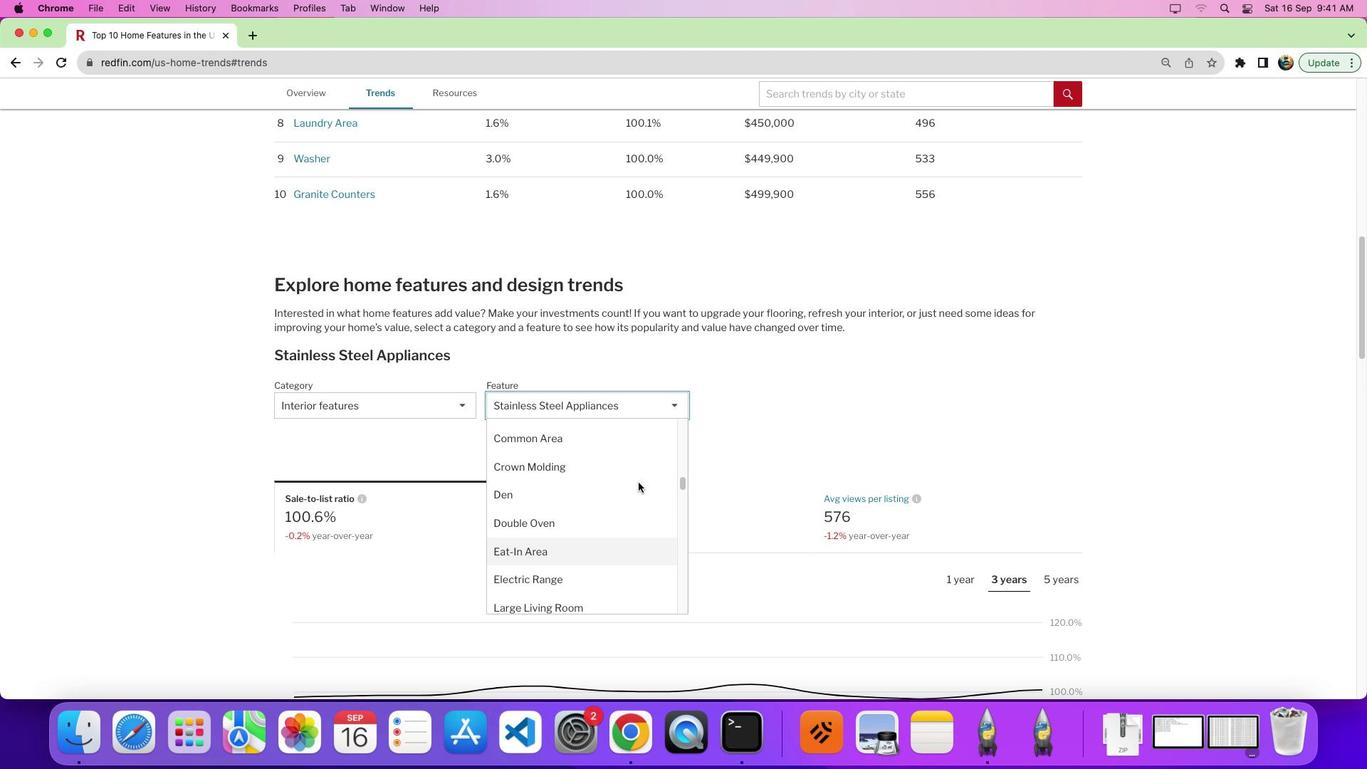 
Action: Mouse scrolled (638, 482) with delta (0, 0)
Screenshot: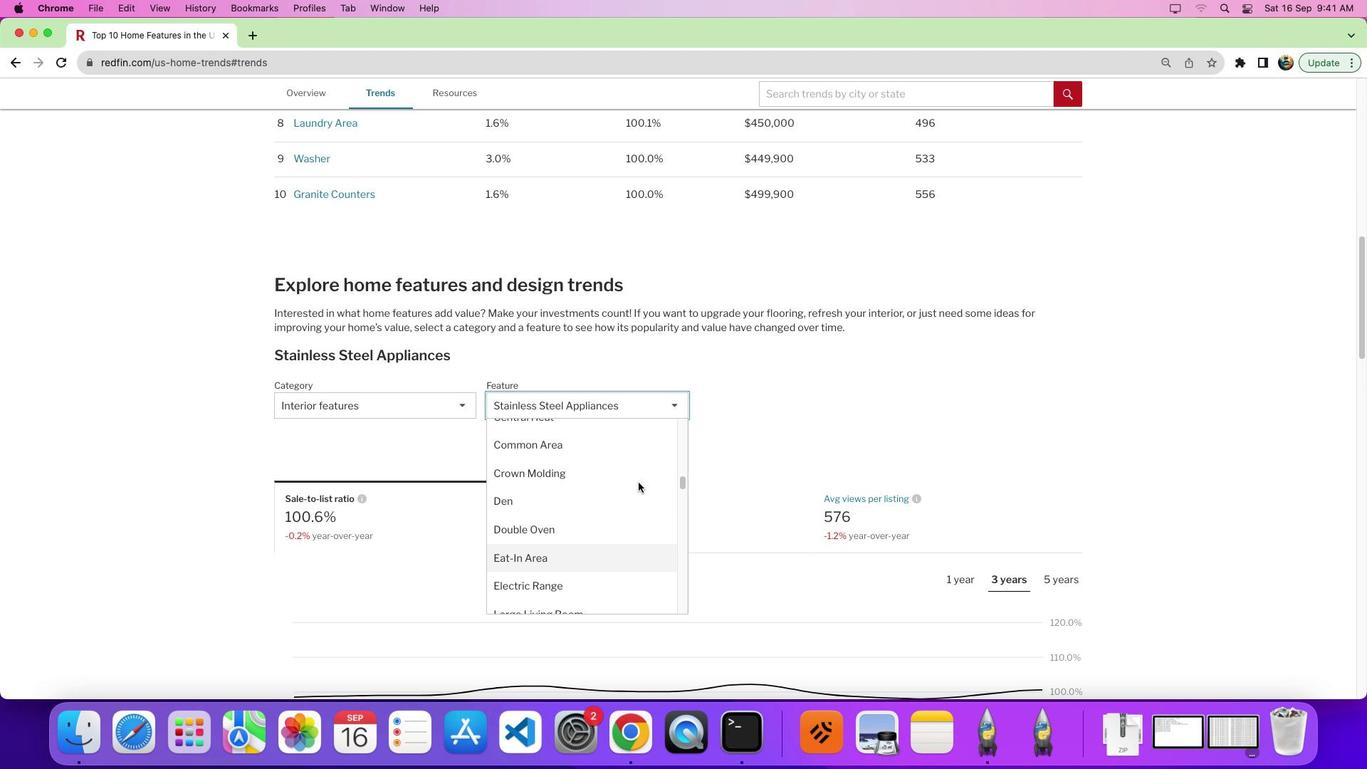 
Action: Mouse scrolled (638, 482) with delta (0, 0)
Screenshot: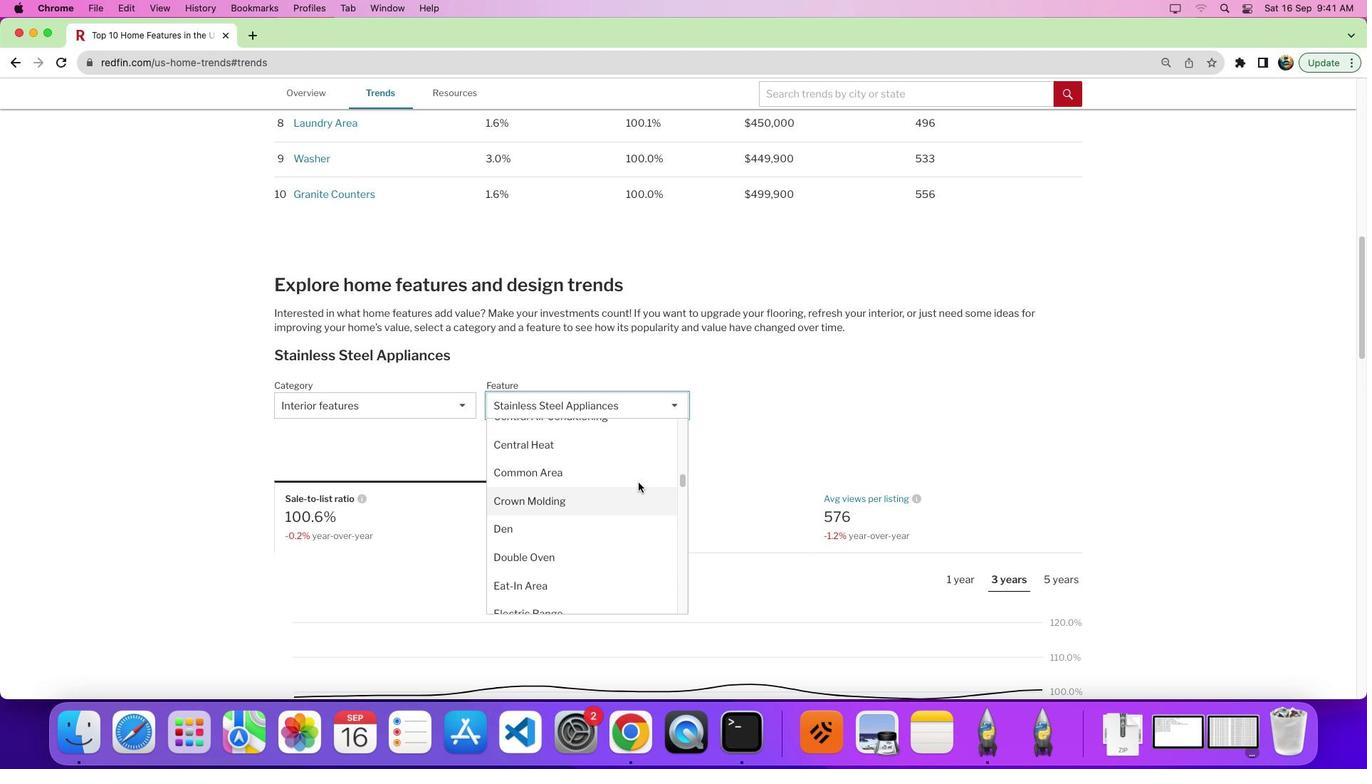 
Action: Mouse scrolled (638, 482) with delta (0, 0)
Screenshot: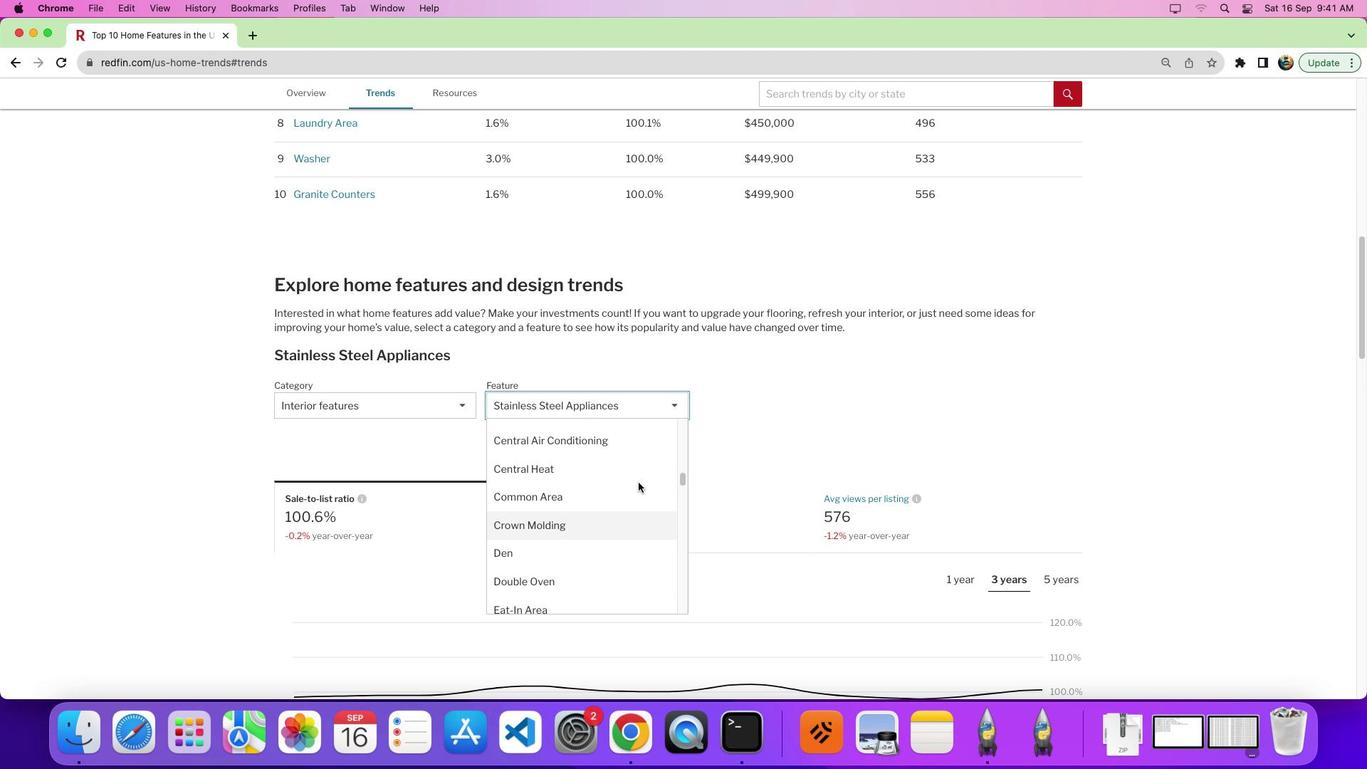 
Action: Mouse scrolled (638, 482) with delta (0, 0)
Screenshot: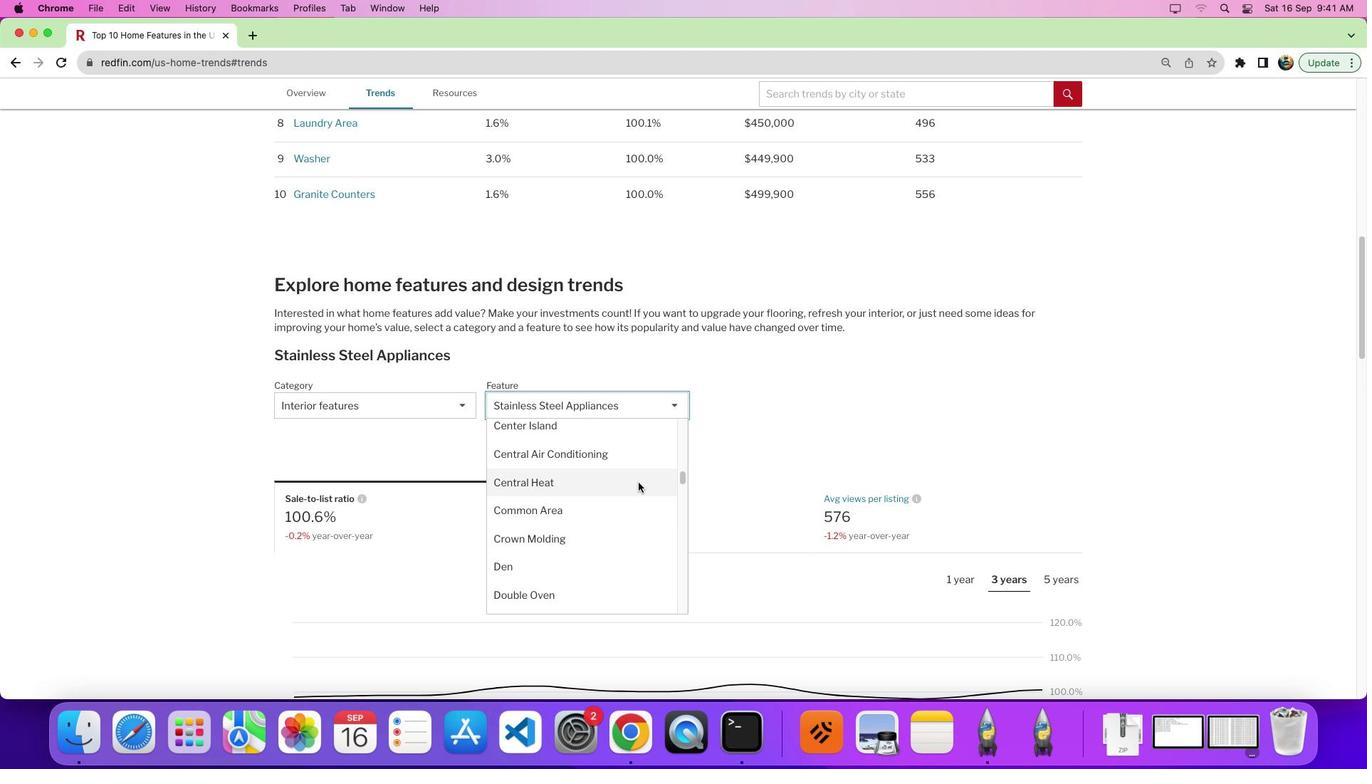 
Action: Mouse scrolled (638, 482) with delta (0, 0)
Screenshot: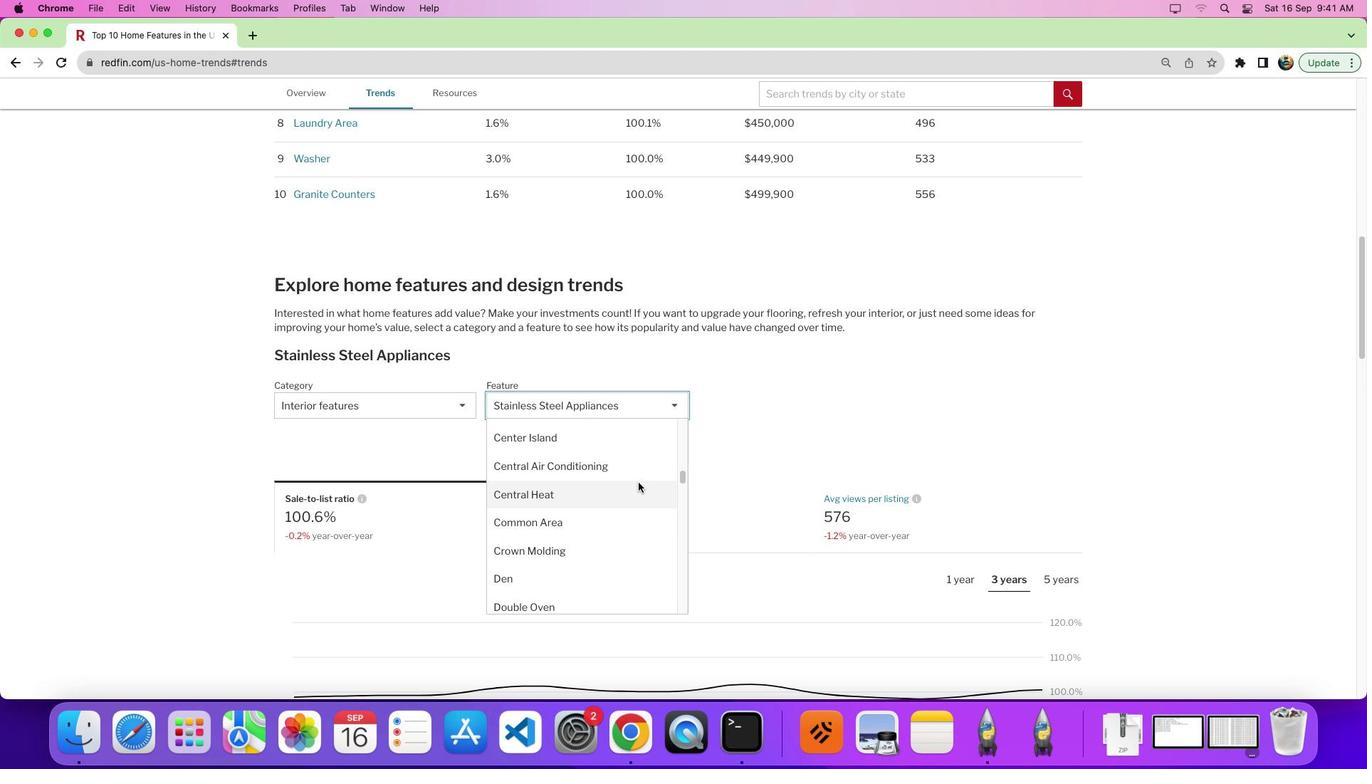 
Action: Mouse scrolled (638, 482) with delta (0, 0)
Screenshot: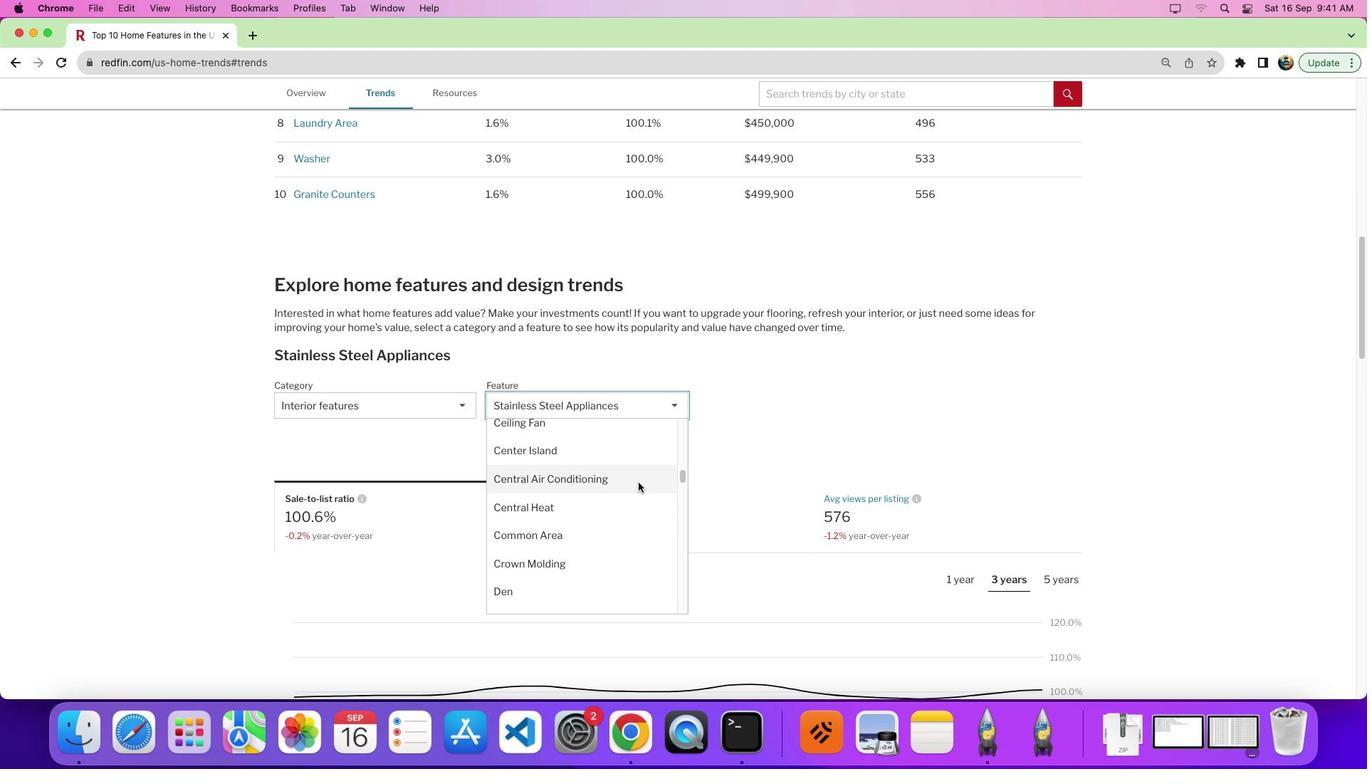 
Action: Mouse scrolled (638, 482) with delta (0, 0)
Screenshot: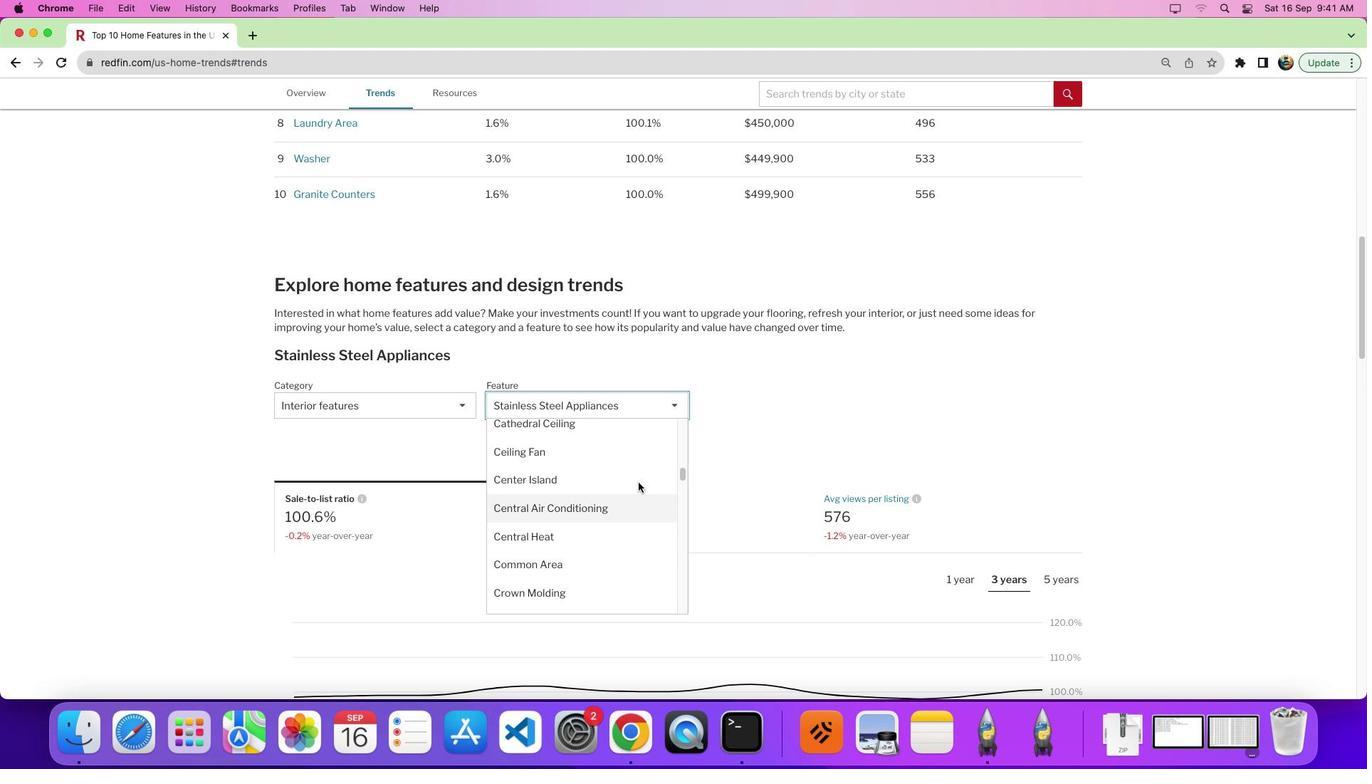 
Action: Mouse scrolled (638, 482) with delta (0, 0)
Screenshot: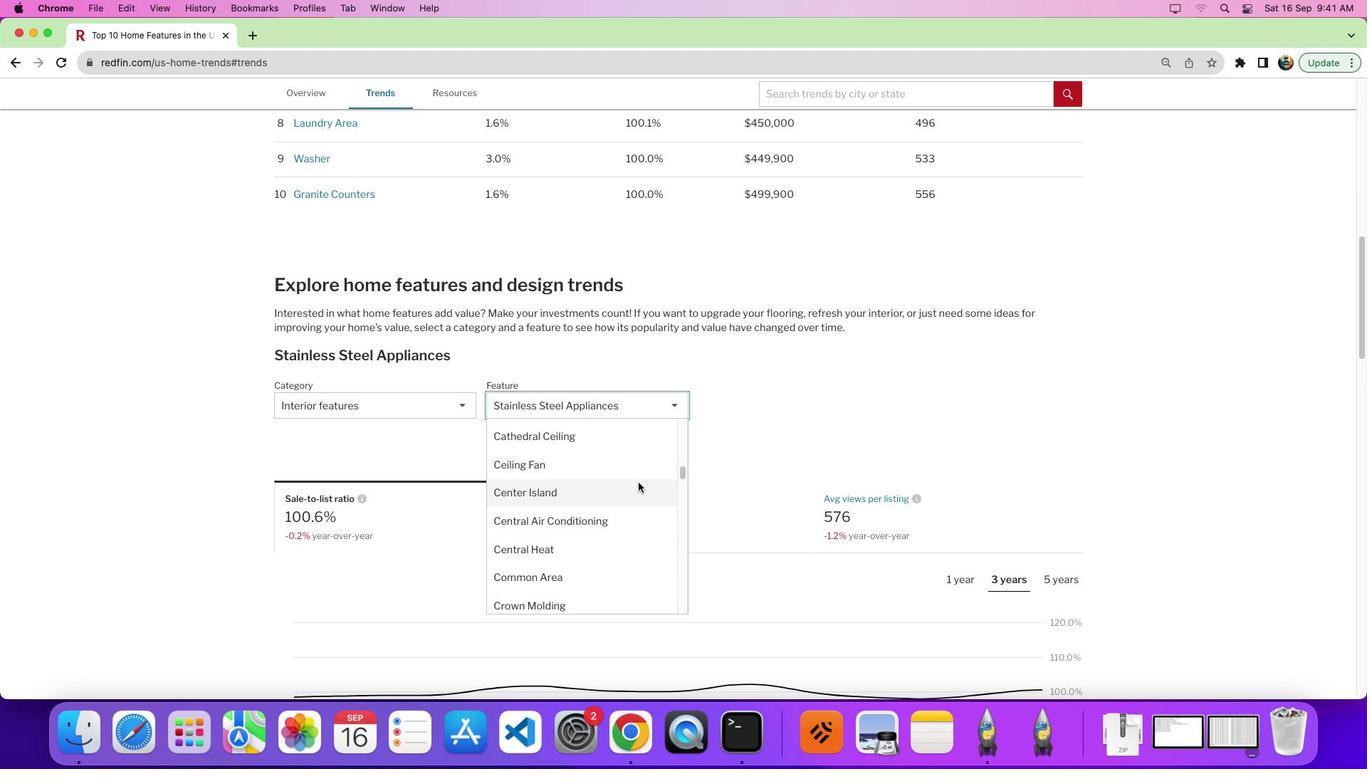 
Action: Mouse moved to (622, 488)
Screenshot: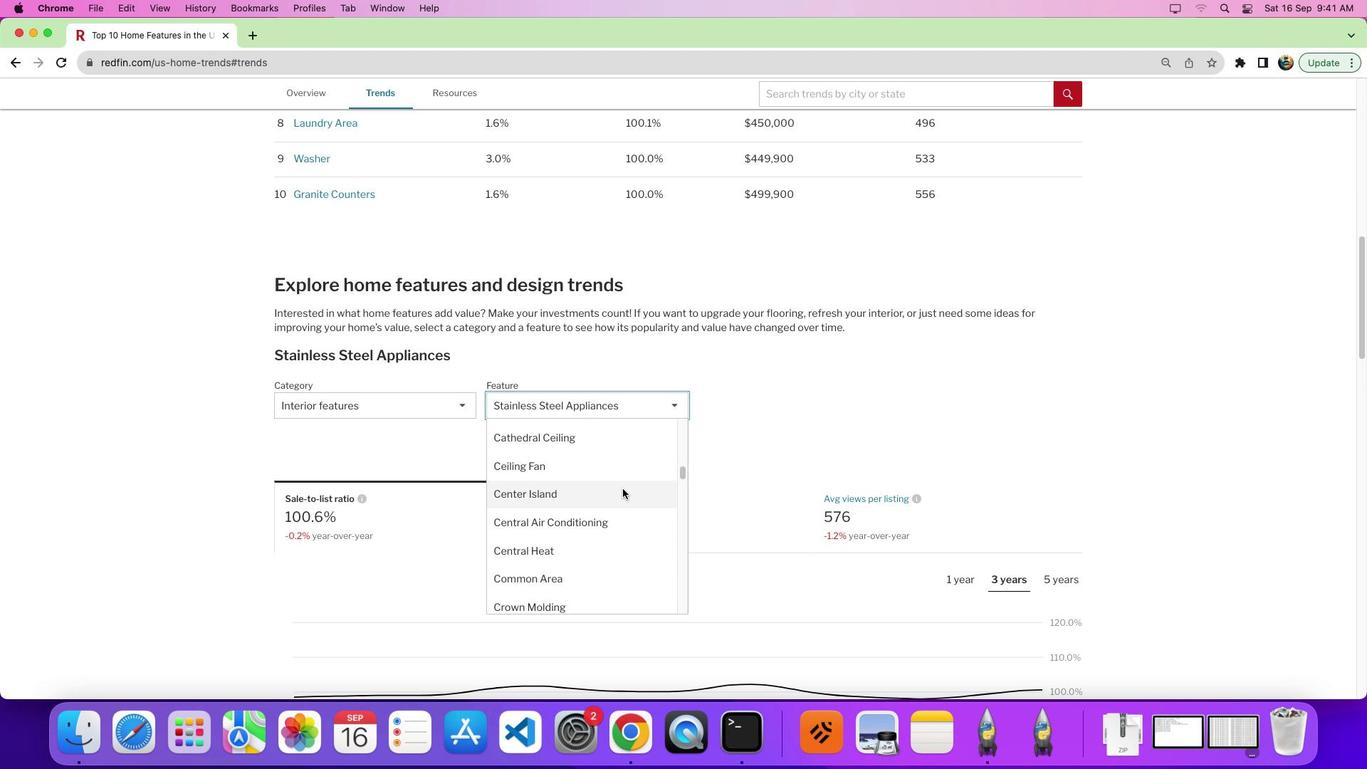 
Action: Mouse pressed left at (622, 488)
Screenshot: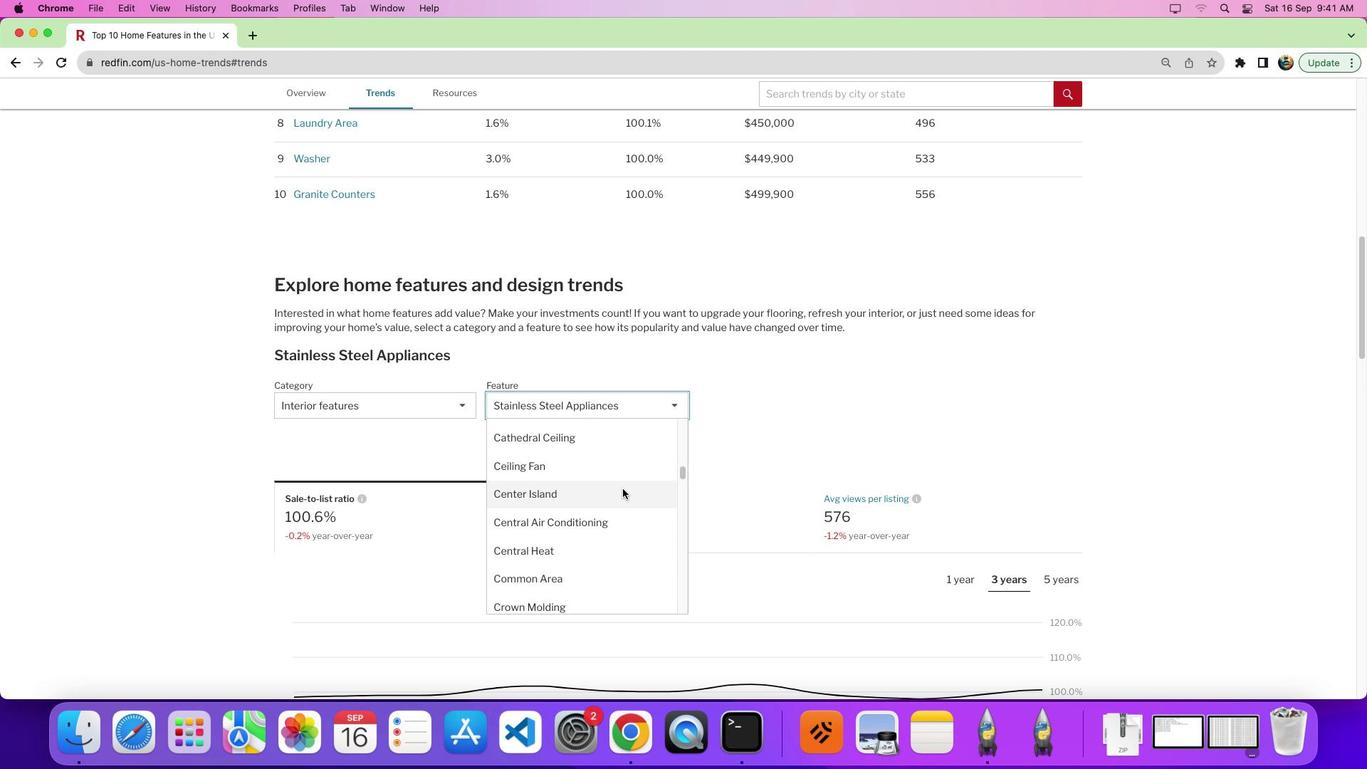 
Action: Mouse moved to (421, 398)
Screenshot: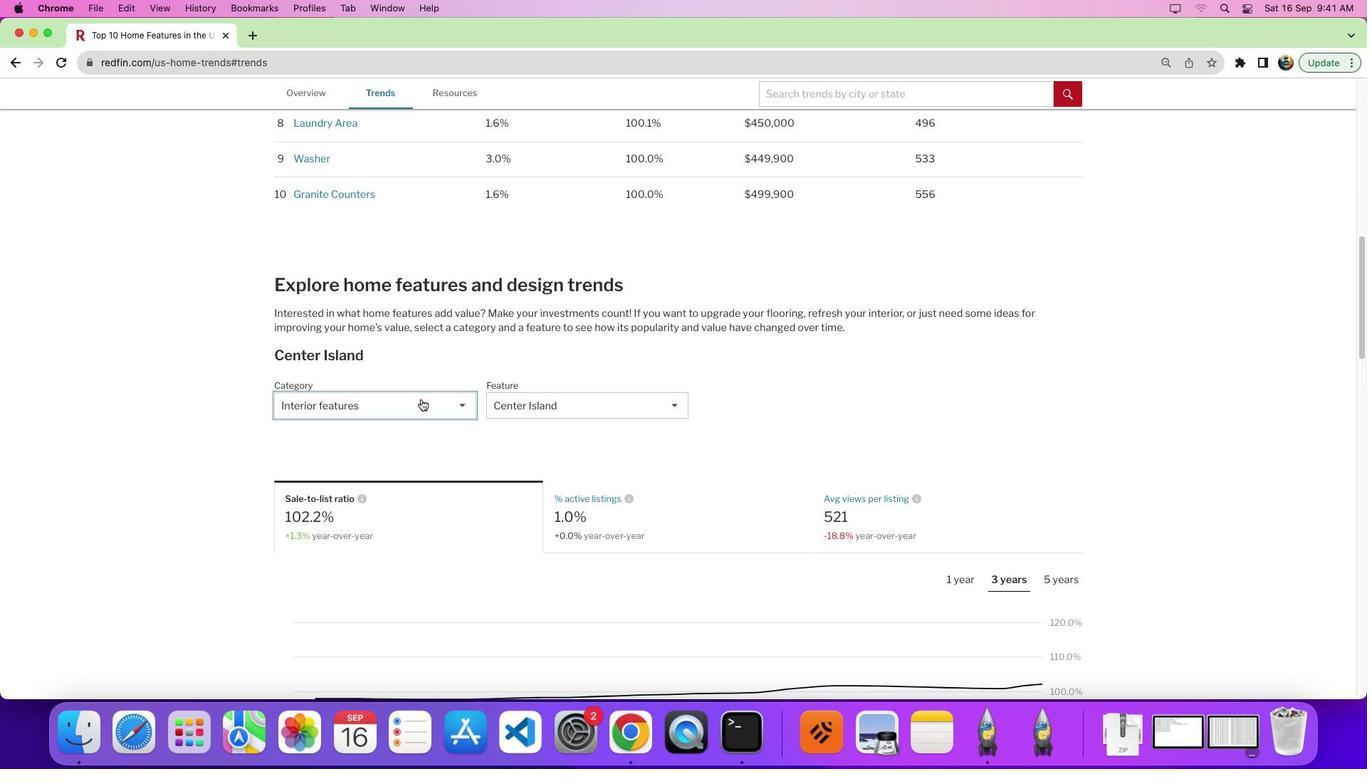 
Action: Mouse pressed left at (421, 398)
Screenshot: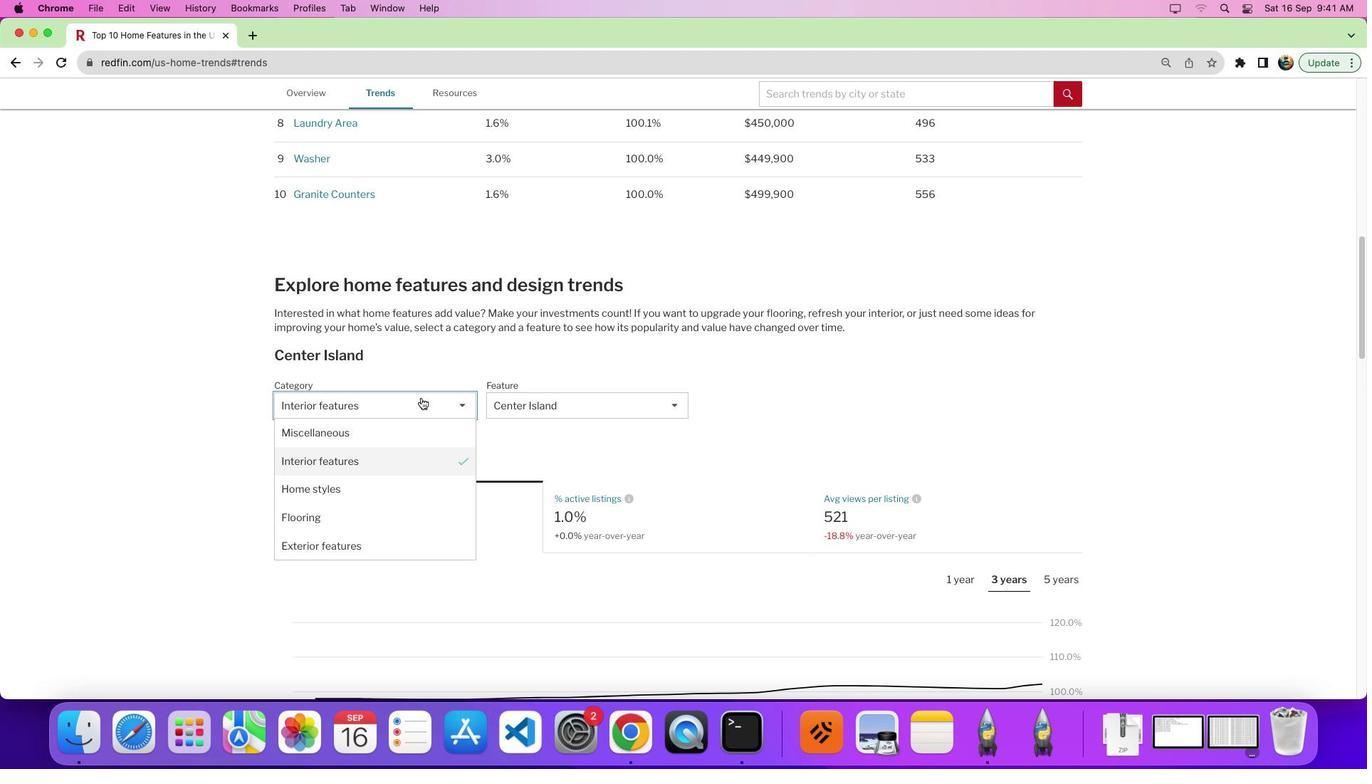 
Action: Mouse moved to (461, 455)
Screenshot: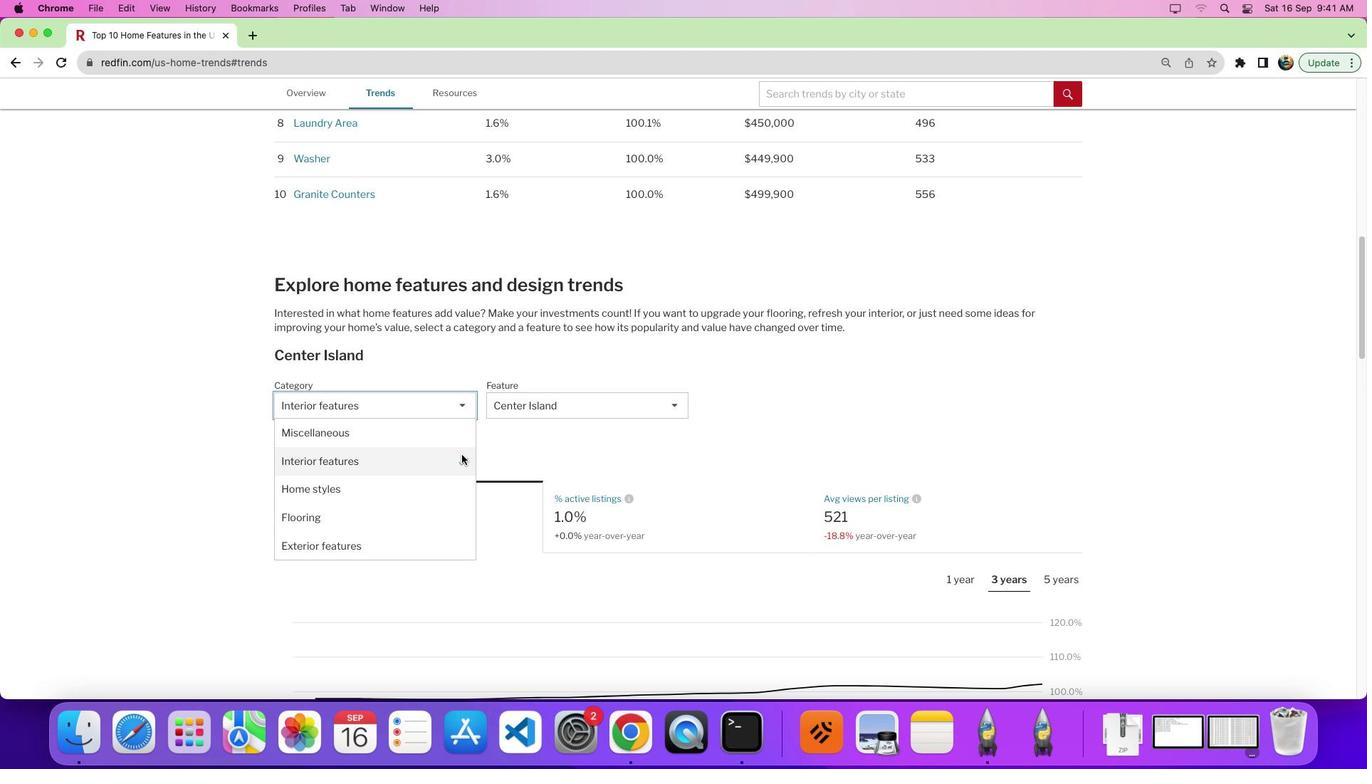 
Action: Mouse pressed left at (461, 455)
Screenshot: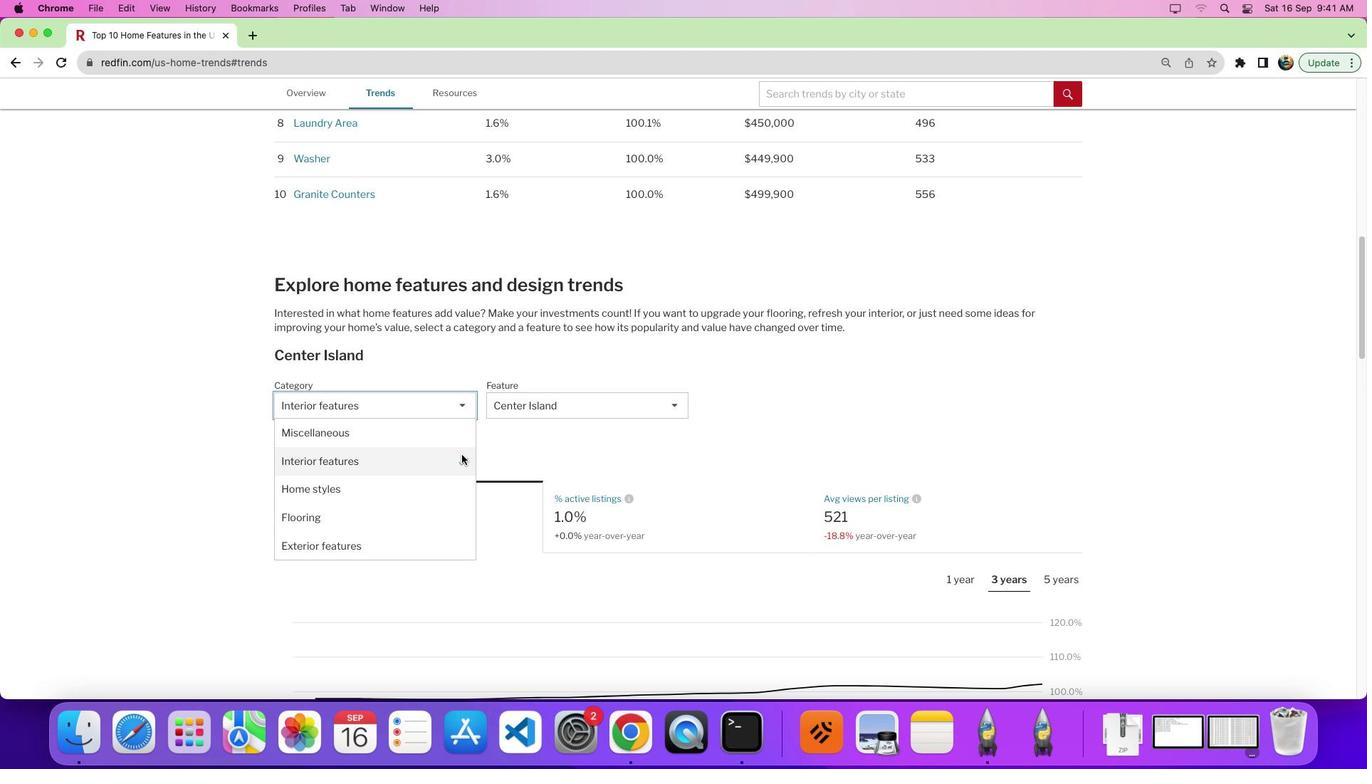 
Action: Mouse moved to (638, 496)
Screenshot: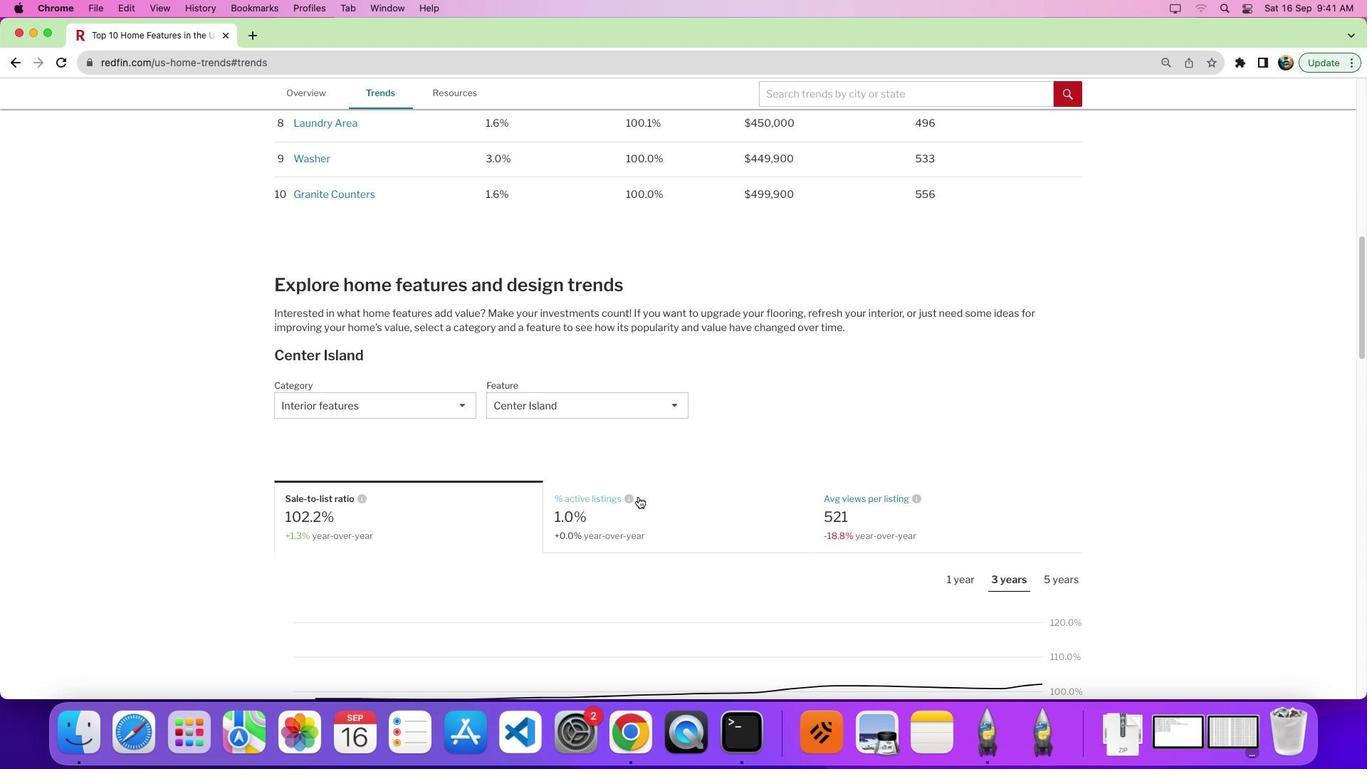 
Action: Mouse pressed left at (638, 496)
Screenshot: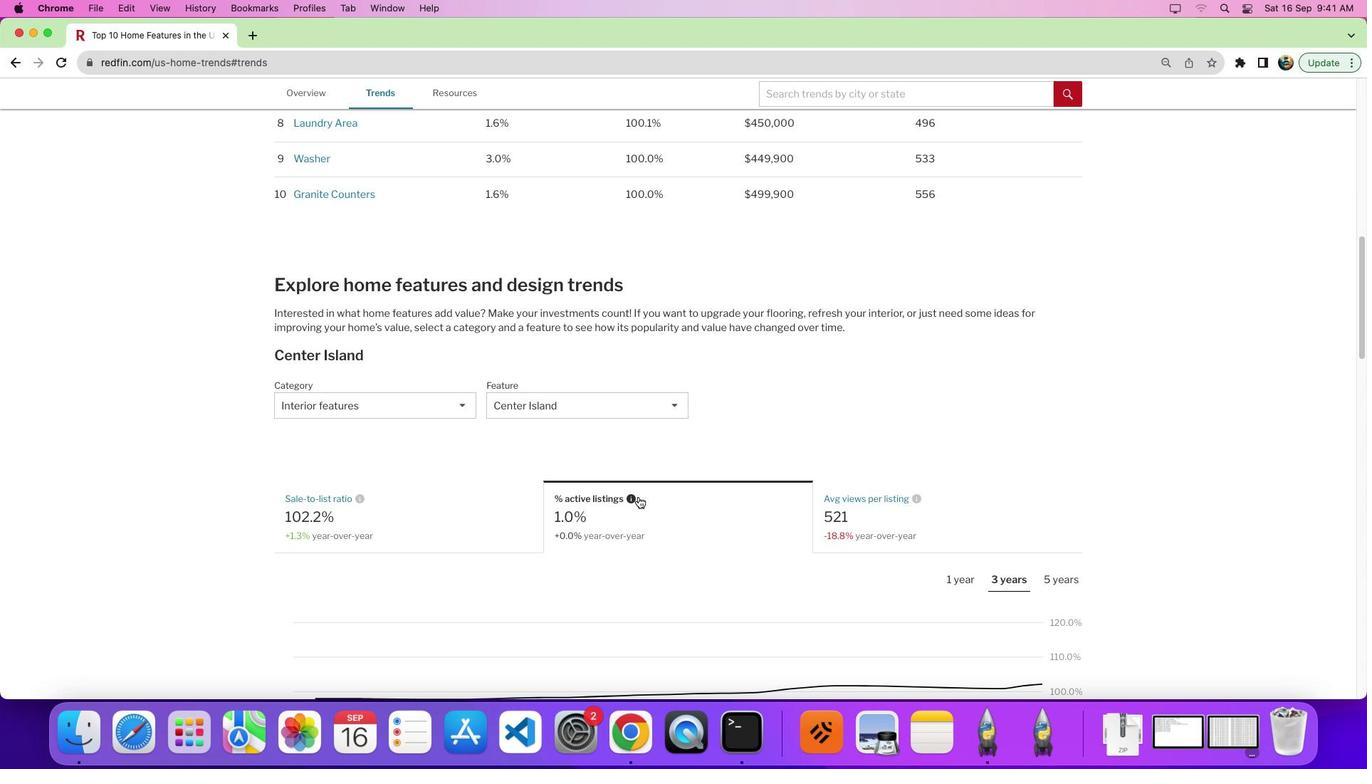 
Action: Mouse moved to (946, 579)
Screenshot: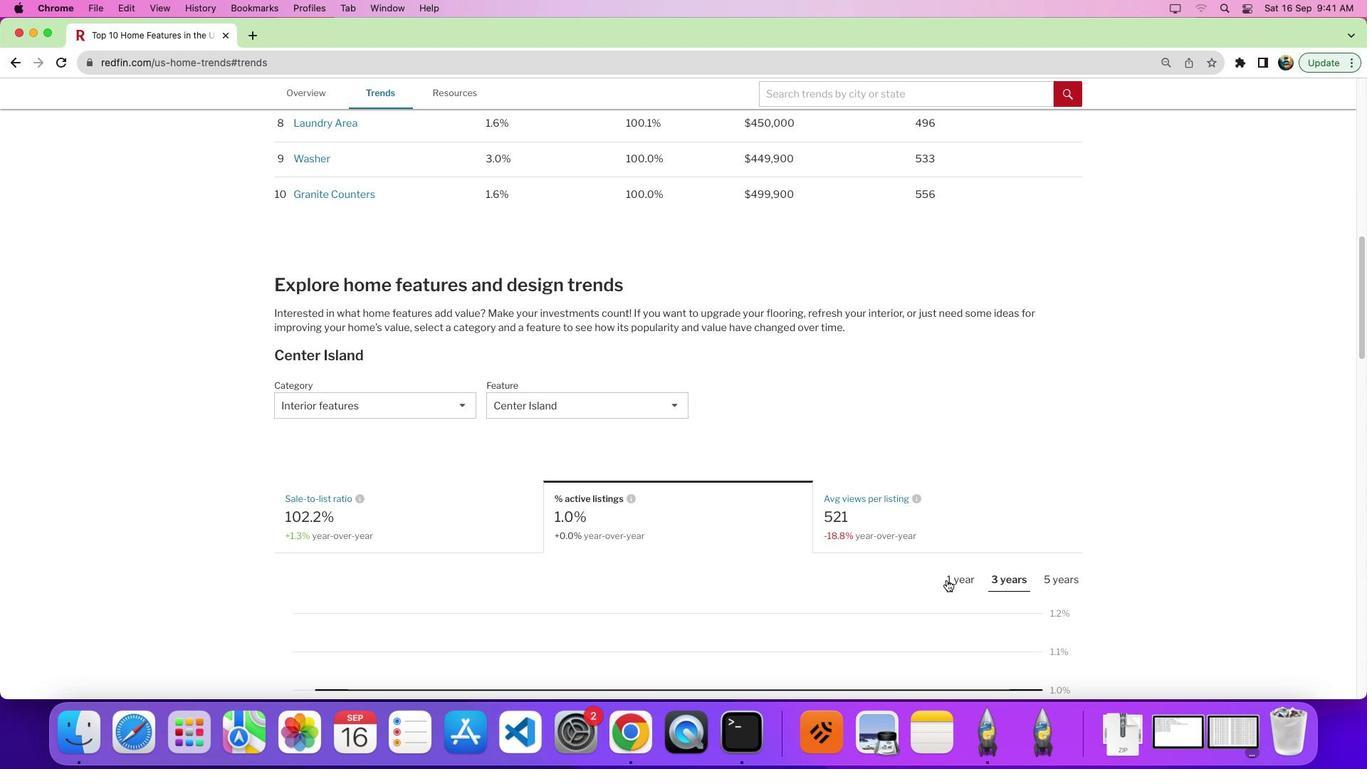 
Action: Mouse pressed left at (946, 579)
Screenshot: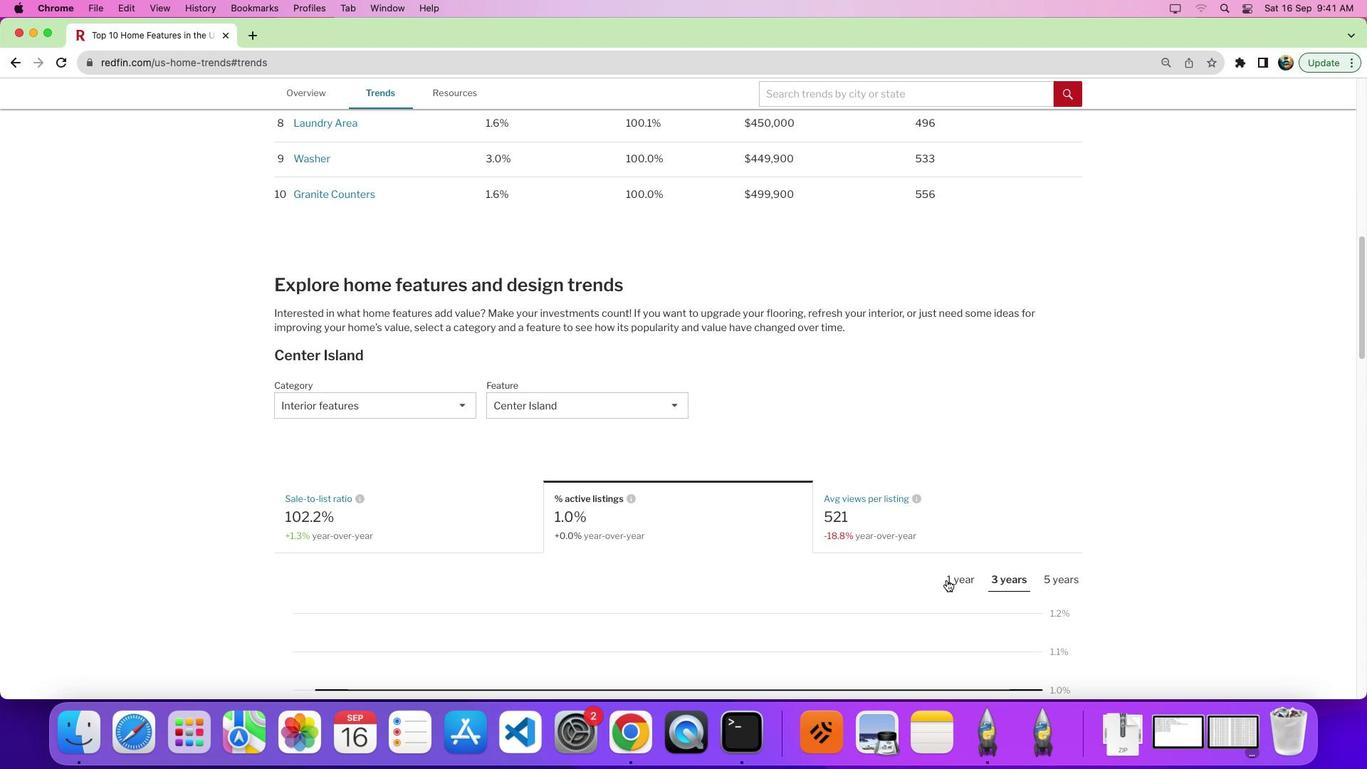 
Action: Mouse moved to (1012, 528)
Screenshot: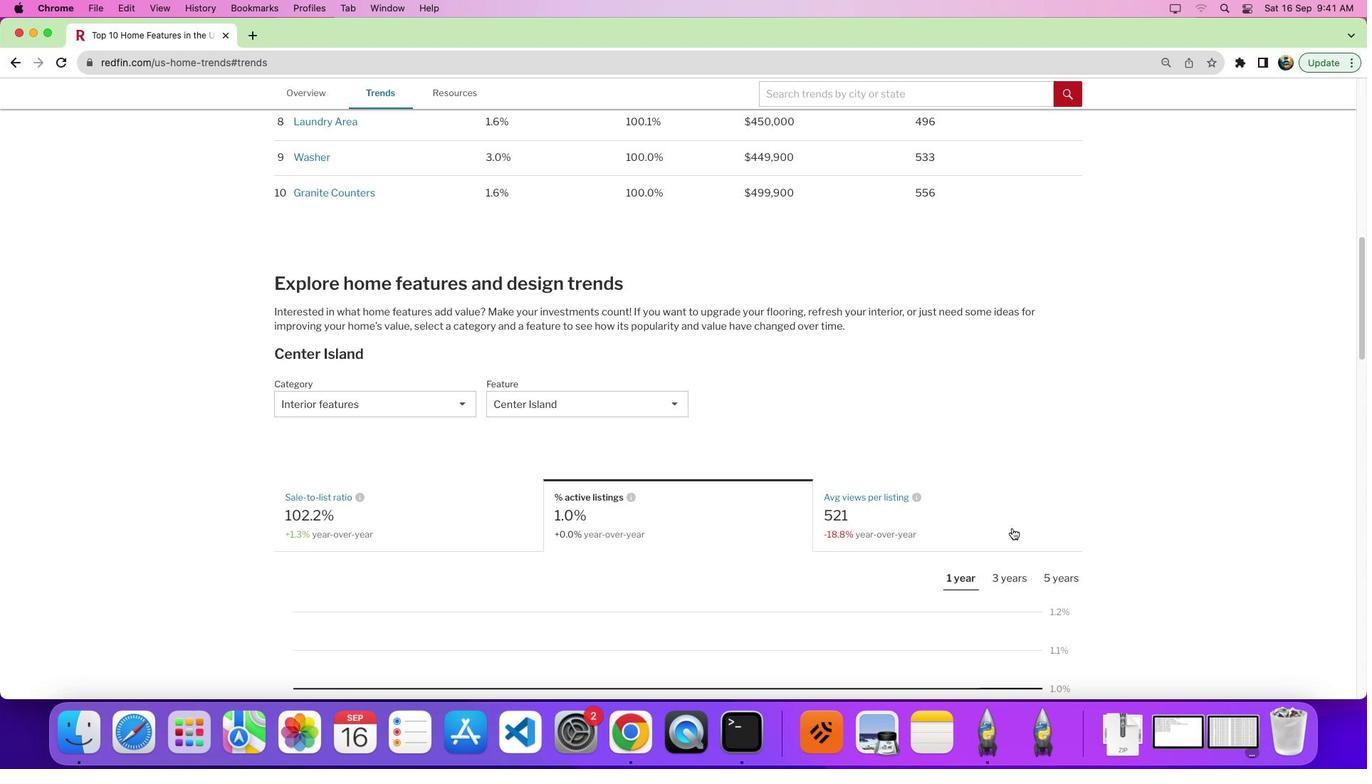 
Action: Mouse scrolled (1012, 528) with delta (0, 0)
Screenshot: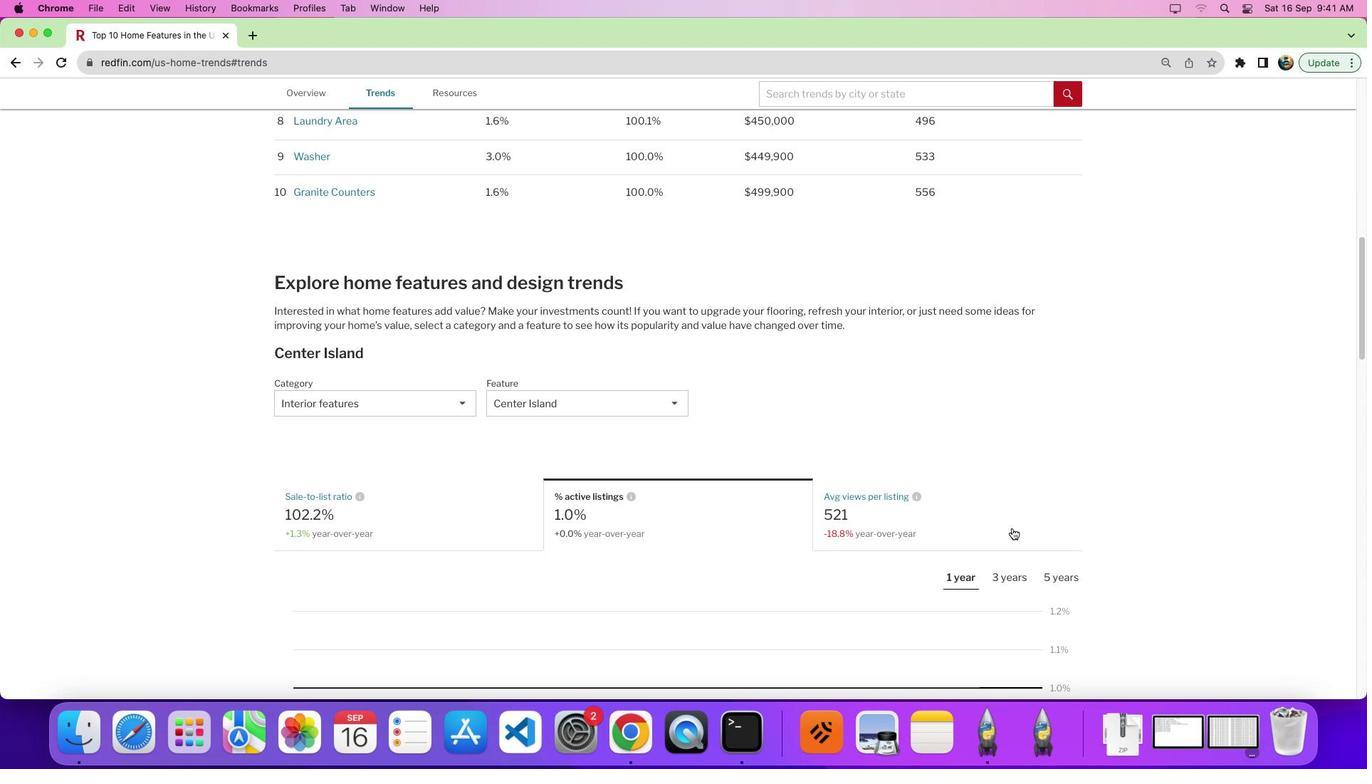 
Action: Mouse scrolled (1012, 528) with delta (0, 0)
Screenshot: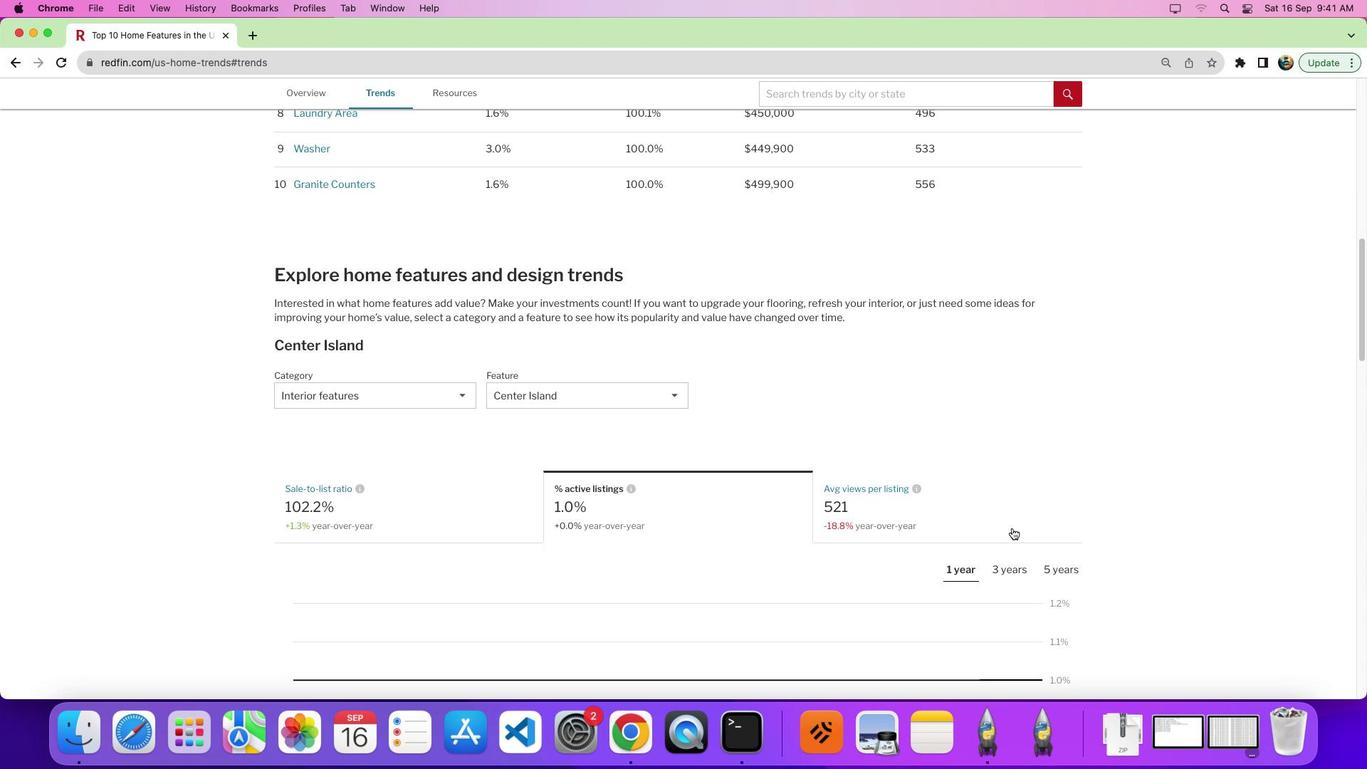 
Action: Mouse scrolled (1012, 528) with delta (0, 0)
Screenshot: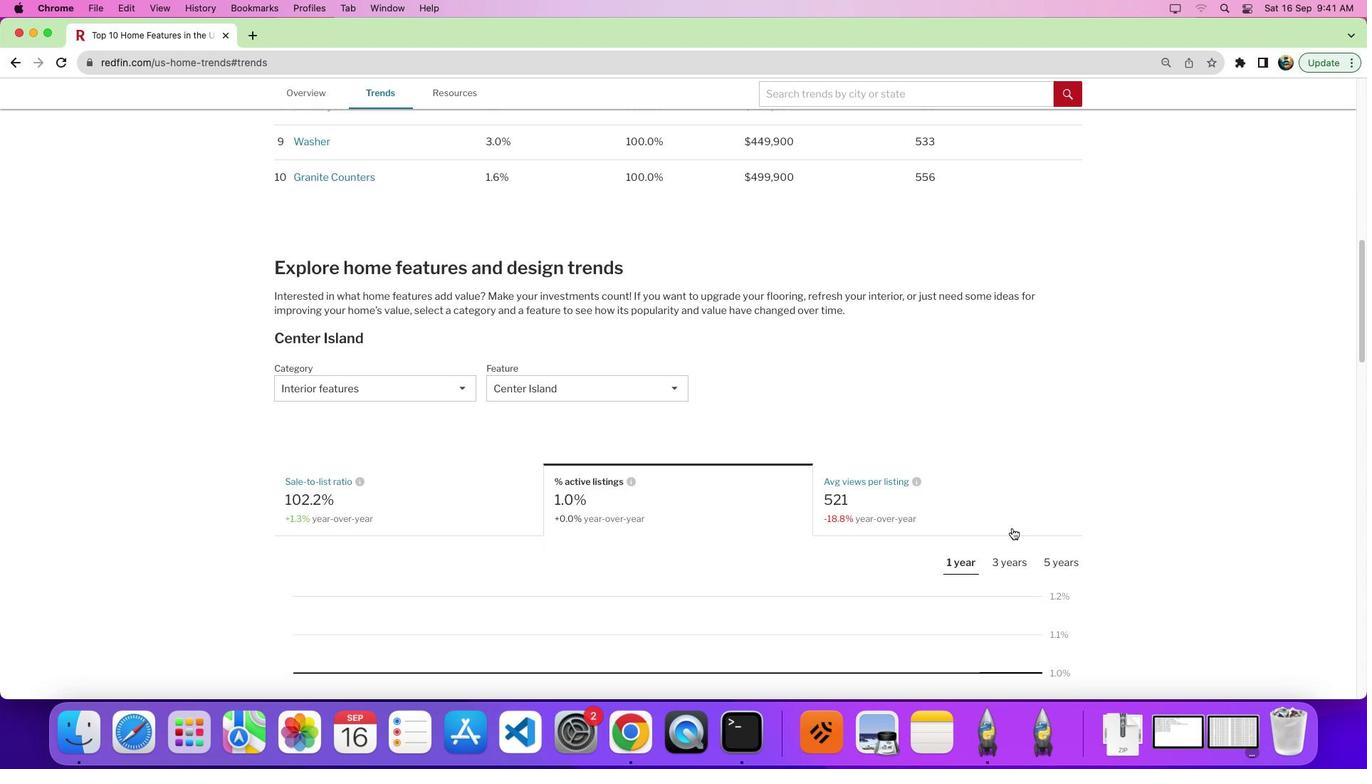 
Action: Mouse moved to (903, 527)
Screenshot: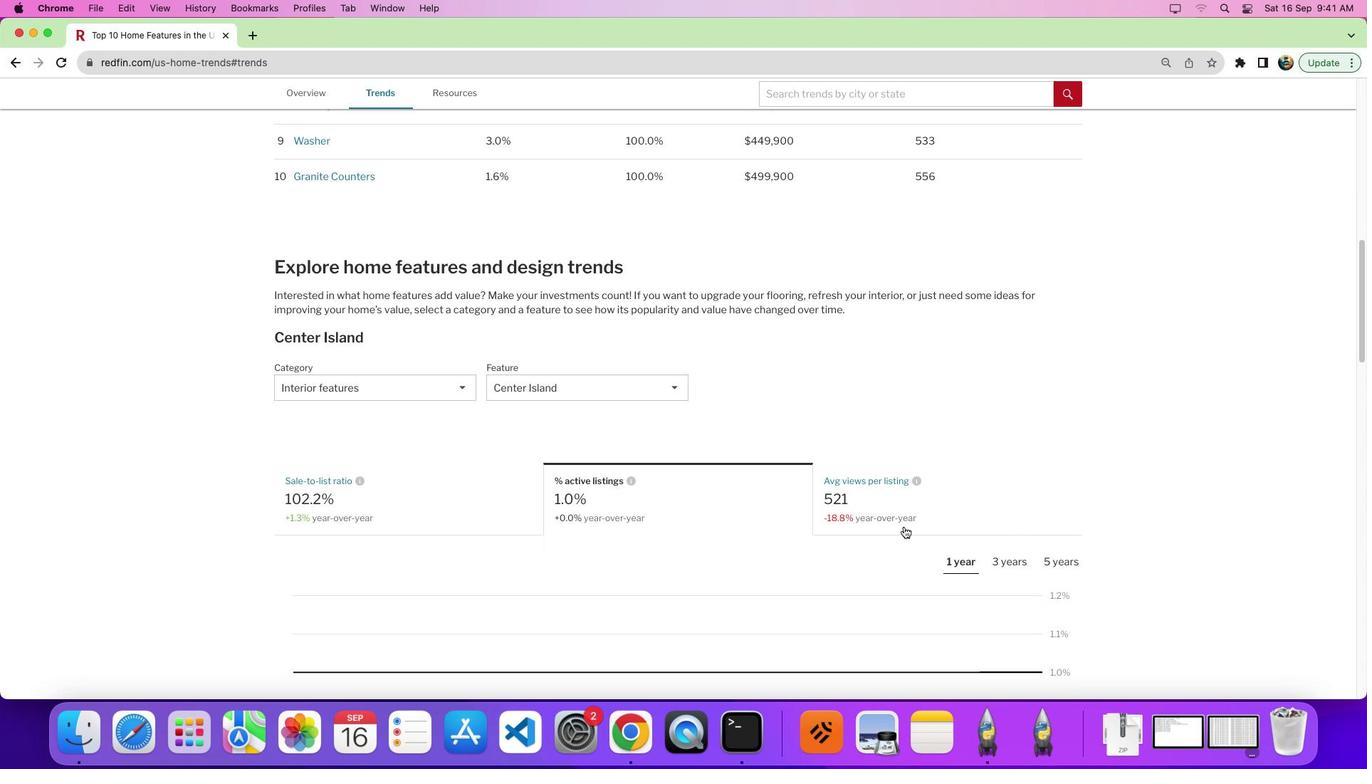 
Action: Mouse scrolled (903, 527) with delta (0, 0)
Screenshot: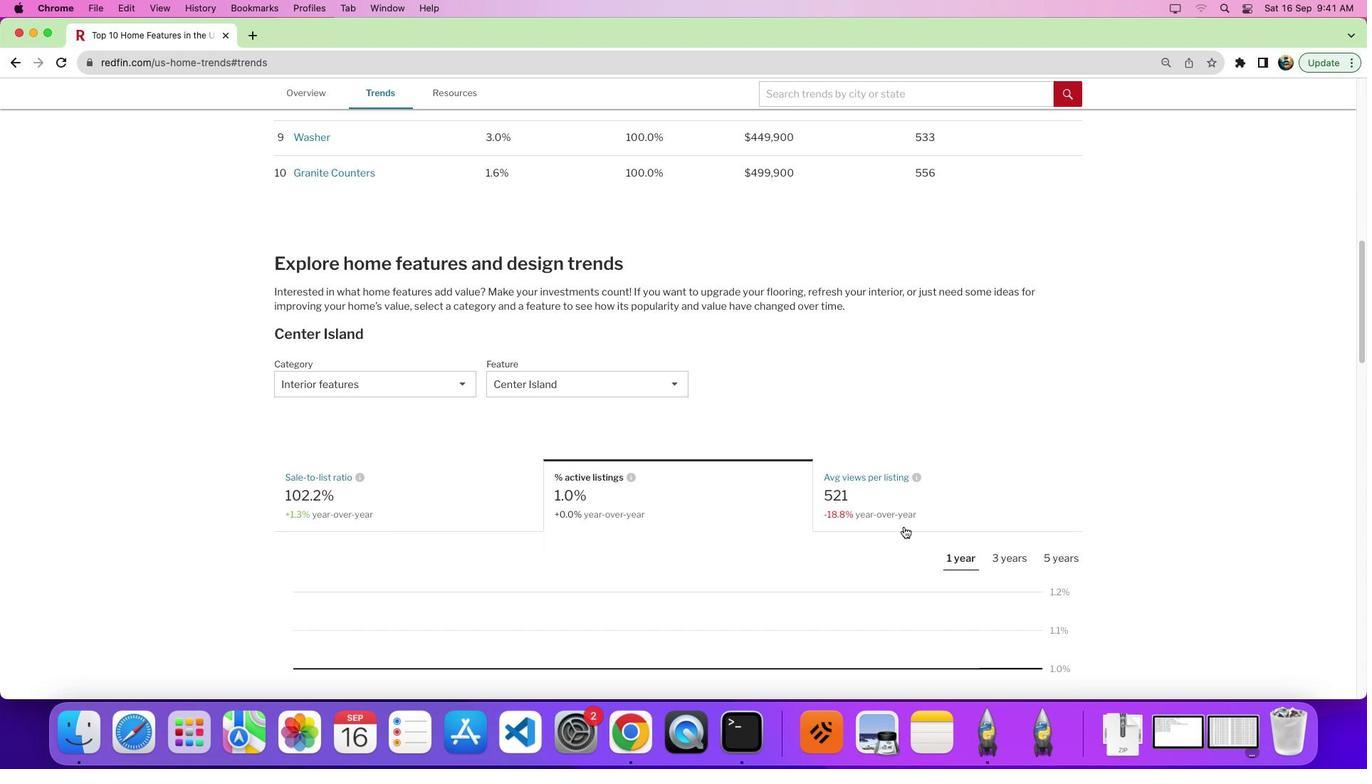 
Action: Mouse scrolled (903, 527) with delta (0, 0)
Screenshot: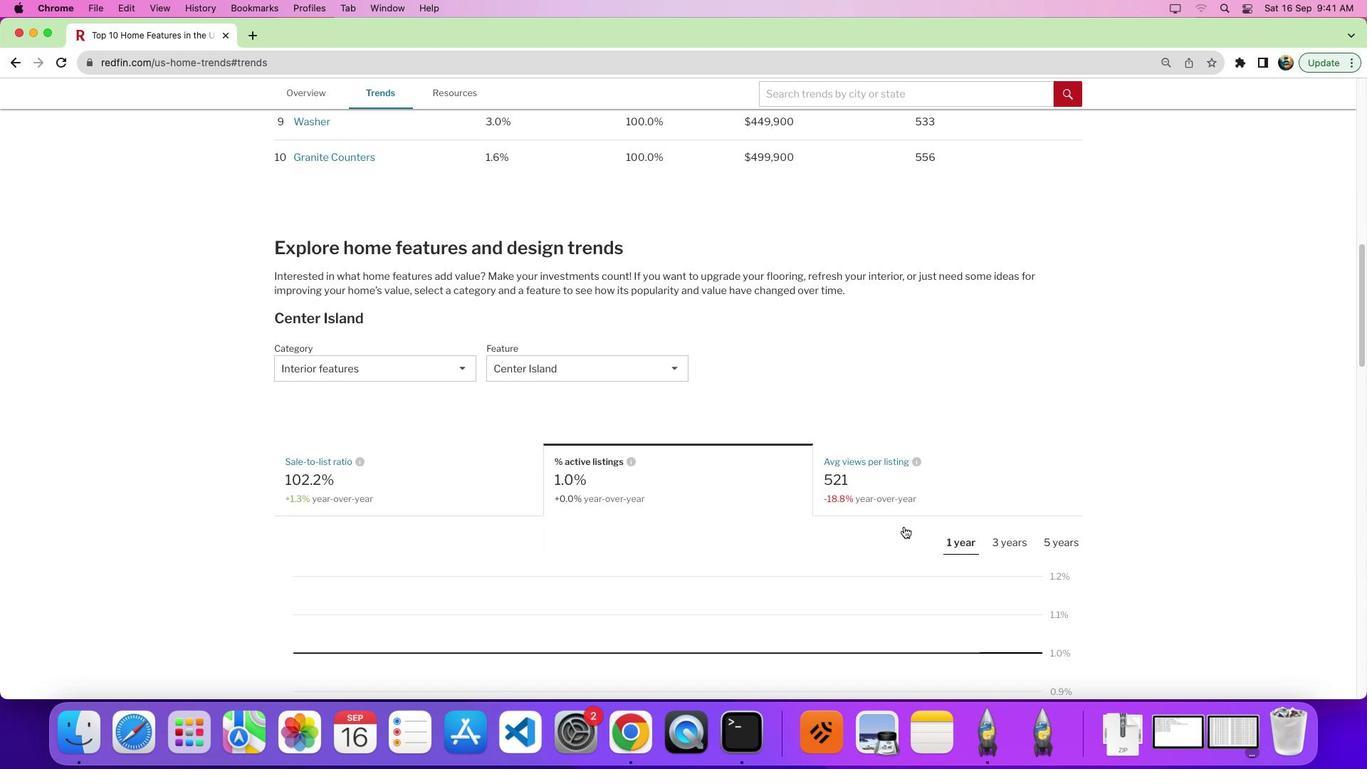 
Action: Mouse scrolled (903, 527) with delta (0, 0)
Screenshot: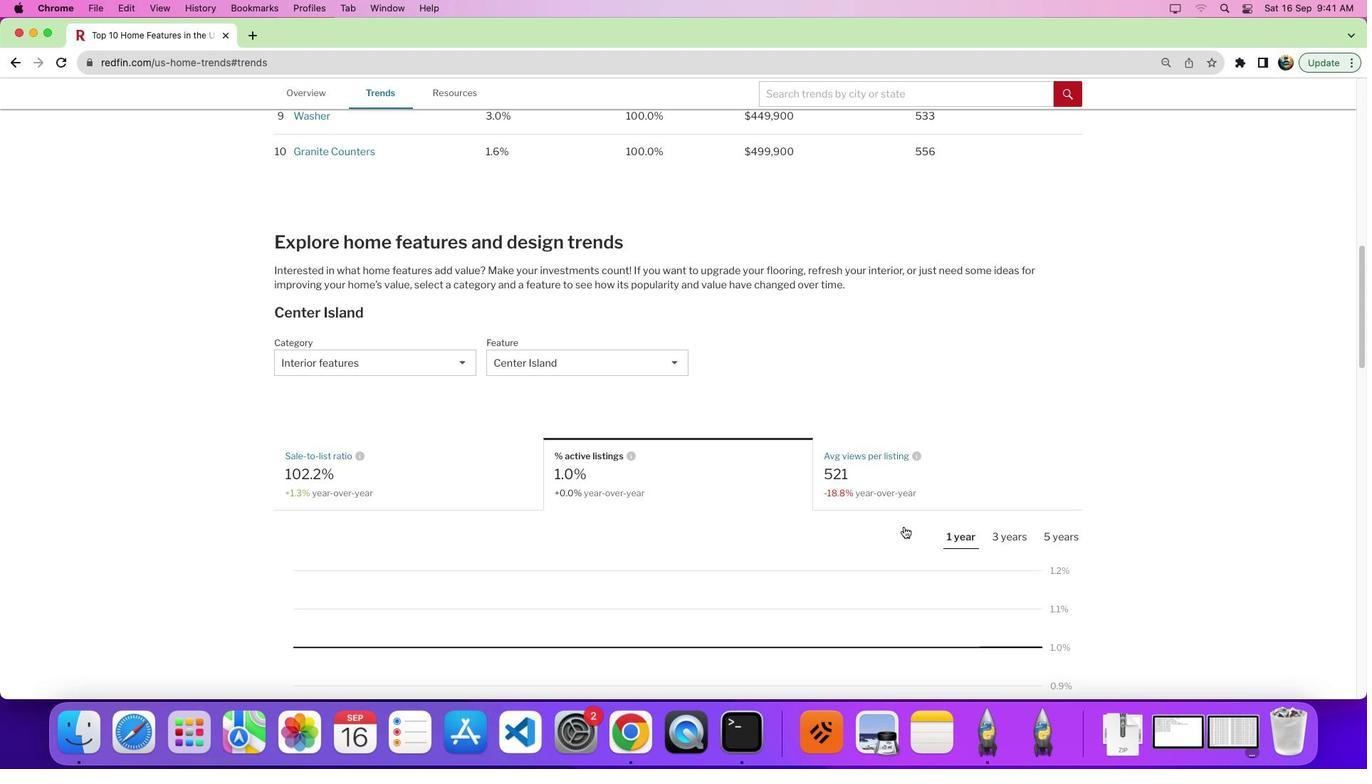 
Action: Mouse scrolled (903, 527) with delta (0, 0)
Screenshot: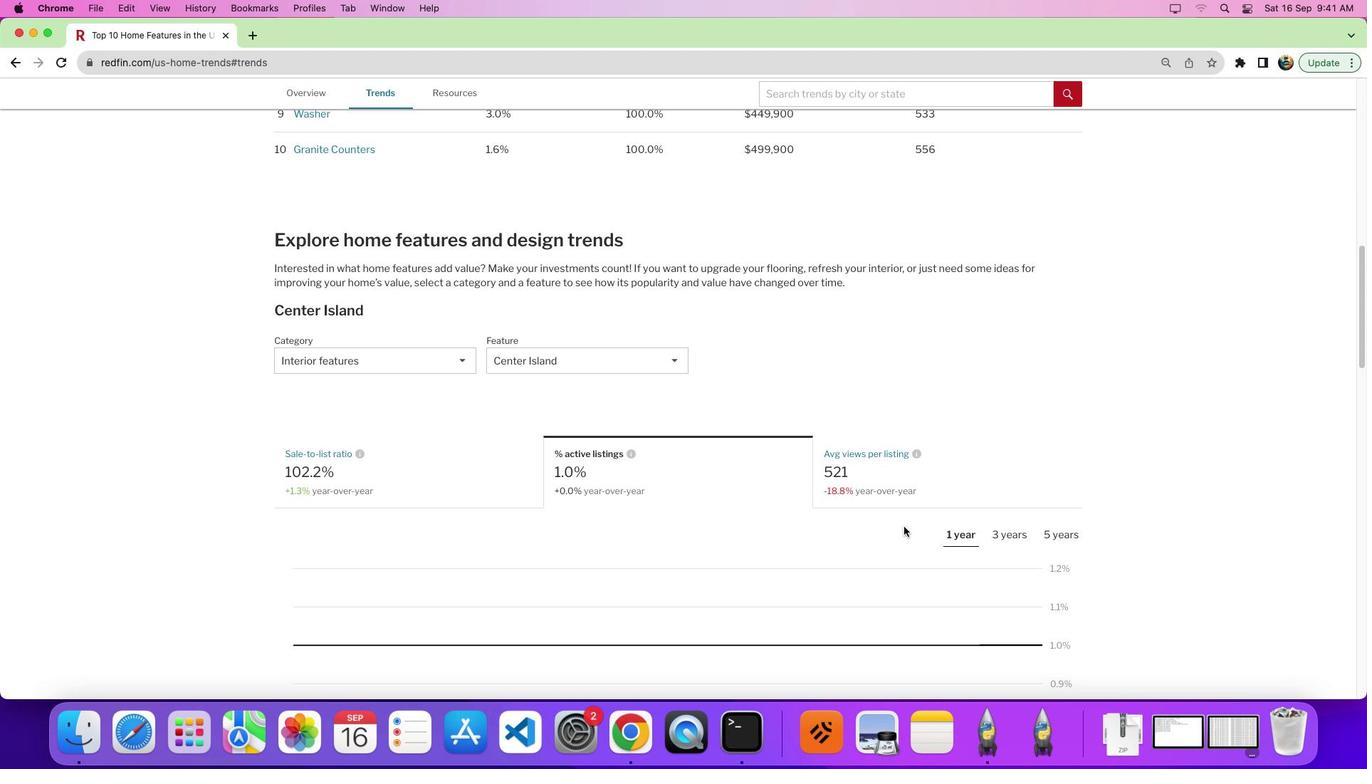 
Action: Mouse moved to (1009, 529)
Screenshot: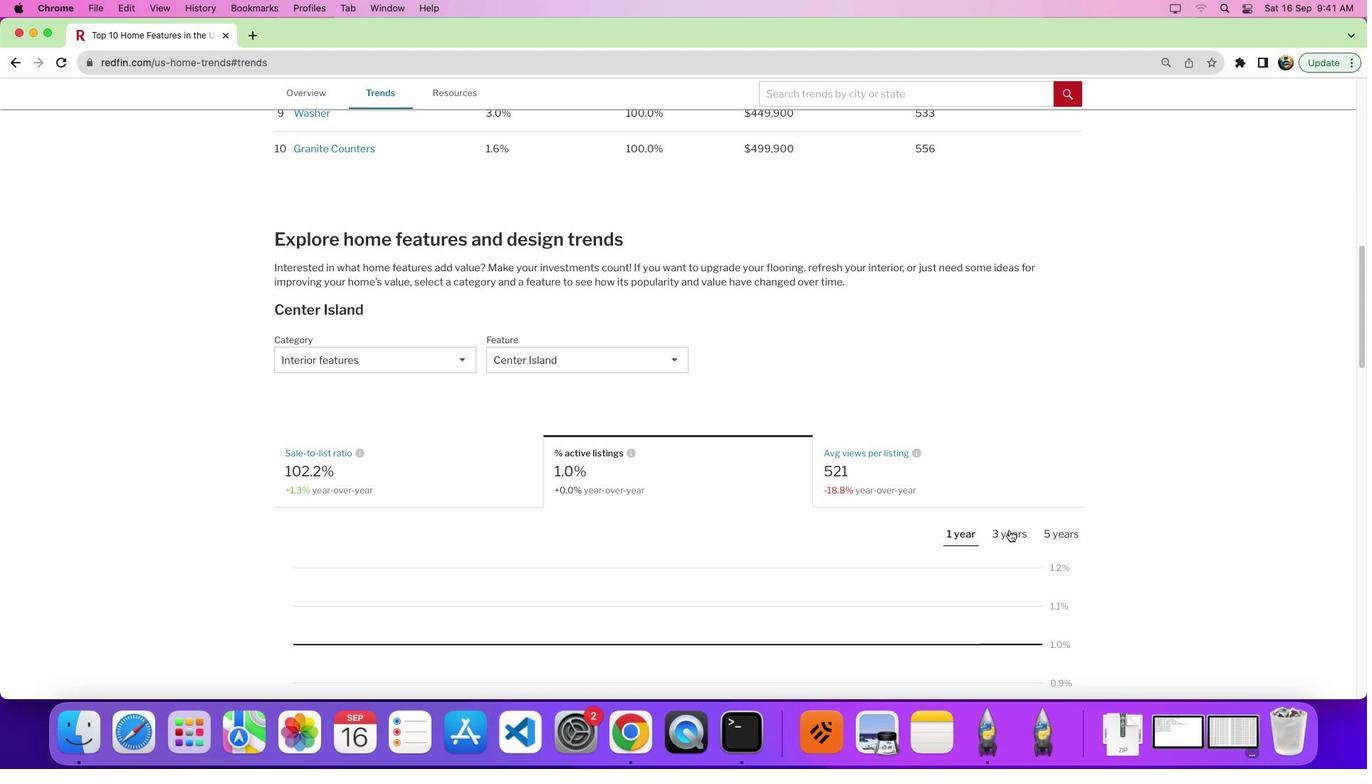 
Action: Mouse pressed left at (1009, 529)
Screenshot: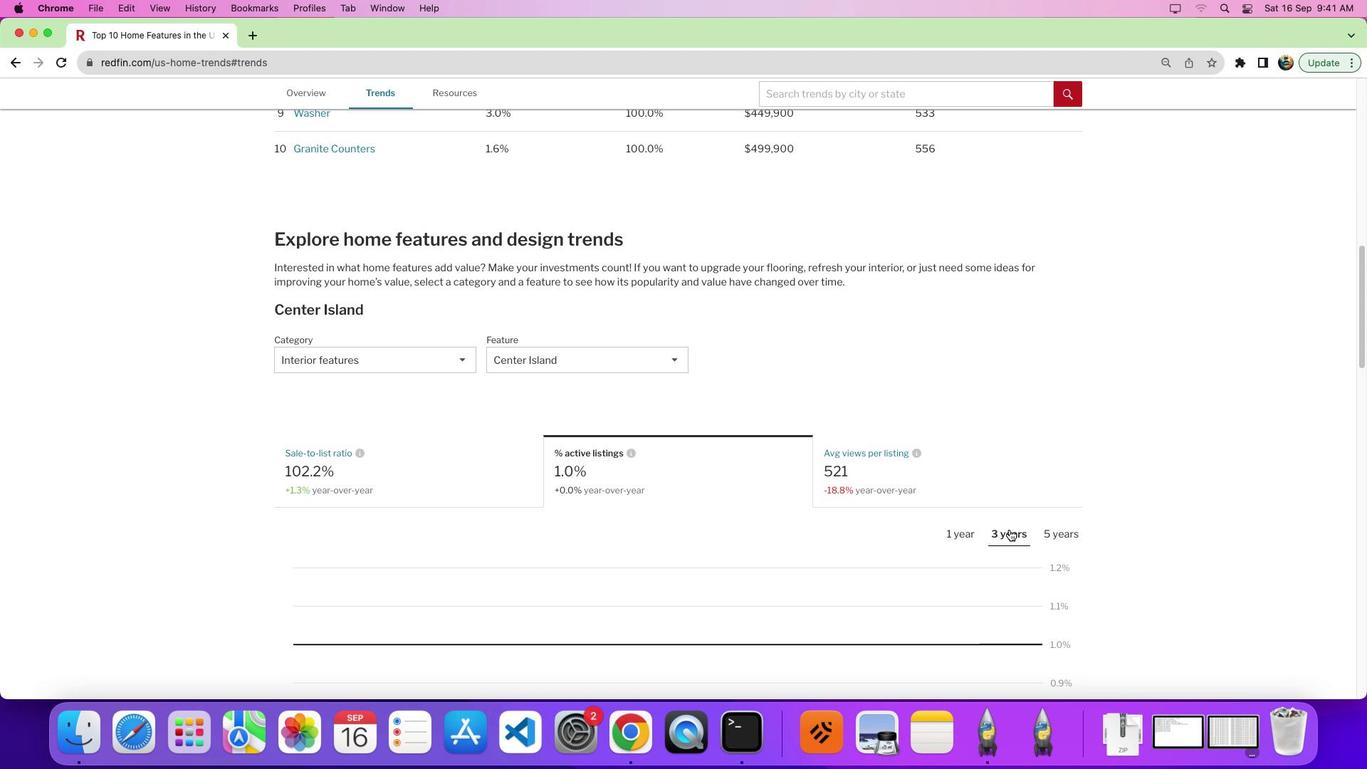 
Action: Mouse moved to (839, 460)
Screenshot: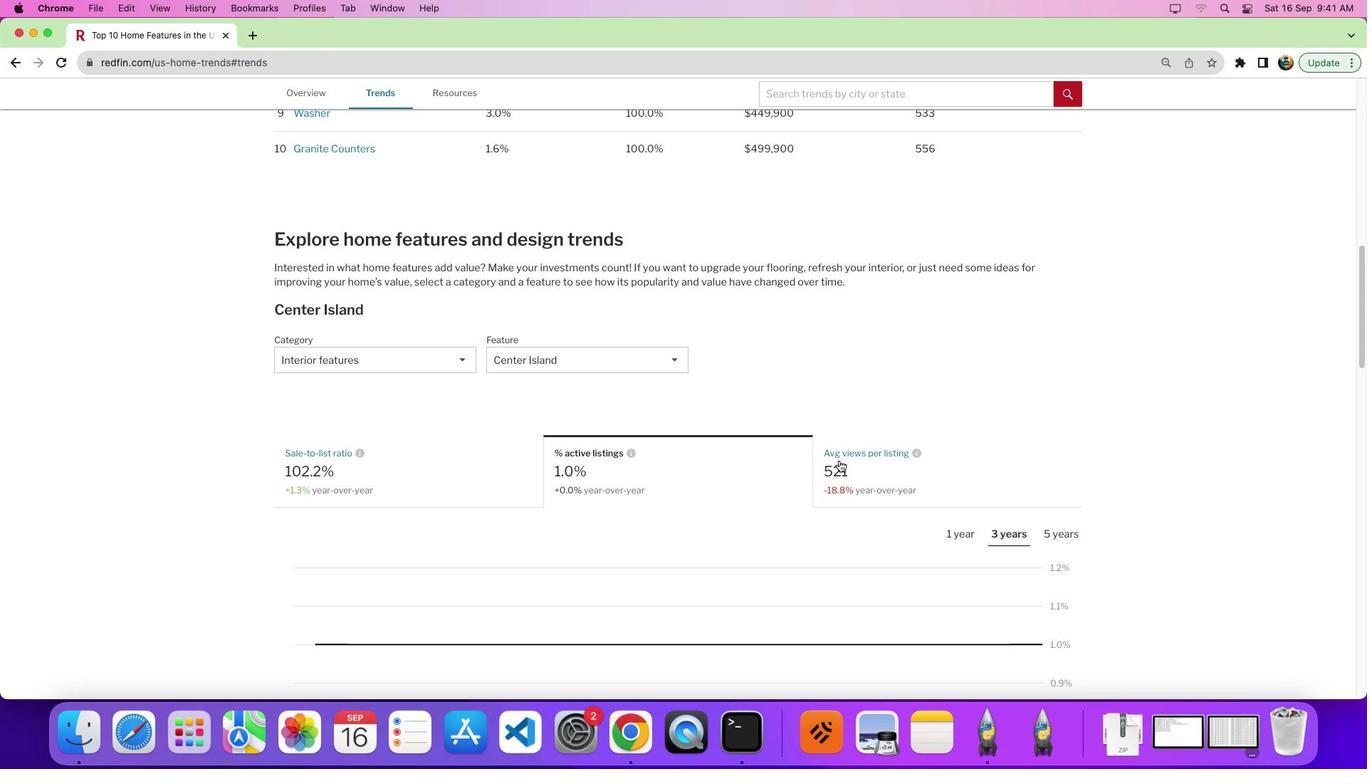 
Action: Mouse pressed left at (839, 460)
Screenshot: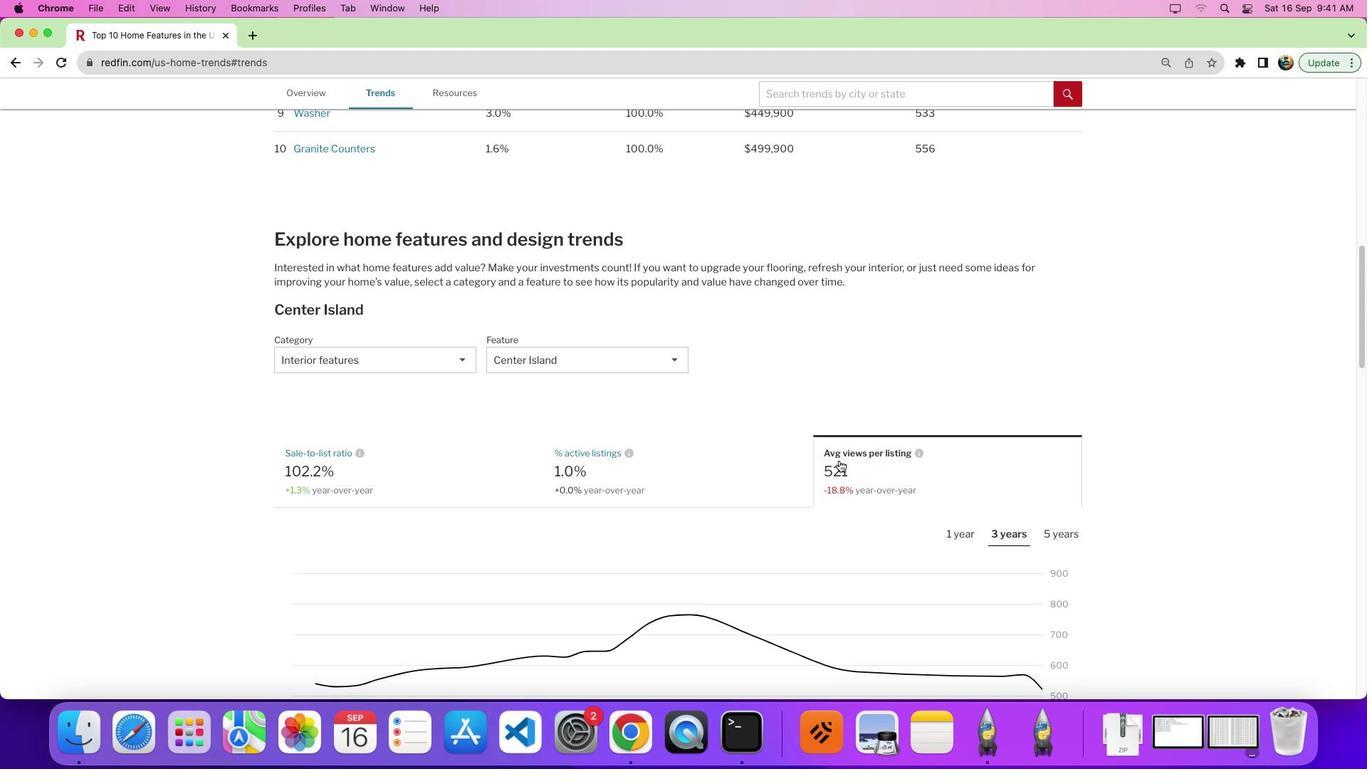 
Action: Mouse moved to (960, 531)
Screenshot: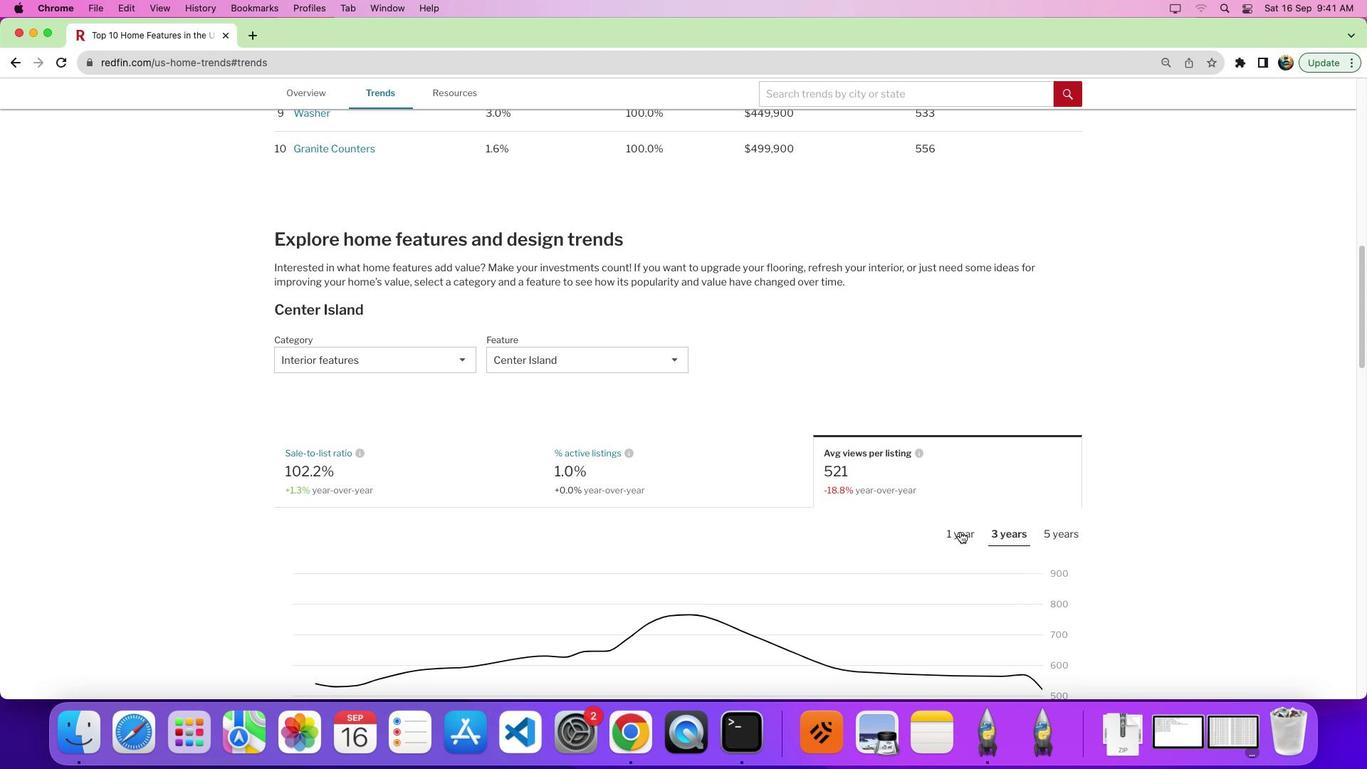 
Action: Mouse pressed left at (960, 531)
Screenshot: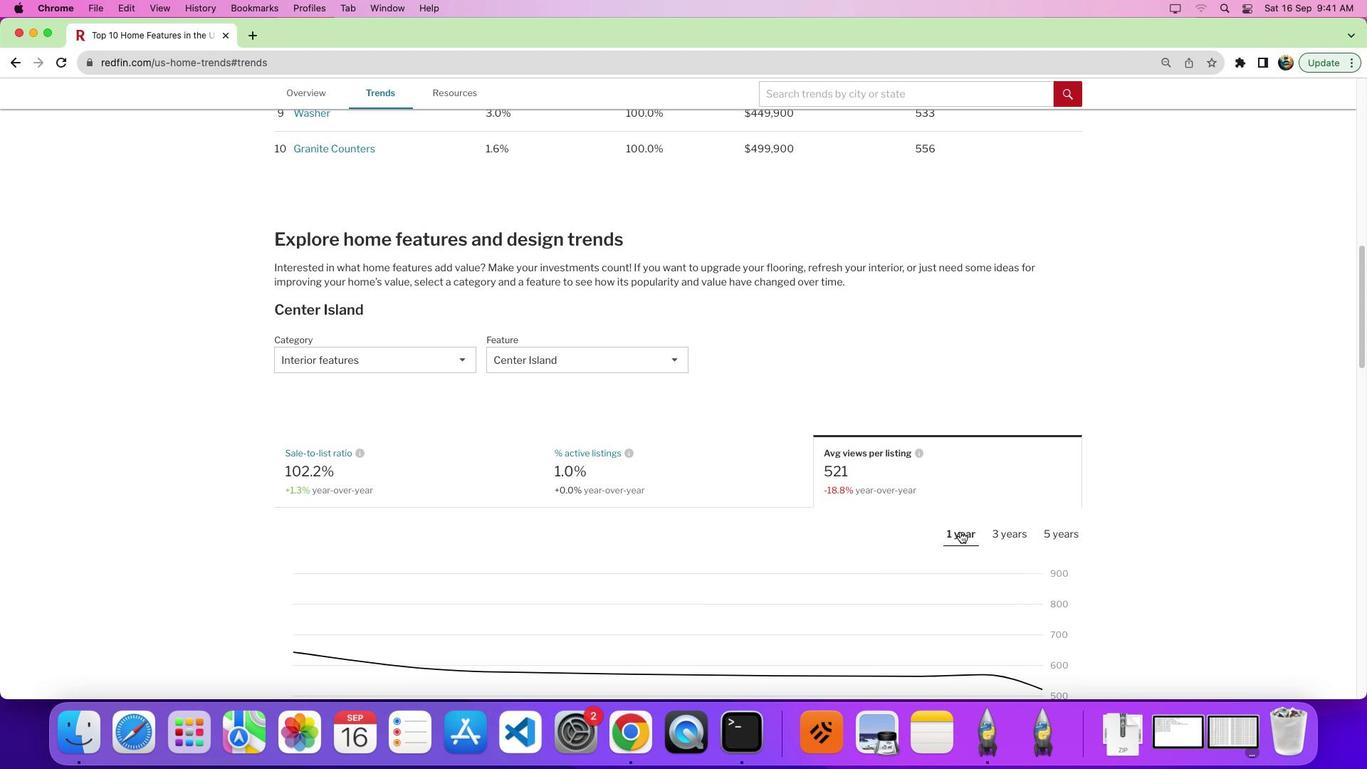 
Action: Mouse moved to (994, 518)
Screenshot: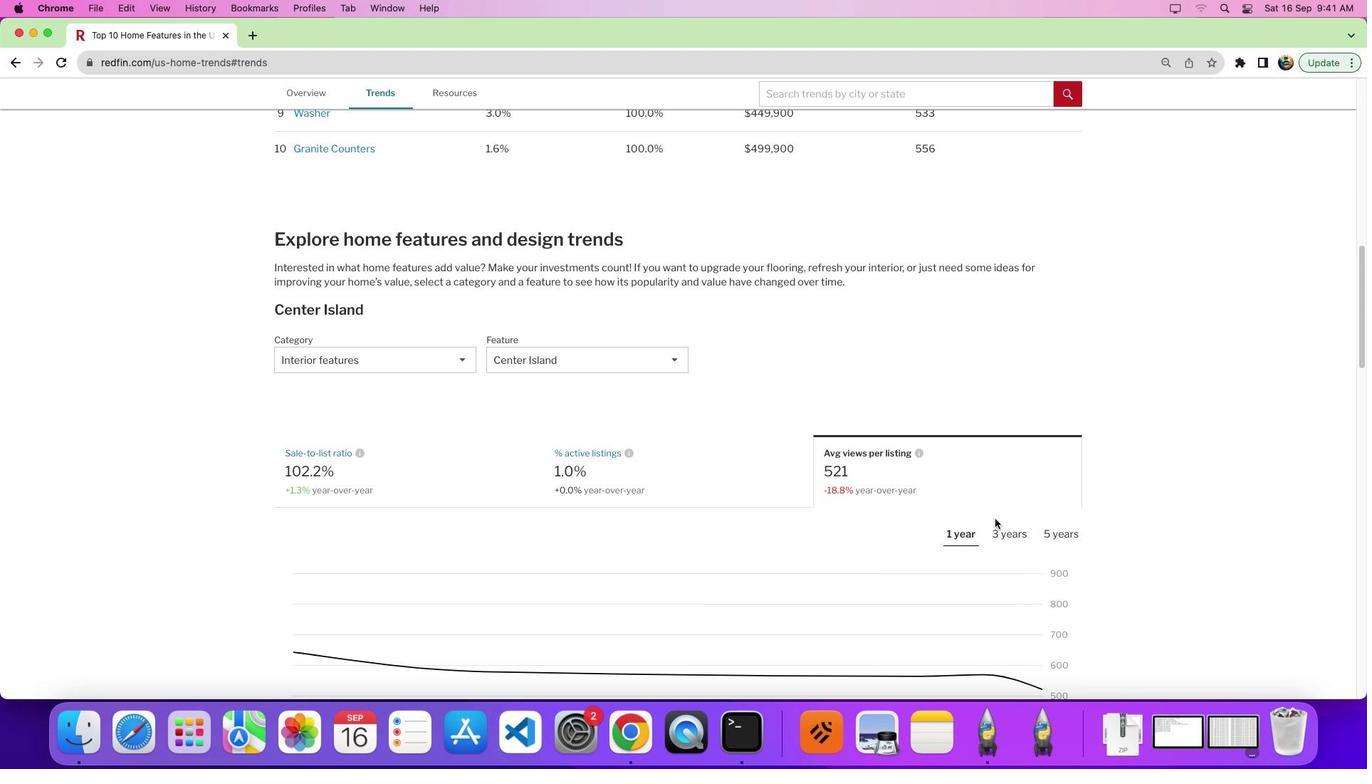 
Action: Mouse scrolled (994, 518) with delta (0, 0)
Screenshot: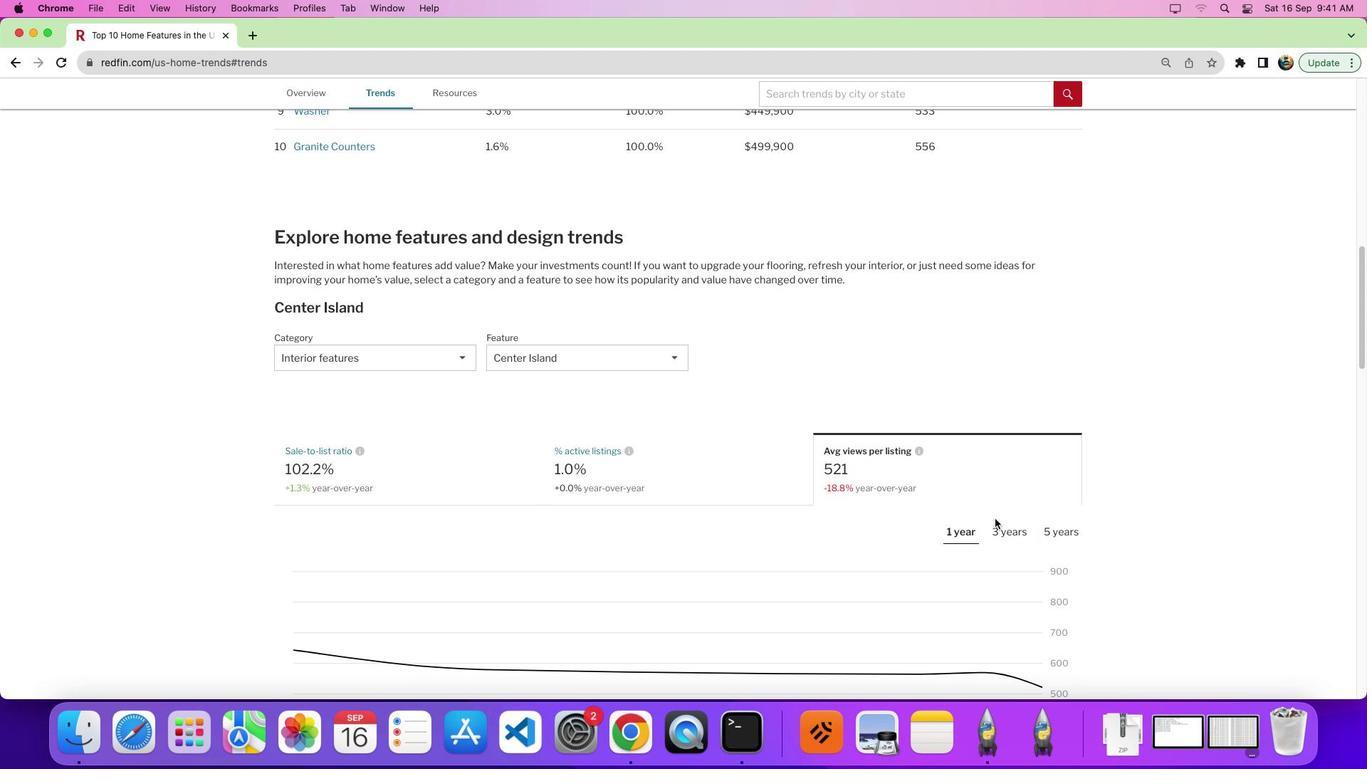 
Action: Mouse scrolled (994, 518) with delta (0, 0)
Screenshot: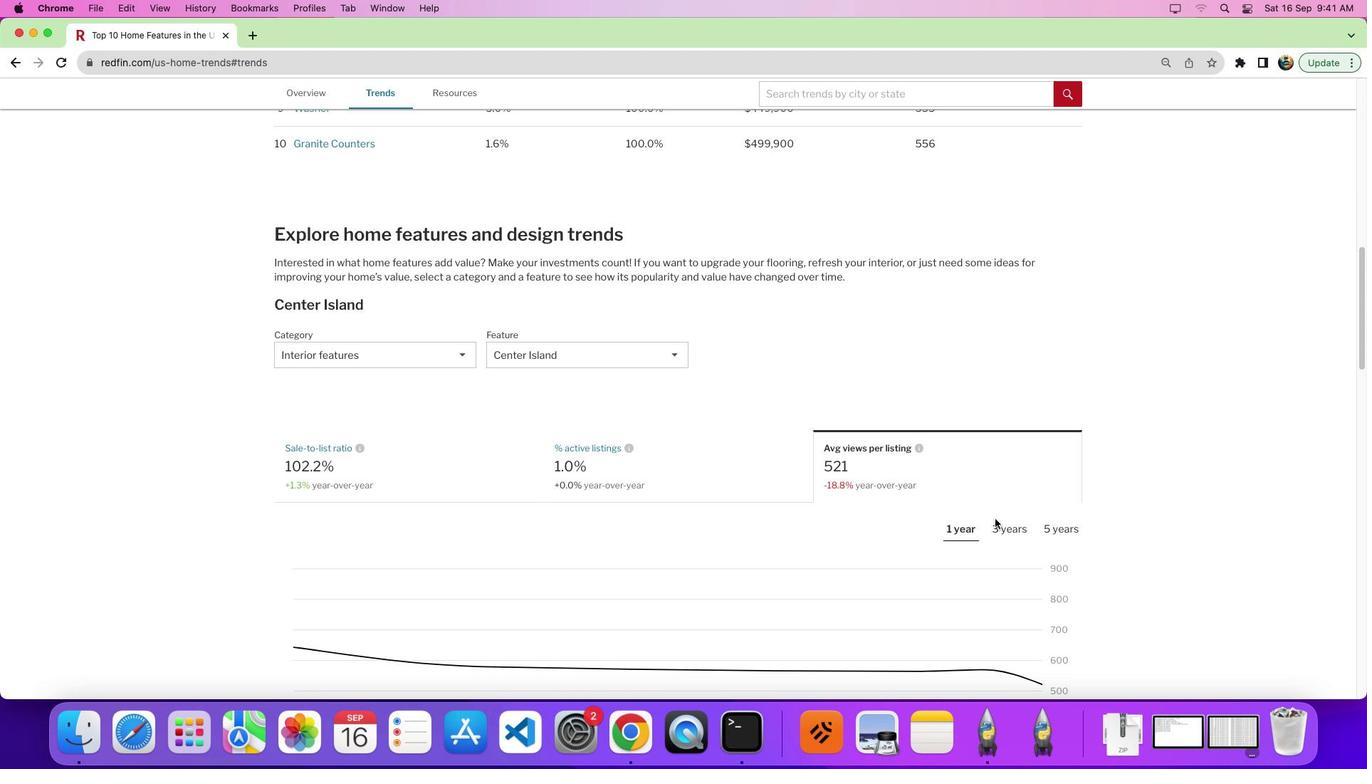 
Action: Mouse scrolled (994, 518) with delta (0, 0)
Screenshot: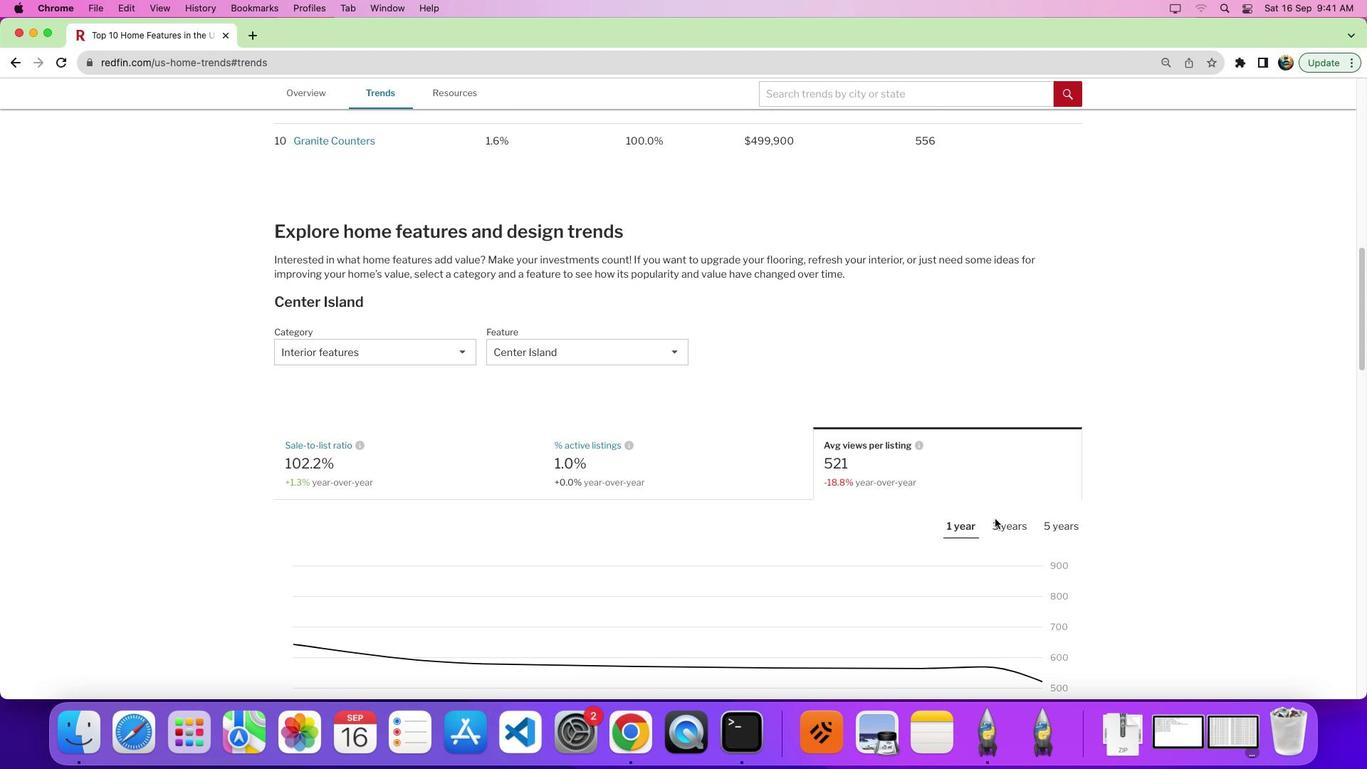 
Action: Mouse scrolled (994, 518) with delta (0, 0)
Screenshot: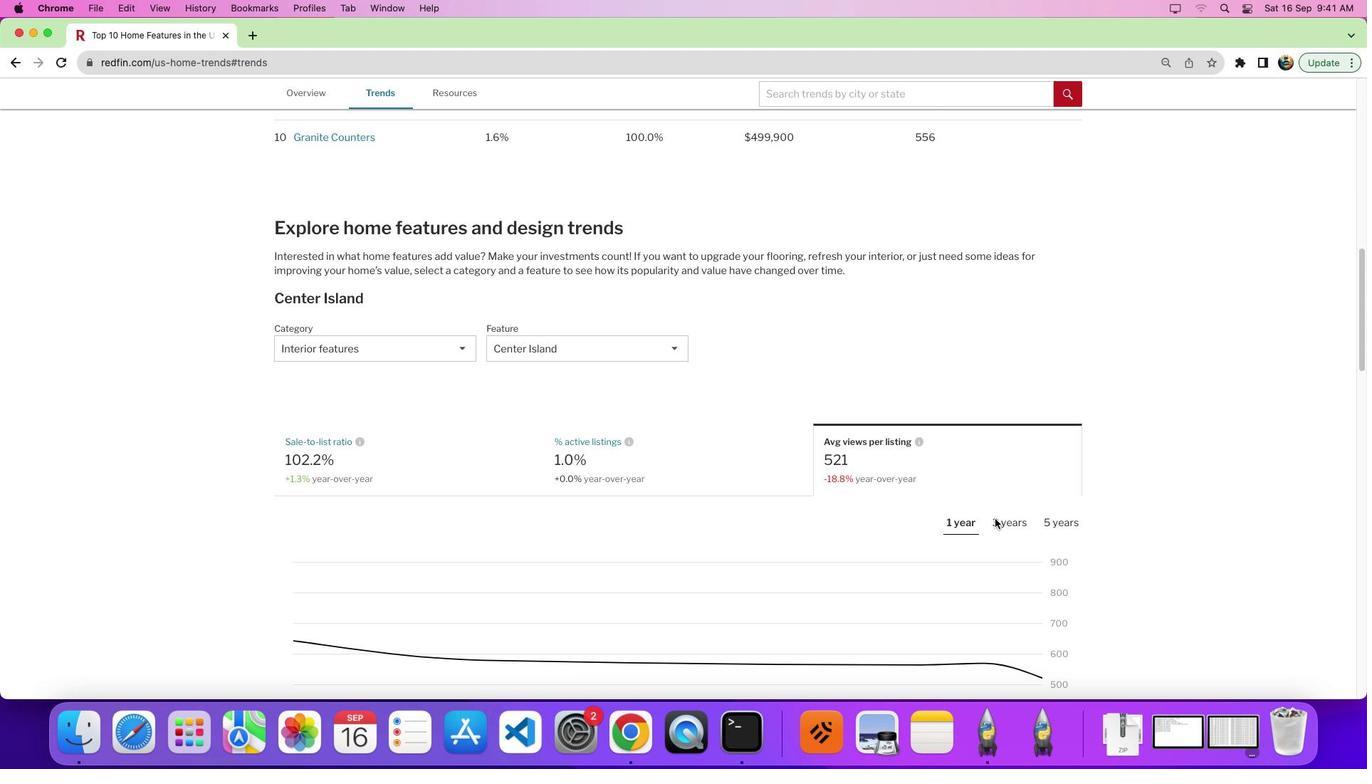 
Action: Mouse scrolled (994, 518) with delta (0, 0)
Screenshot: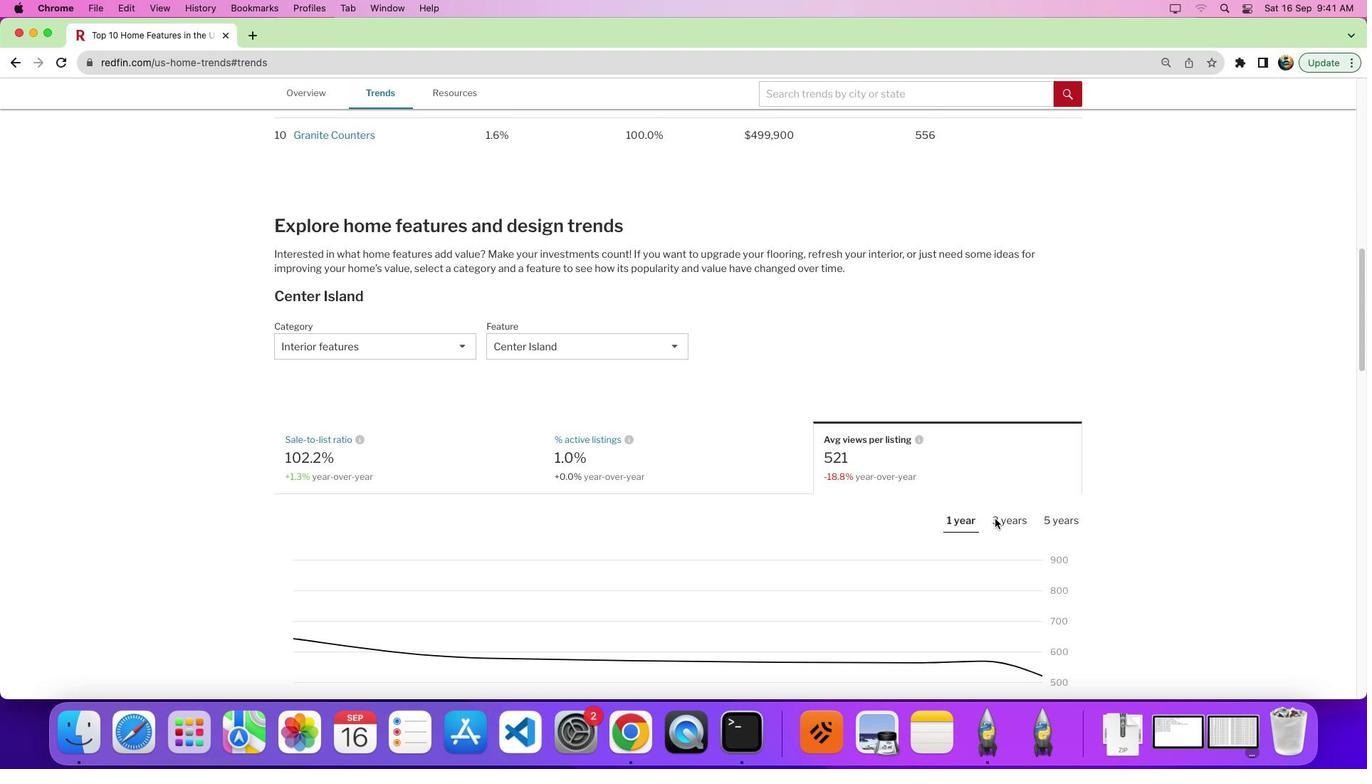 
Action: Mouse scrolled (994, 518) with delta (0, 0)
Screenshot: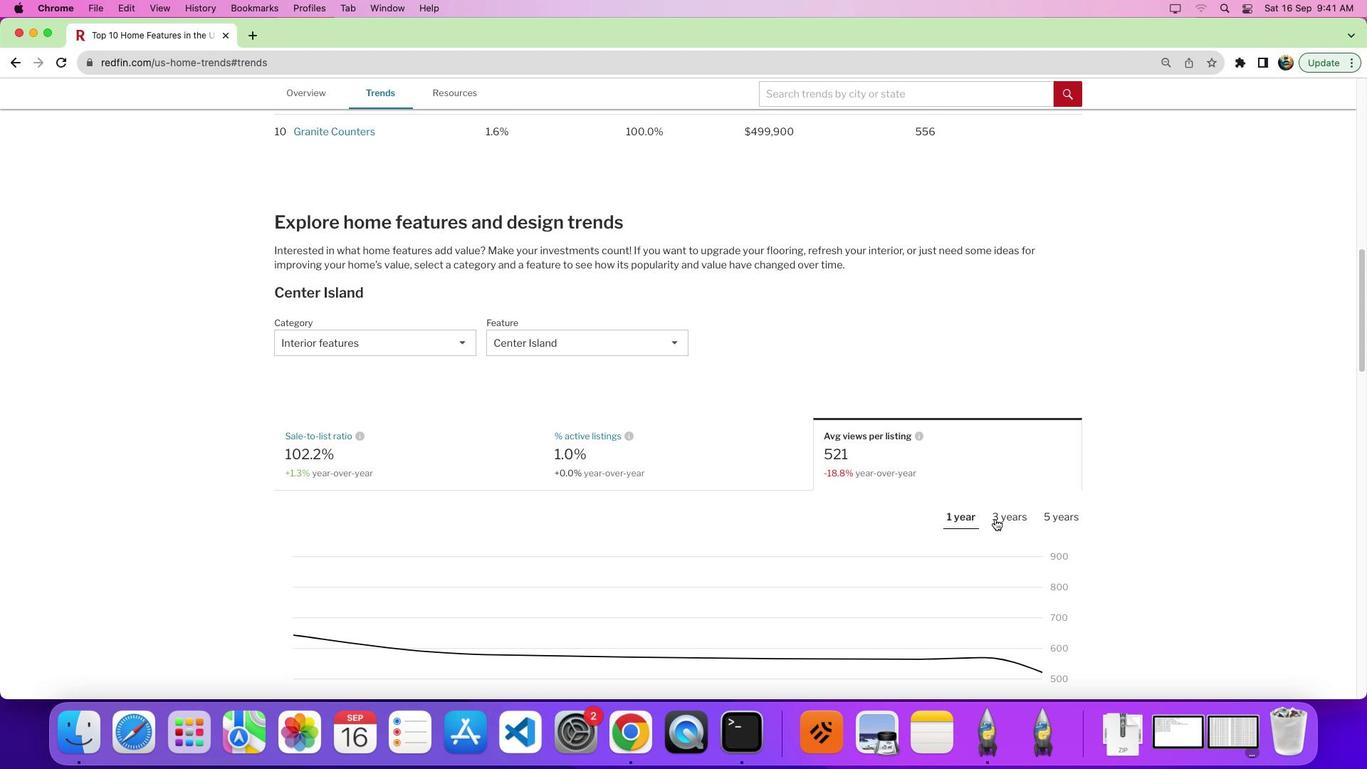 
Action: Mouse scrolled (994, 518) with delta (0, 0)
Screenshot: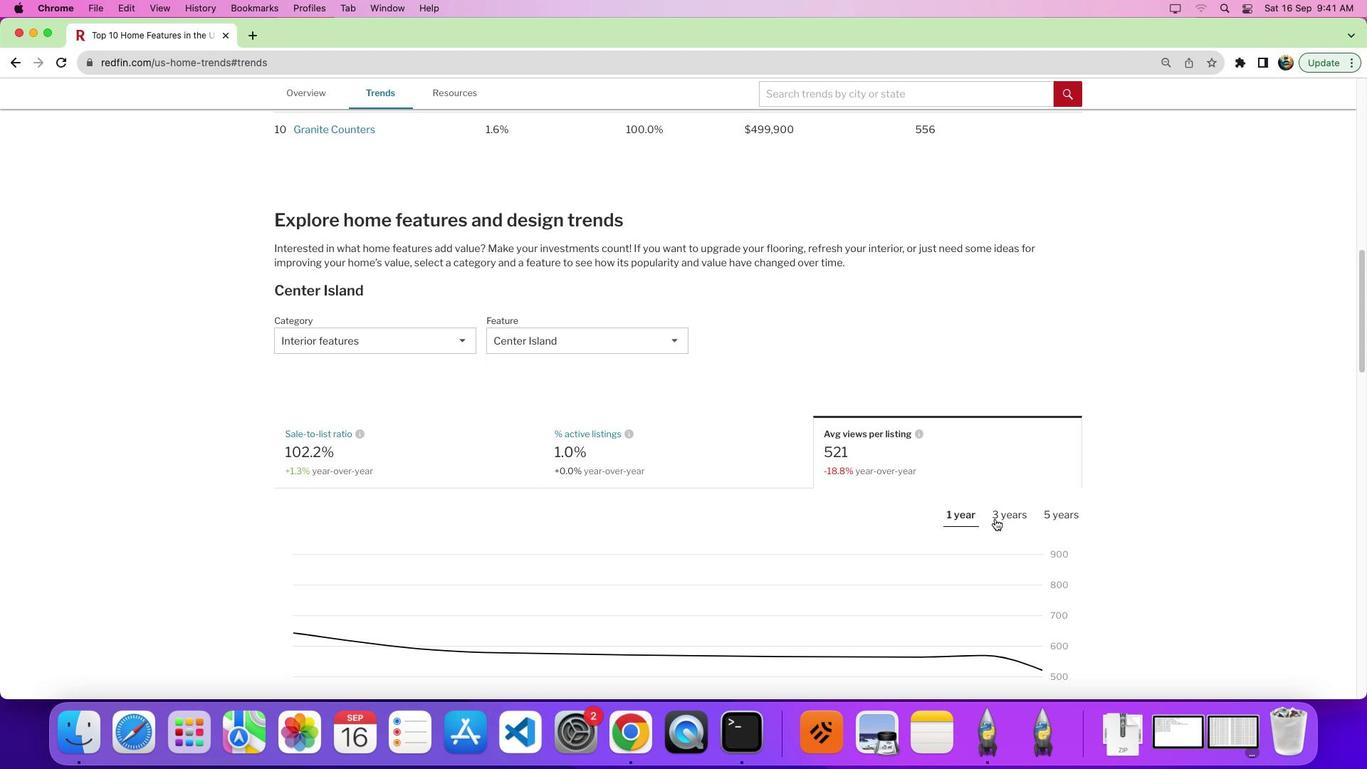 
Action: Mouse moved to (1012, 511)
Screenshot: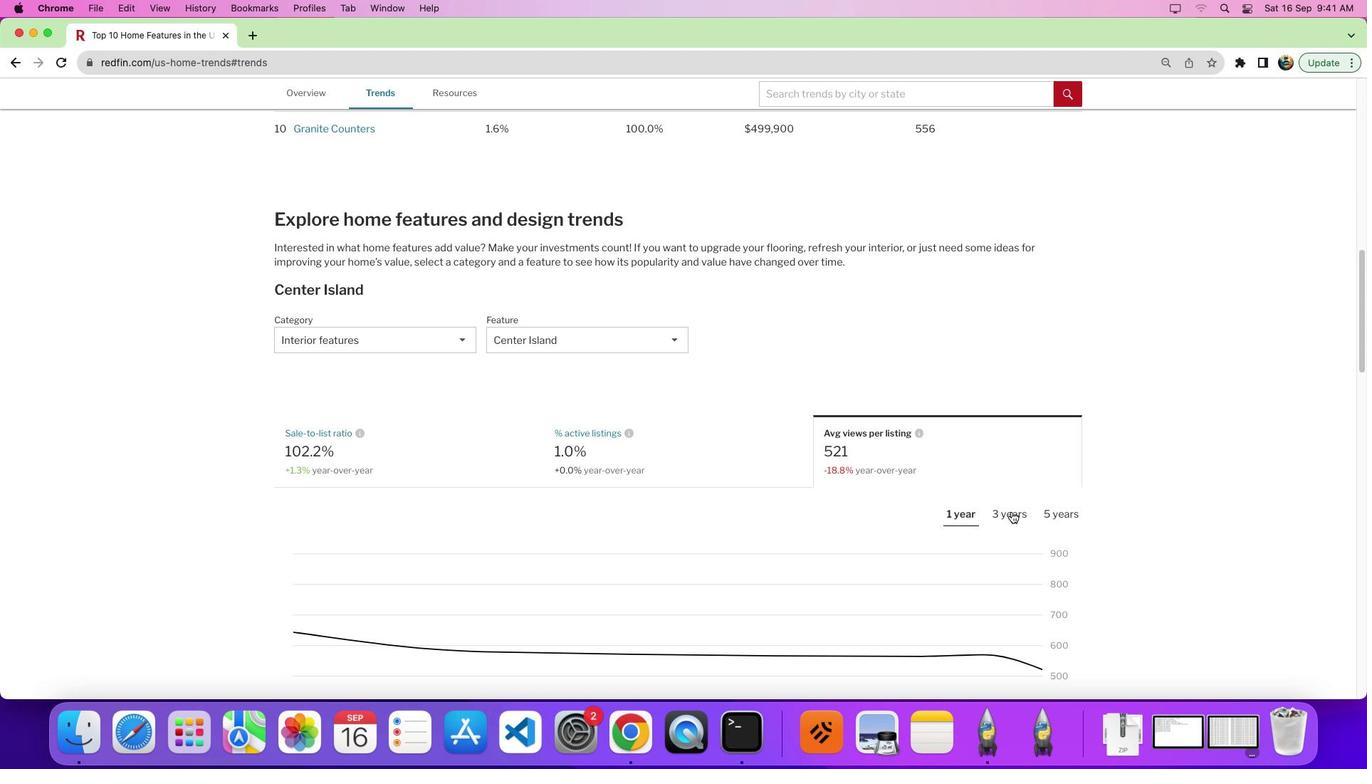 
Action: Mouse scrolled (1012, 511) with delta (0, 0)
Screenshot: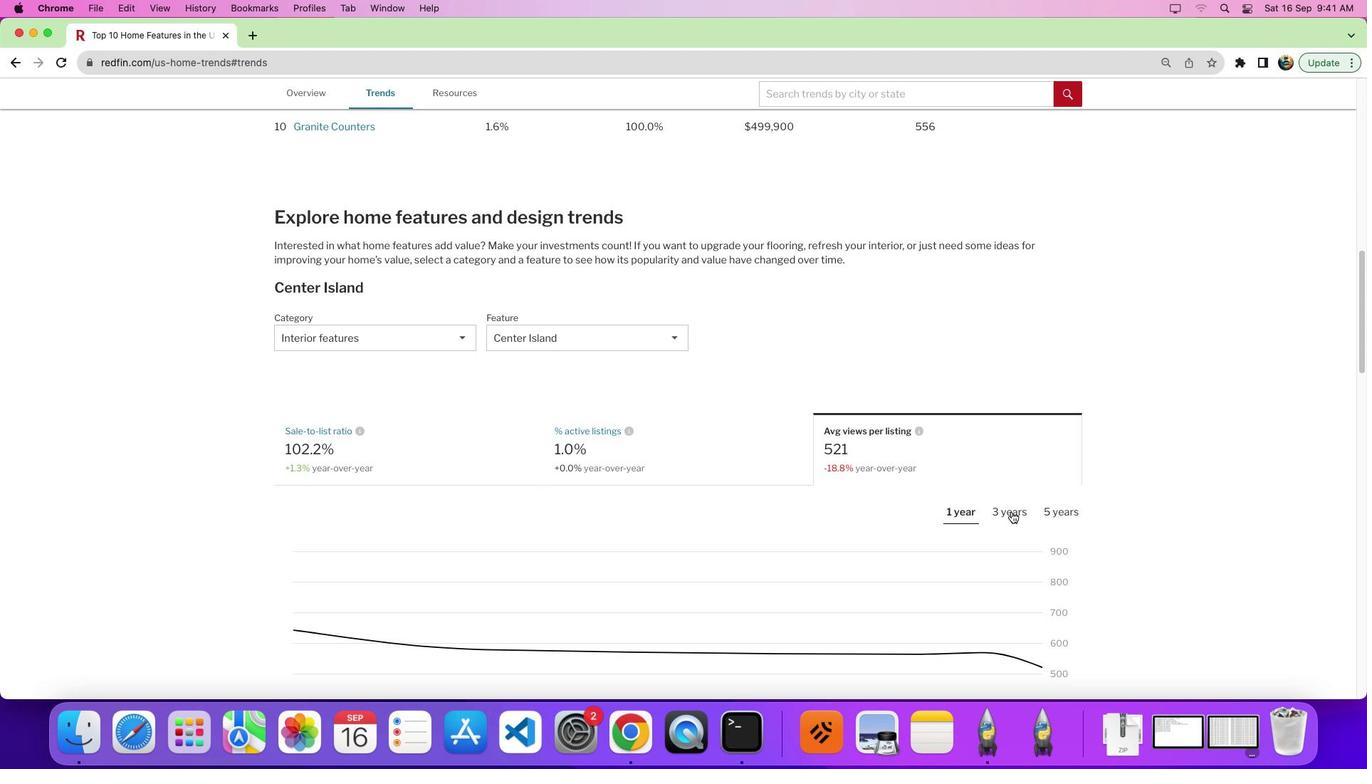 
Action: Mouse scrolled (1012, 511) with delta (0, 0)
Screenshot: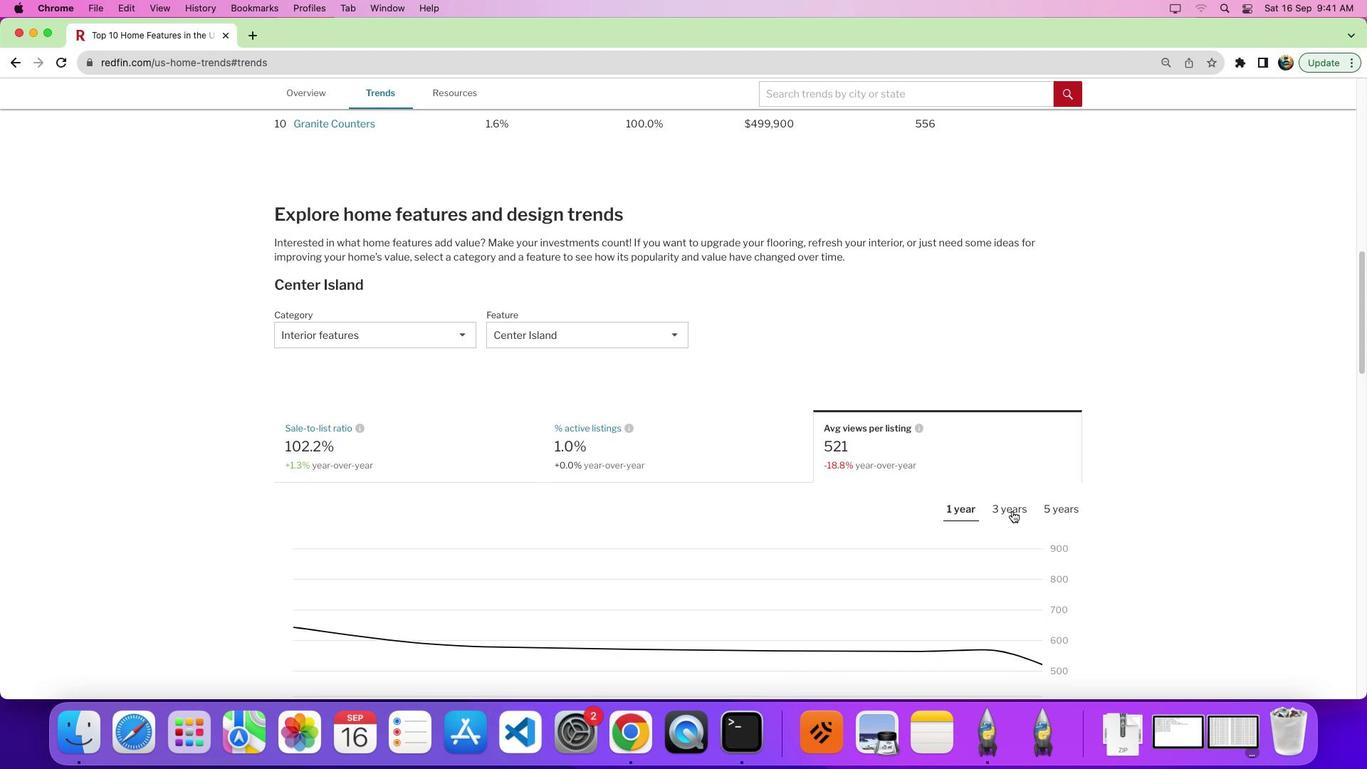 
Action: Mouse moved to (1012, 511)
Screenshot: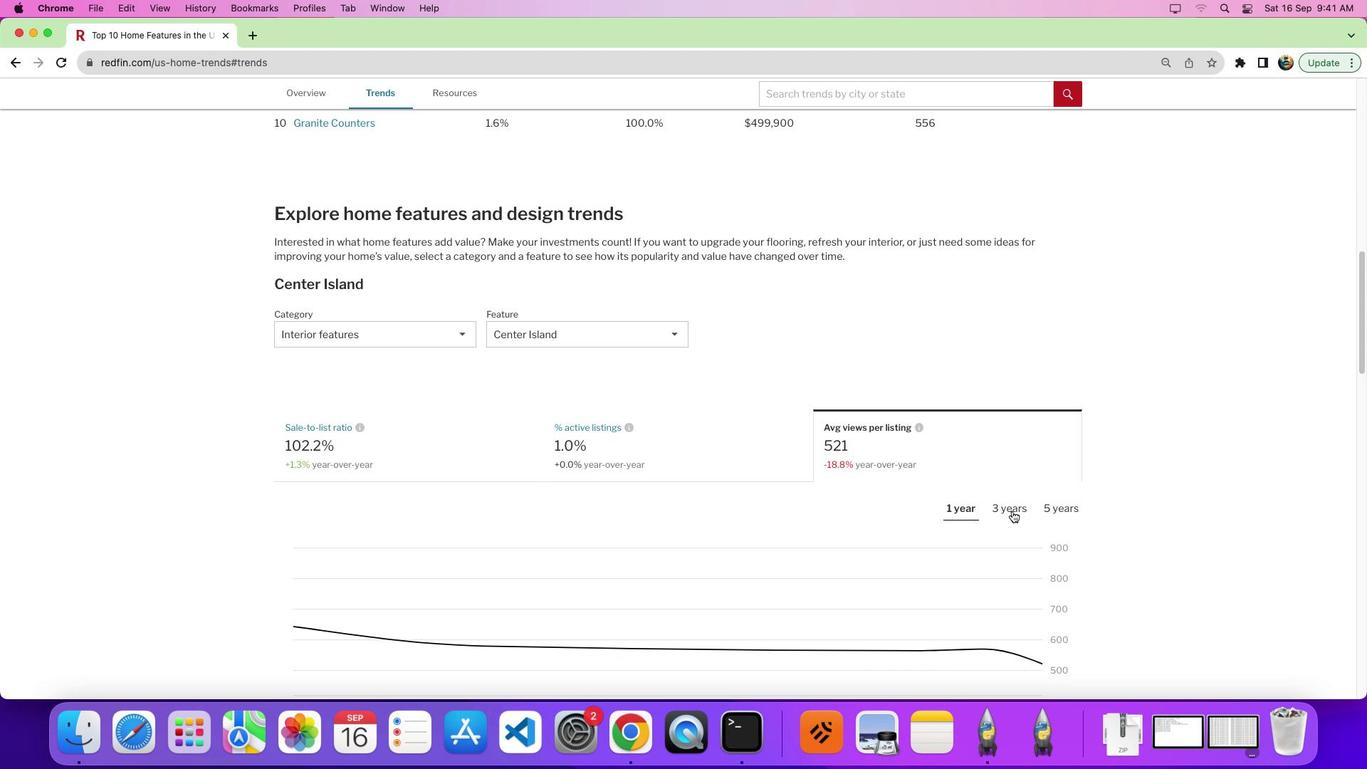 
Action: Mouse scrolled (1012, 511) with delta (0, 0)
Screenshot: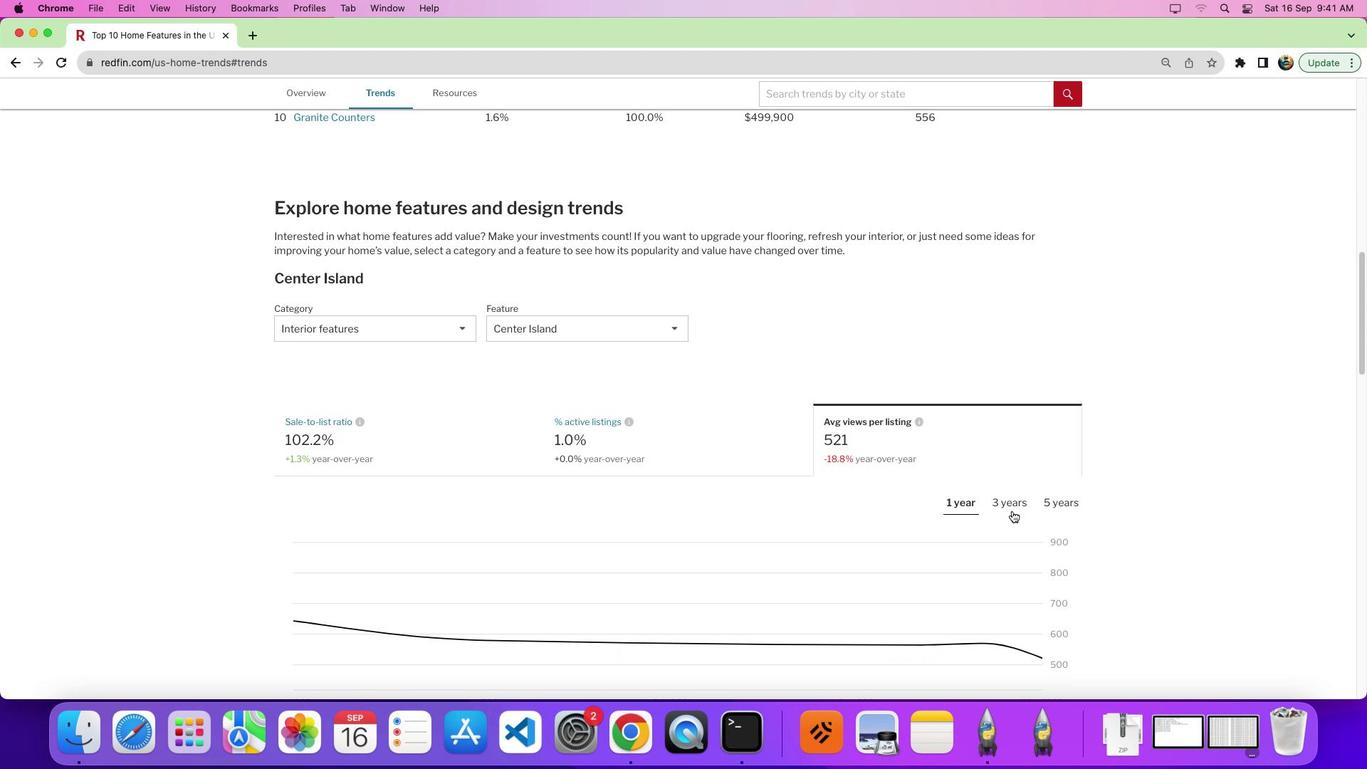 
Action: Mouse scrolled (1012, 511) with delta (0, 0)
Screenshot: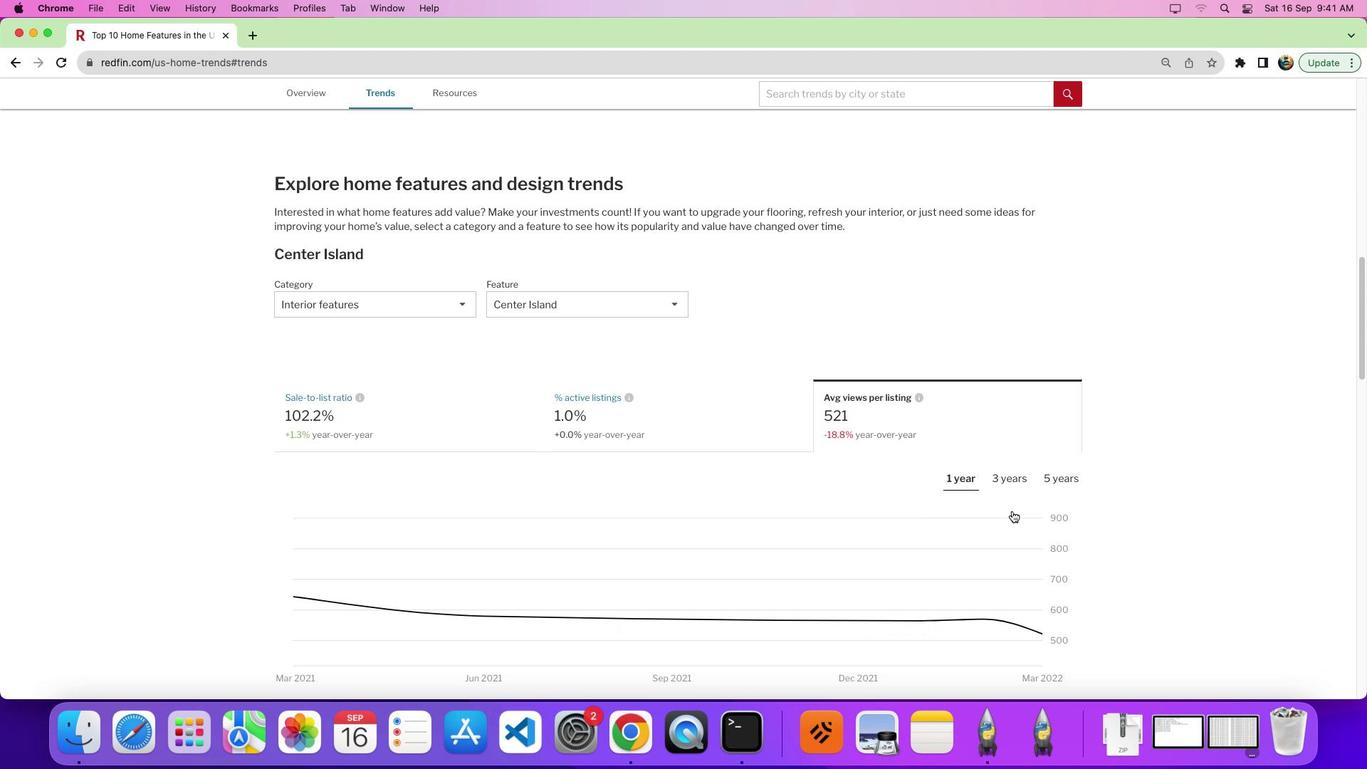 
Action: Mouse scrolled (1012, 511) with delta (0, 0)
Screenshot: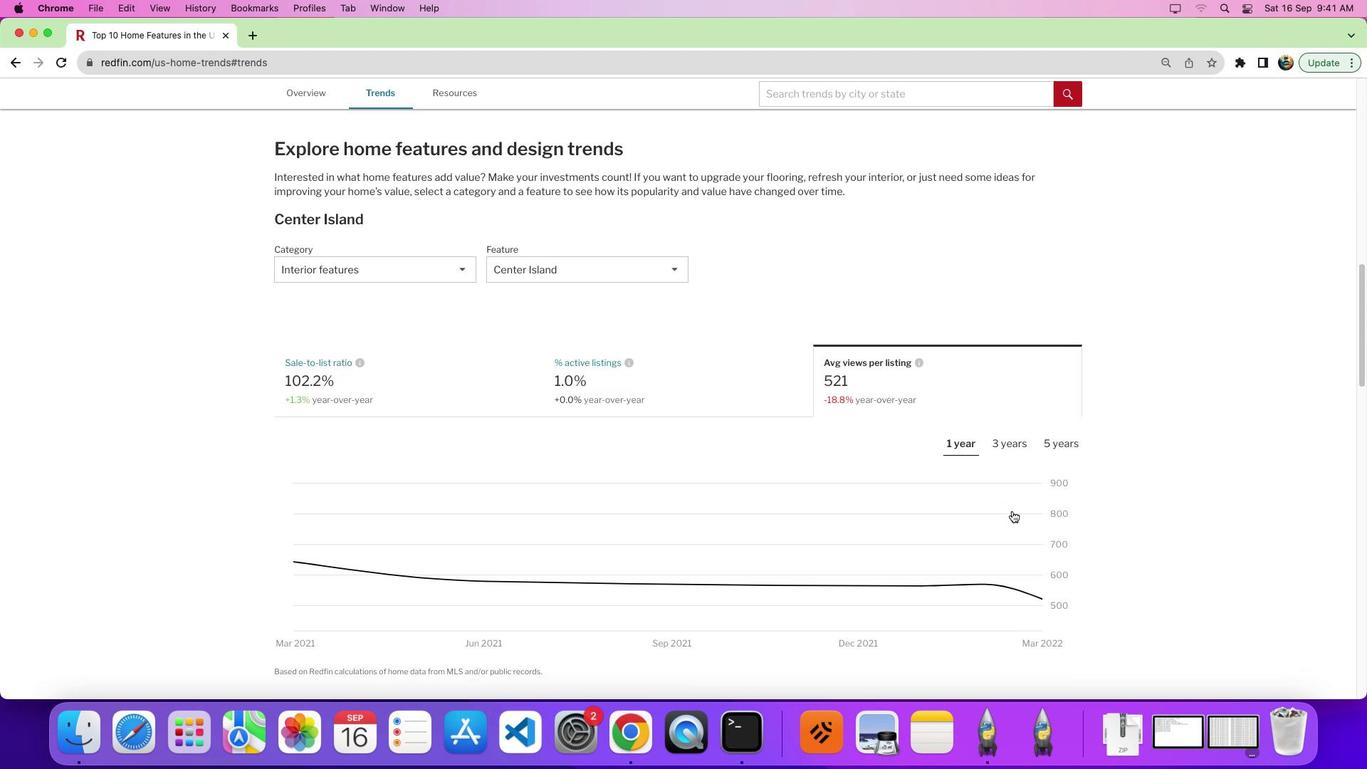 
Action: Mouse scrolled (1012, 511) with delta (0, 0)
Screenshot: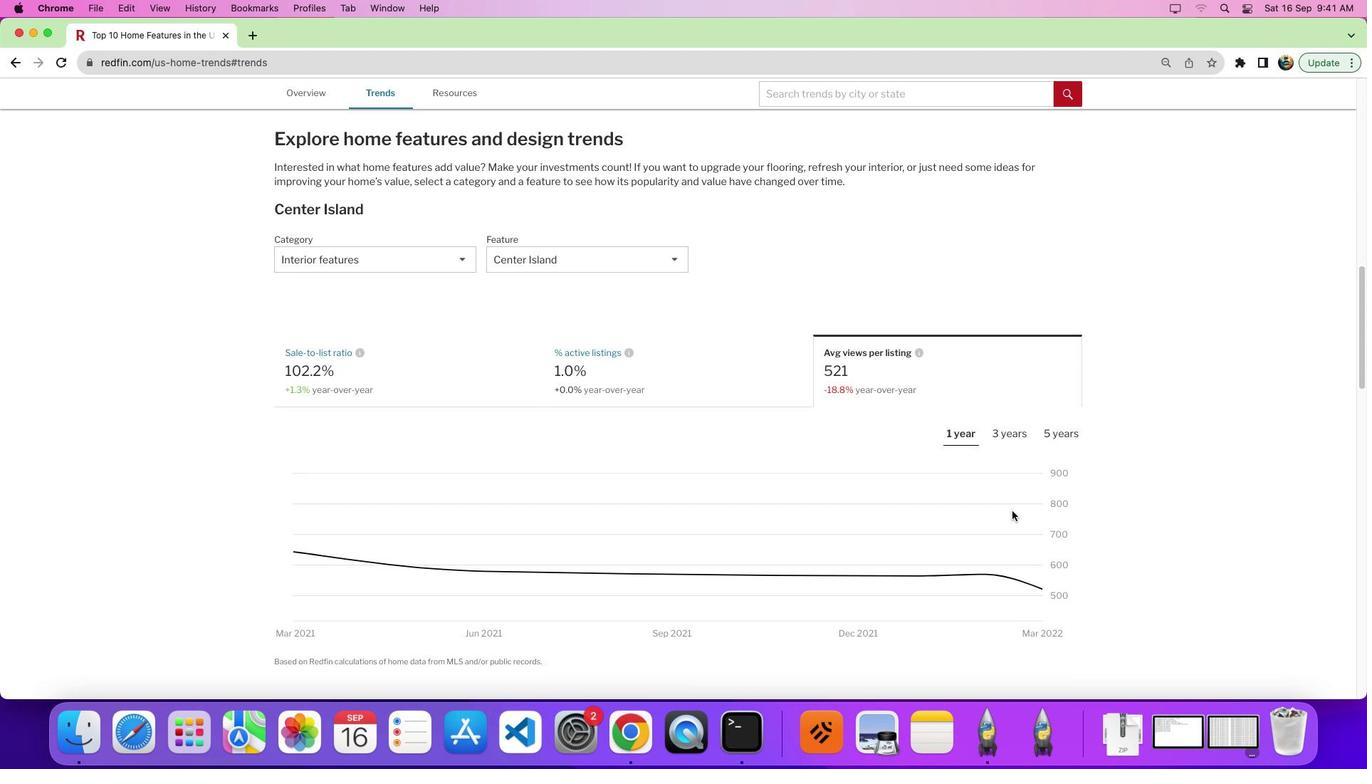 
Action: Mouse scrolled (1012, 511) with delta (0, 0)
Screenshot: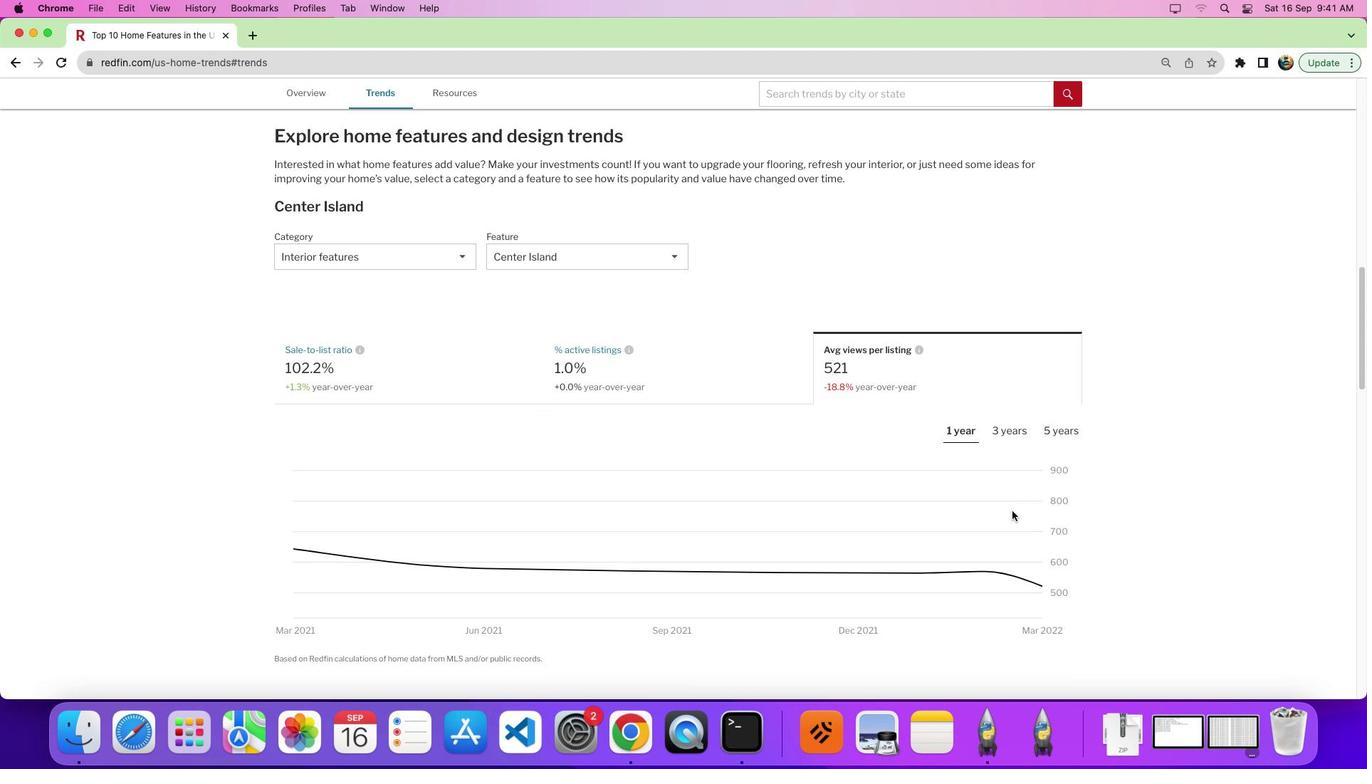 
Action: Mouse moved to (1082, 468)
Screenshot: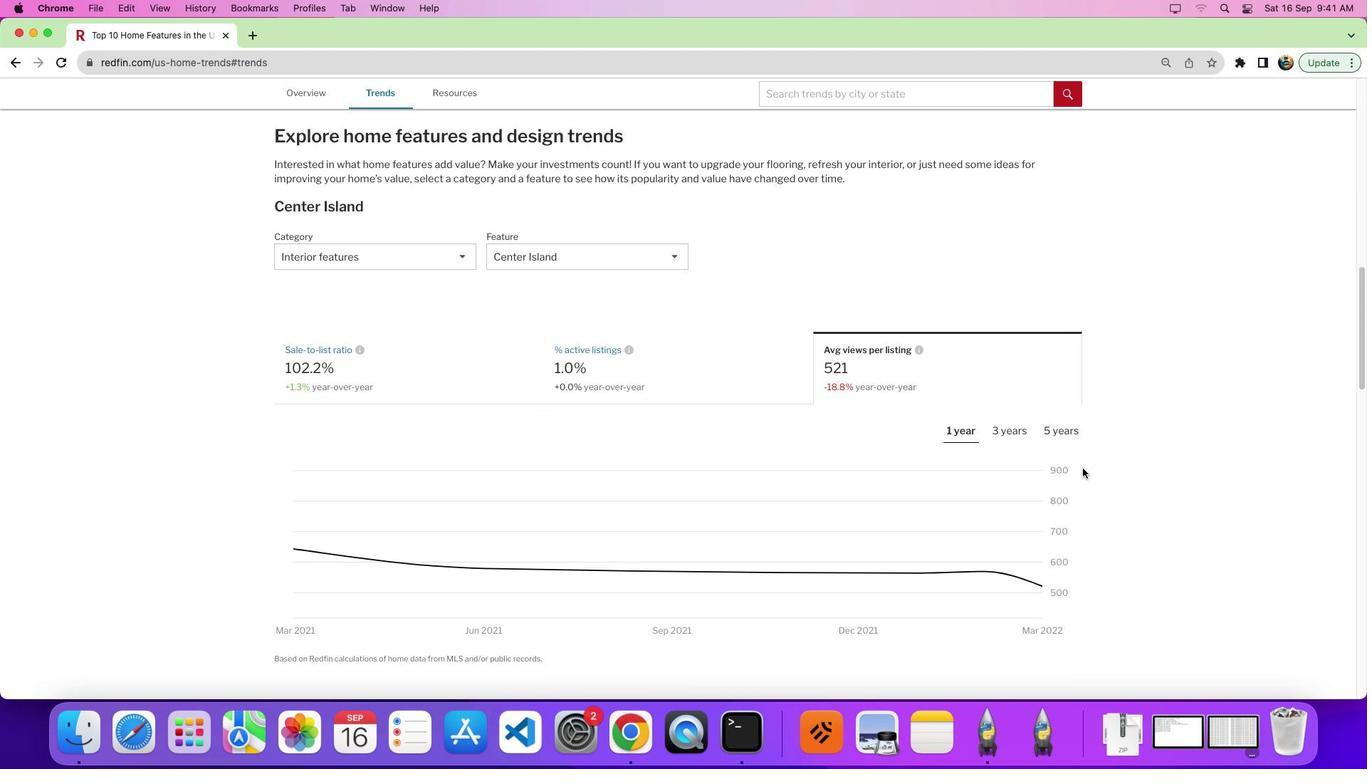 
Action: Mouse scrolled (1082, 468) with delta (0, 0)
Screenshot: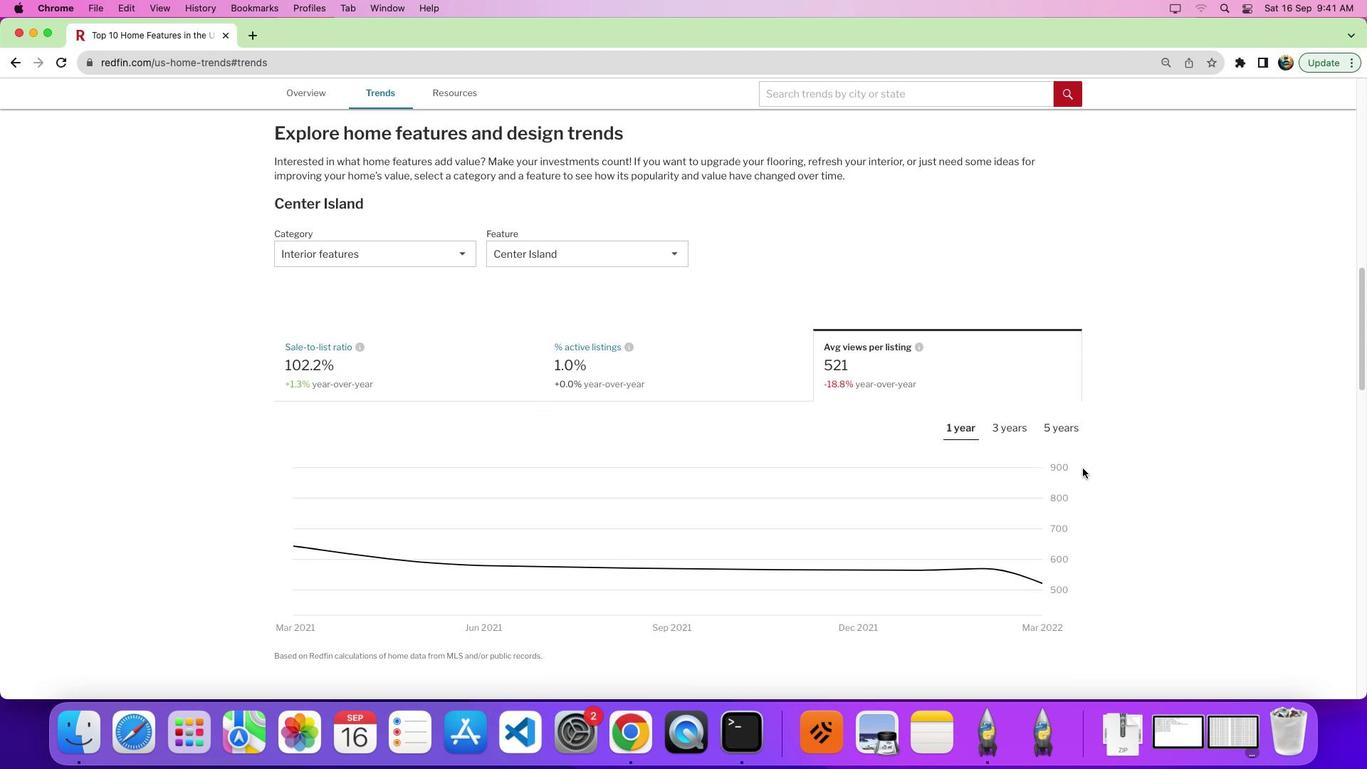 
Action: Mouse scrolled (1082, 468) with delta (0, 0)
Screenshot: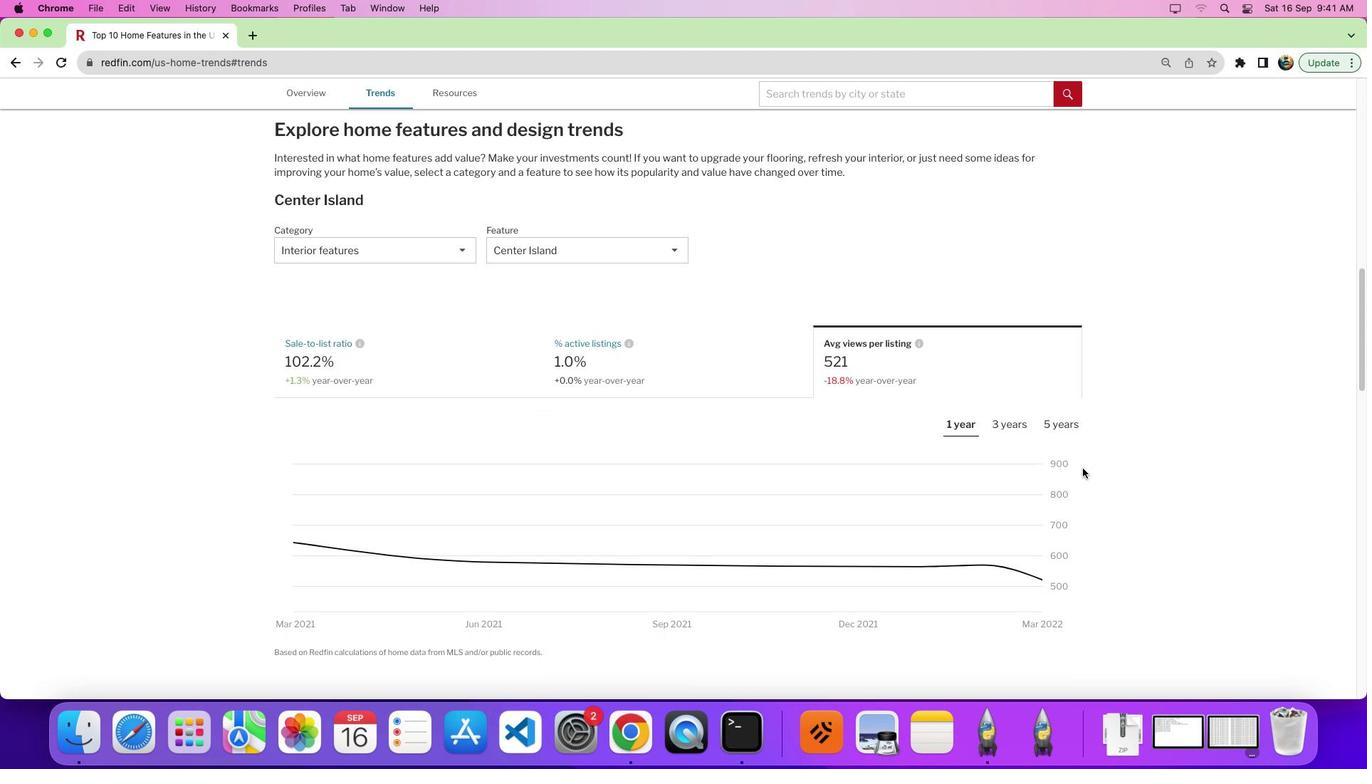 
Action: Mouse scrolled (1082, 468) with delta (0, 0)
Screenshot: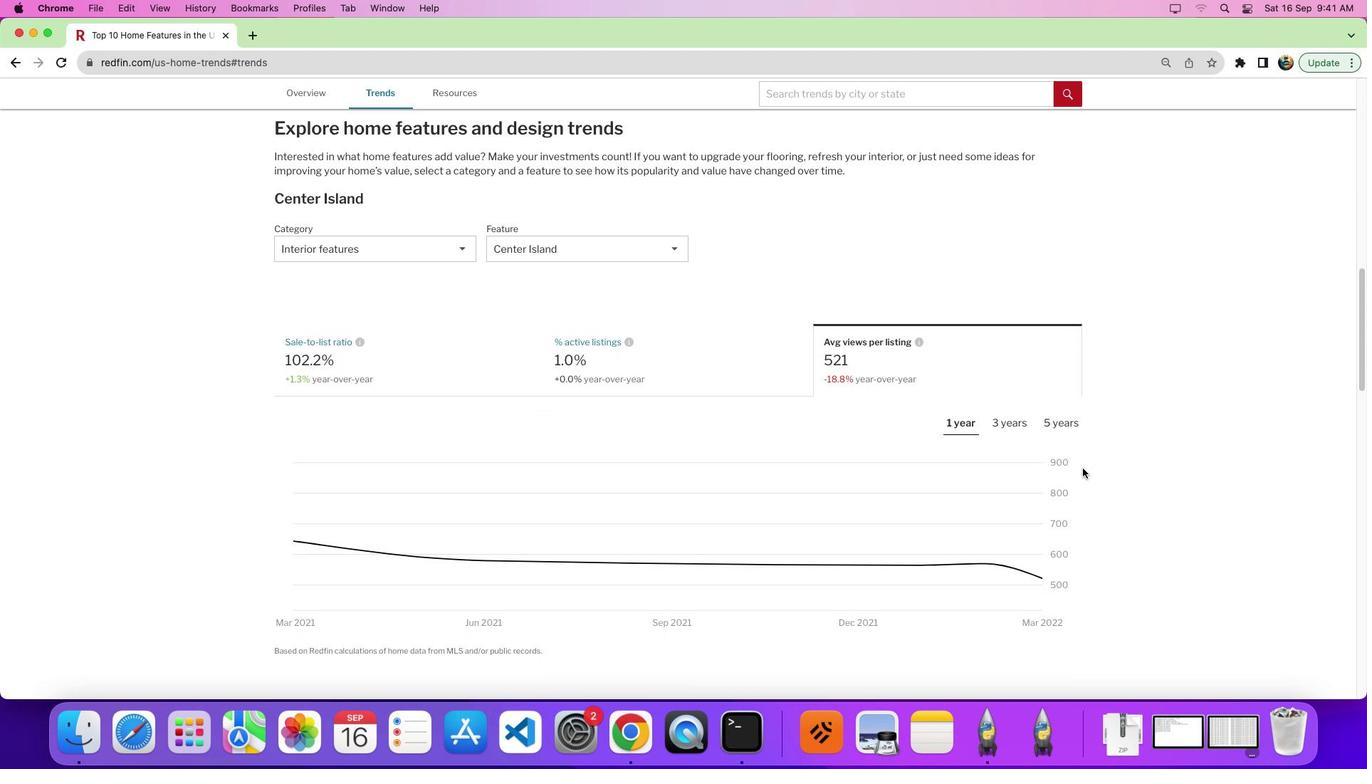 
Action: Mouse moved to (1020, 481)
Screenshot: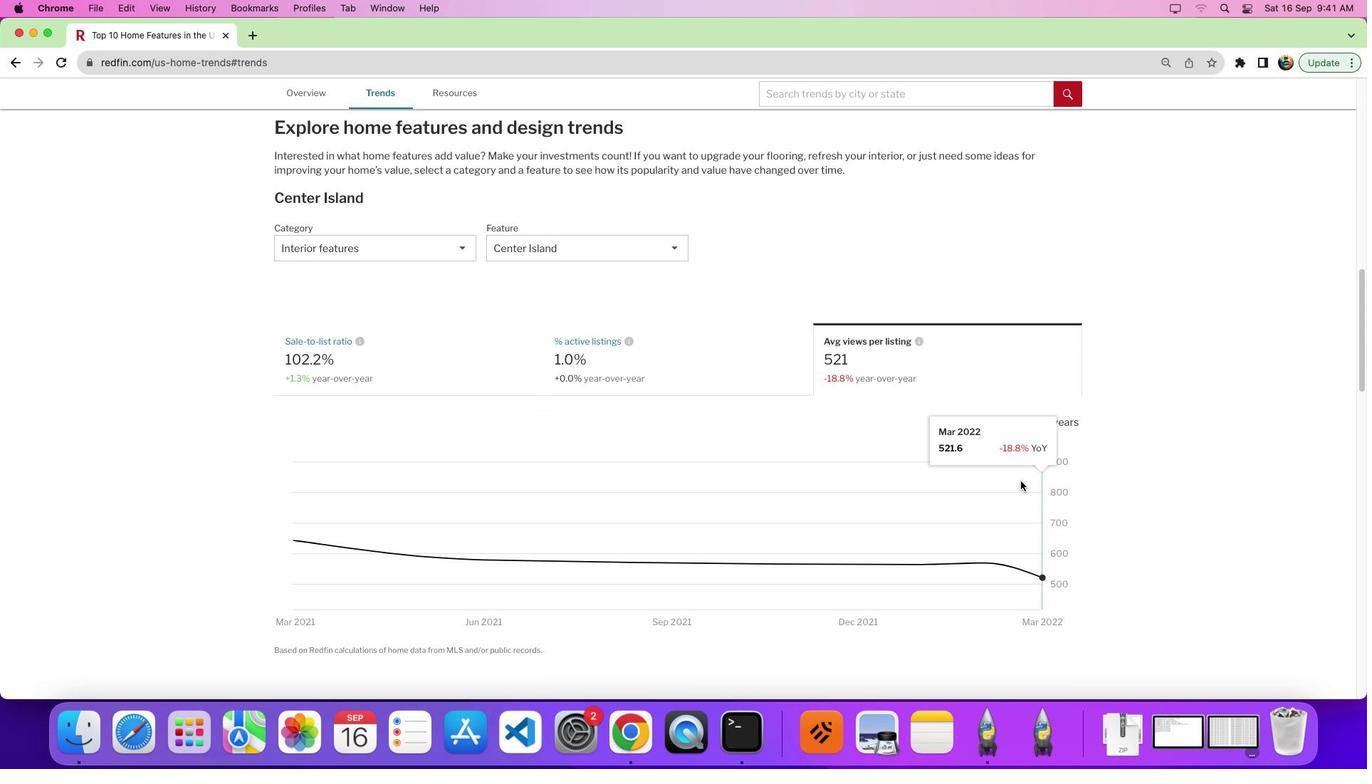 
Action: Mouse scrolled (1020, 481) with delta (0, 0)
Screenshot: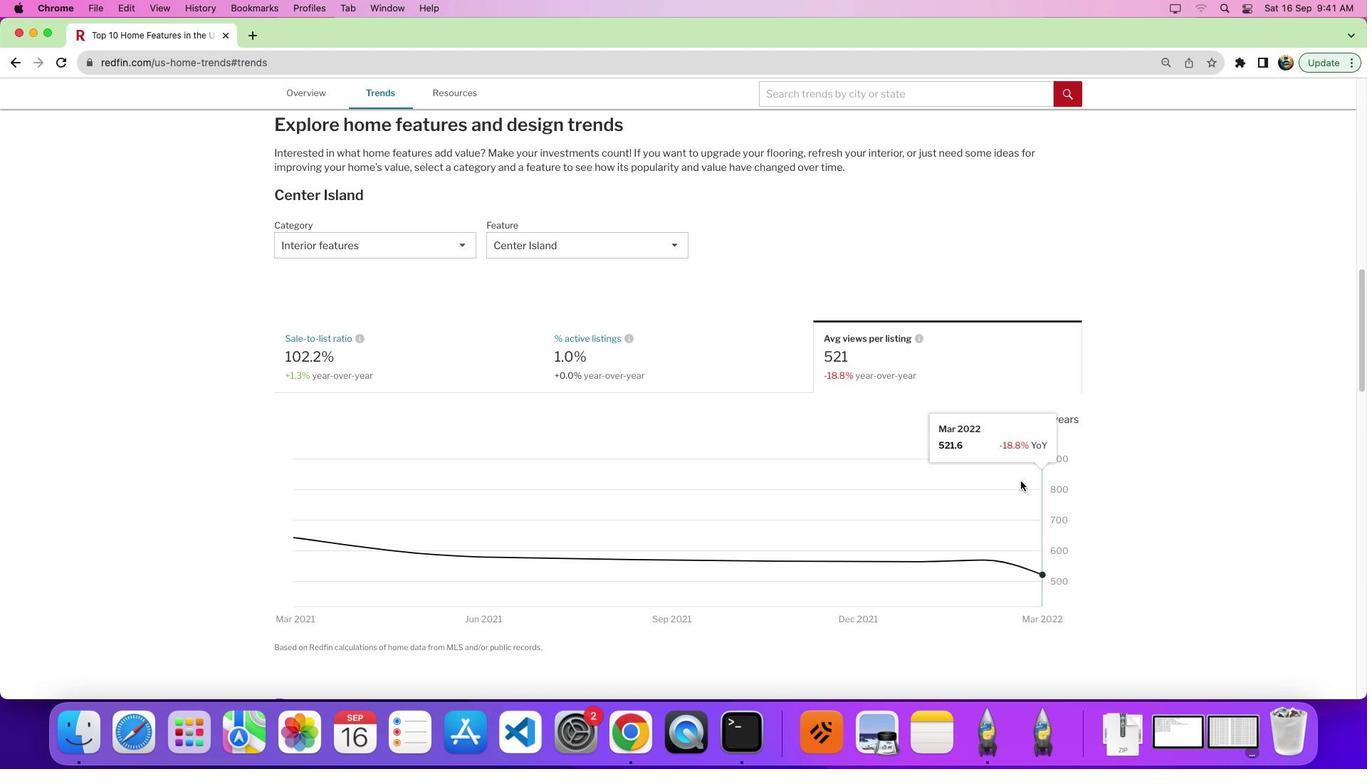 
Action: Mouse moved to (1024, 480)
Screenshot: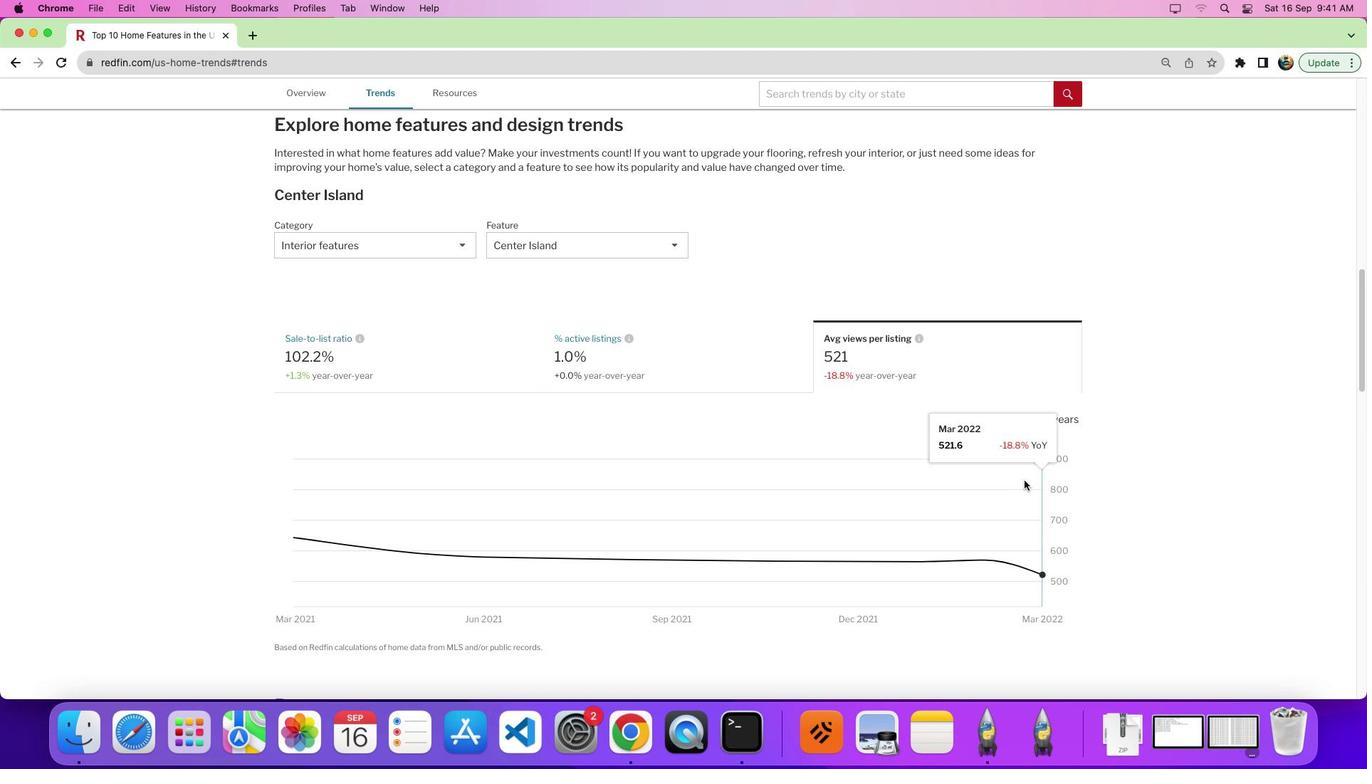 
